 Task: For heading Use Montserrat with red colour.  font size for heading26,  'Change the font style of data to'Montserrat and font size to 18,  Change the alignment of both headline & data to Align left In the sheet   Impact Sales templetes   book
Action: Mouse moved to (365, 300)
Screenshot: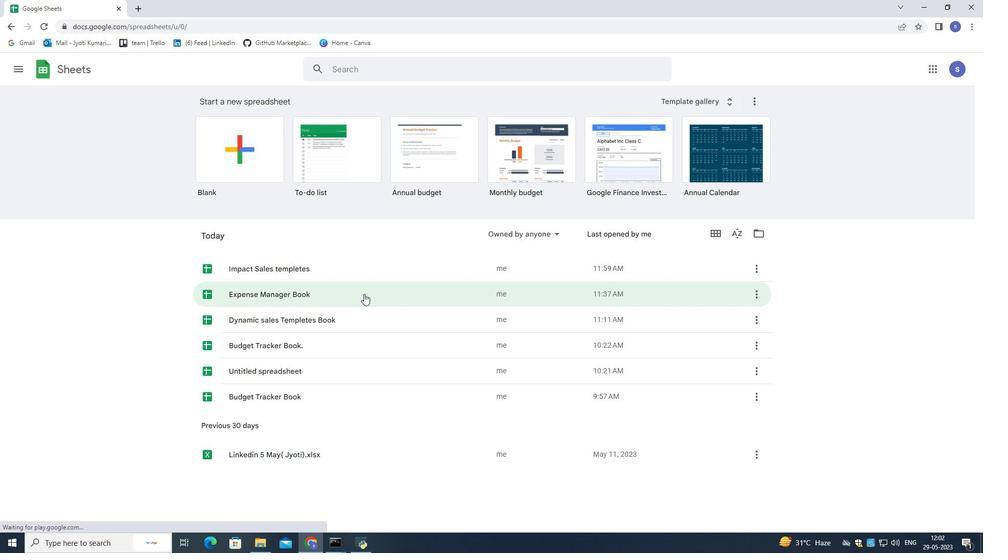 
Action: Mouse scrolled (365, 300) with delta (0, 0)
Screenshot: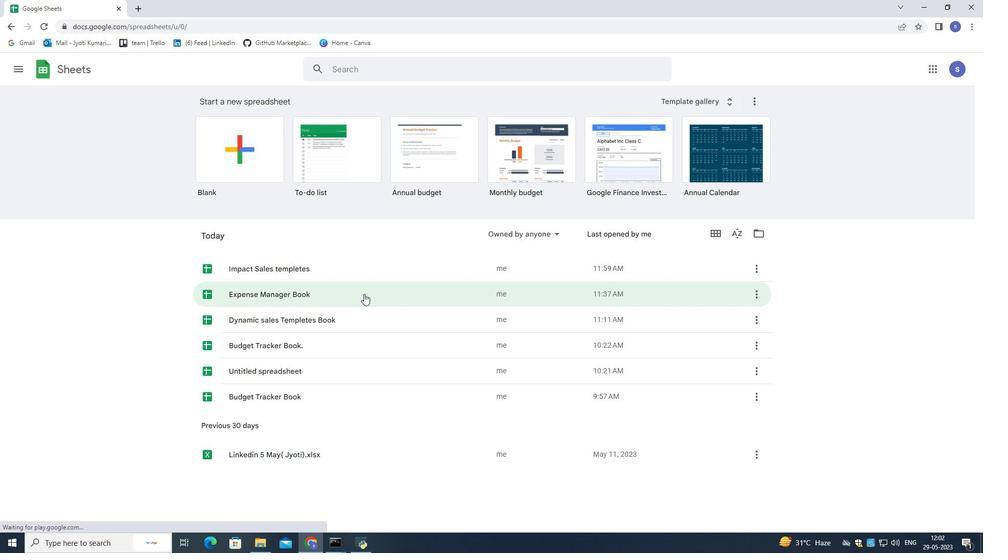 
Action: Mouse moved to (365, 301)
Screenshot: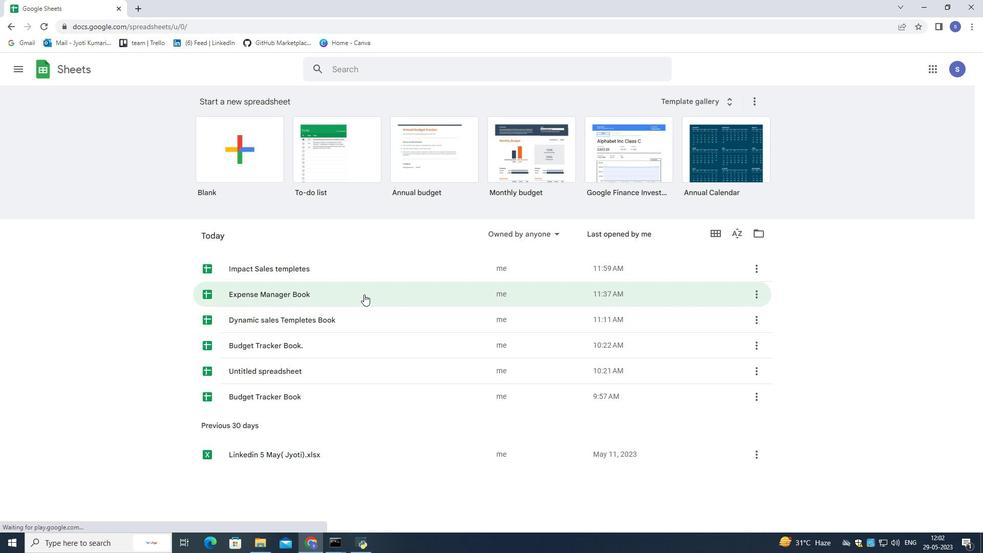 
Action: Mouse scrolled (365, 300) with delta (0, 0)
Screenshot: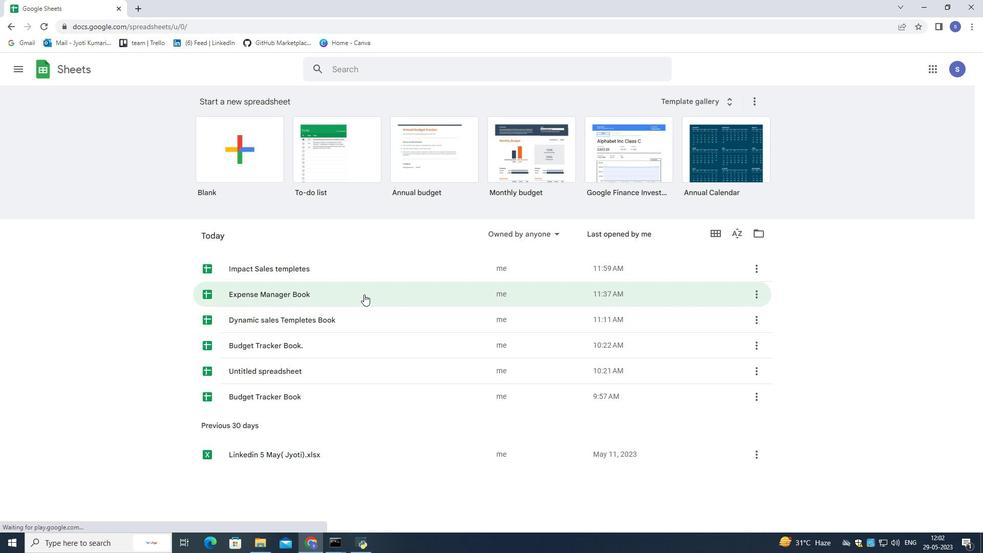 
Action: Mouse moved to (365, 302)
Screenshot: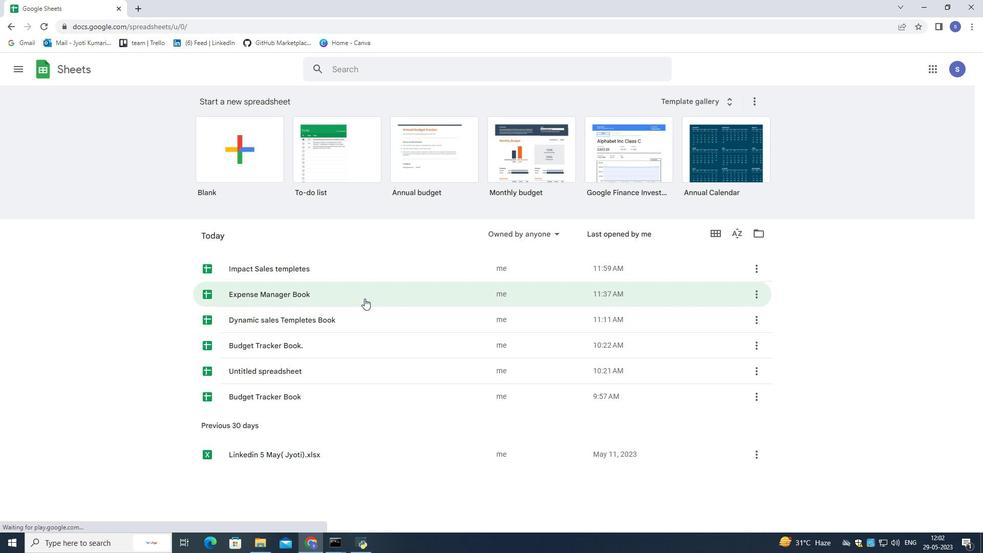 
Action: Mouse scrolled (365, 301) with delta (0, 0)
Screenshot: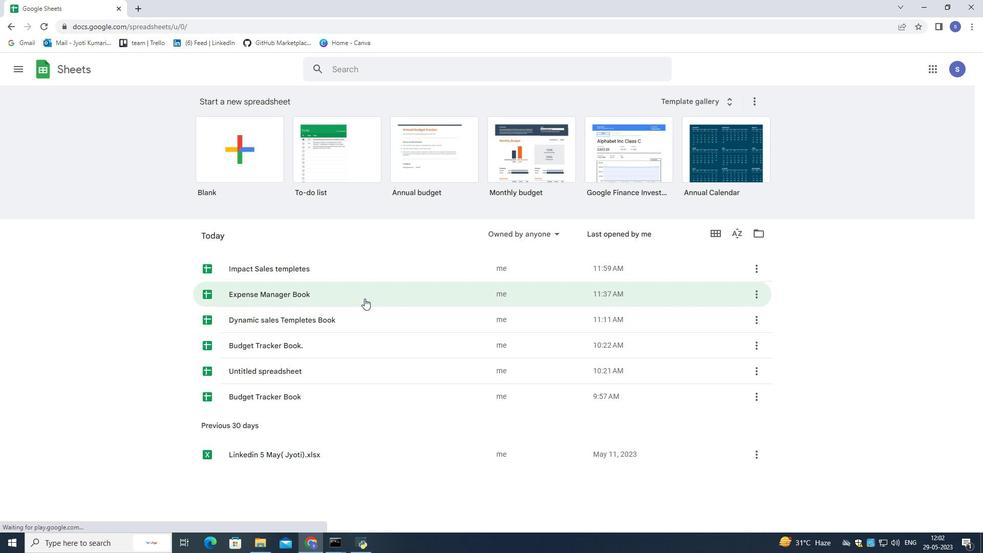 
Action: Mouse scrolled (365, 302) with delta (0, 0)
Screenshot: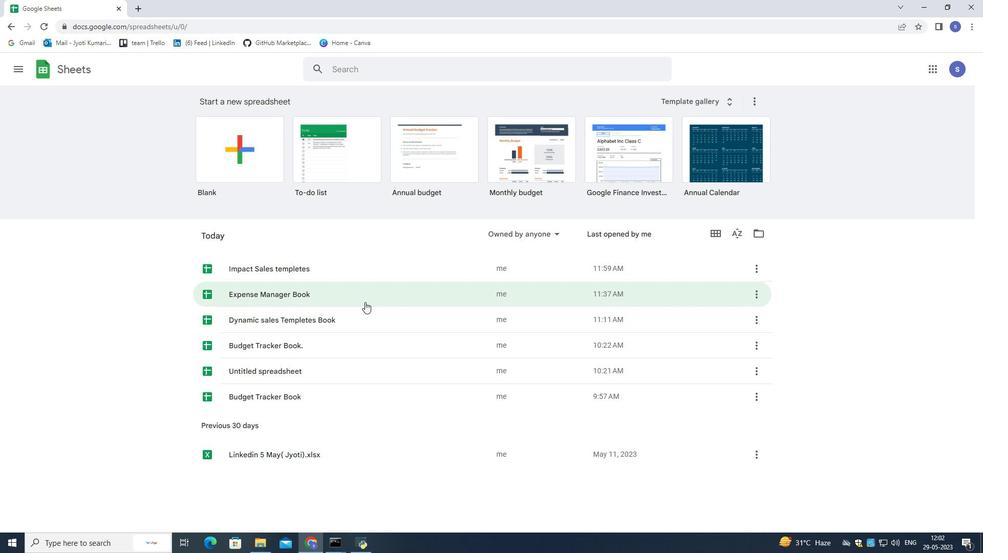 
Action: Mouse scrolled (365, 302) with delta (0, 0)
Screenshot: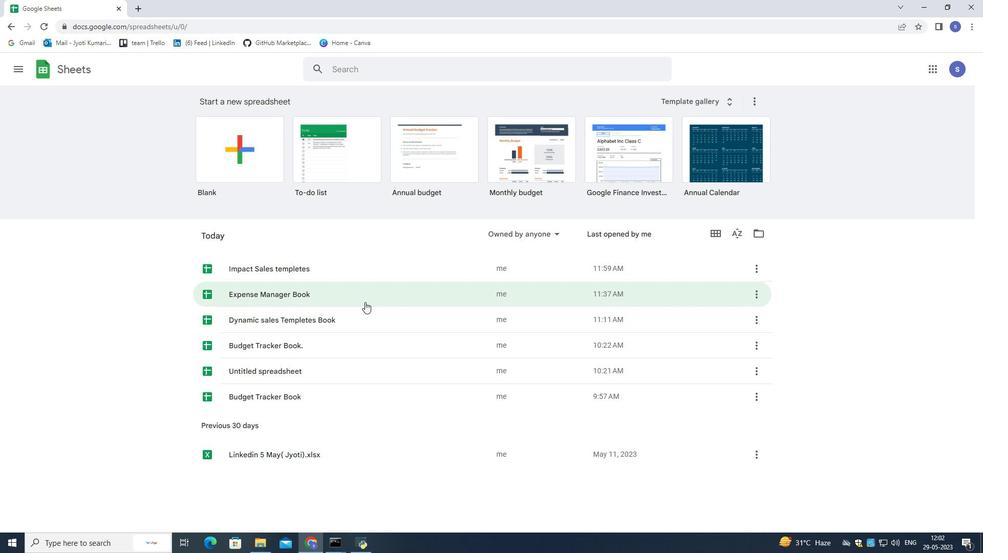 
Action: Mouse moved to (244, 140)
Screenshot: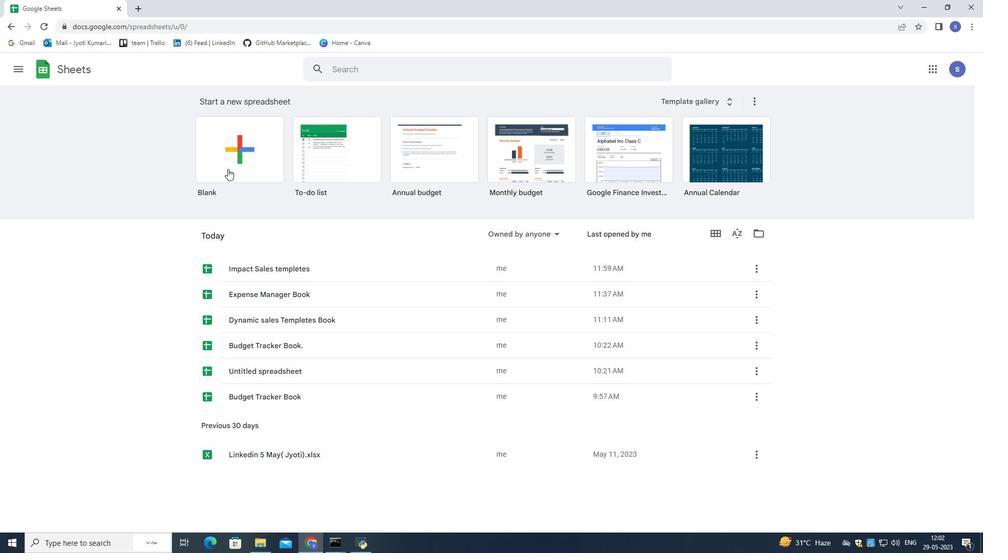 
Action: Mouse pressed left at (244, 140)
Screenshot: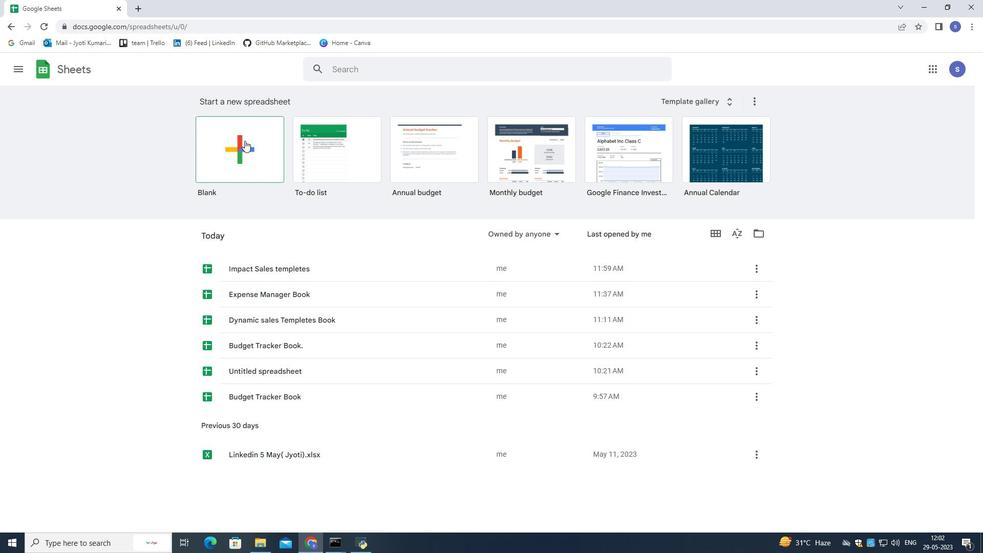 
Action: Mouse moved to (386, 226)
Screenshot: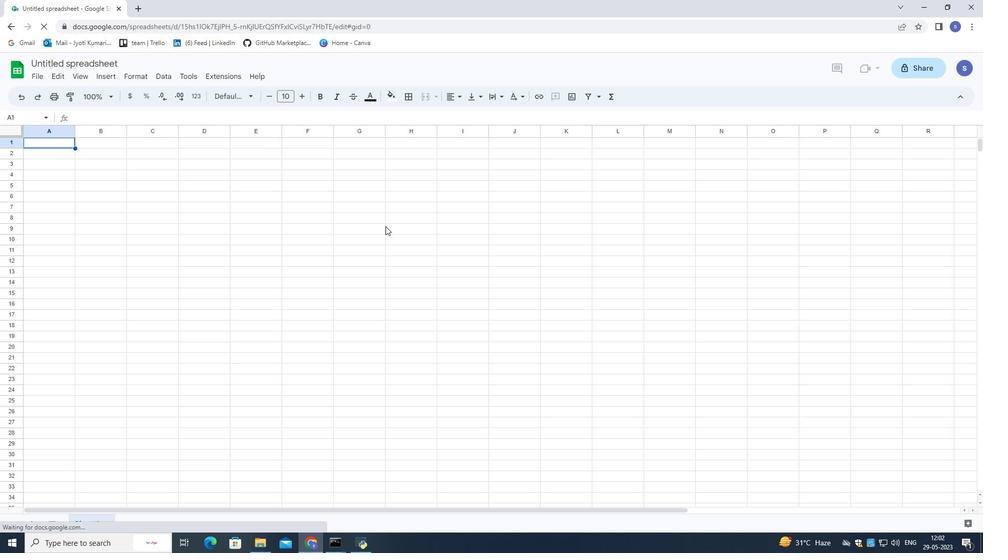 
Action: Mouse scrolled (386, 226) with delta (0, 0)
Screenshot: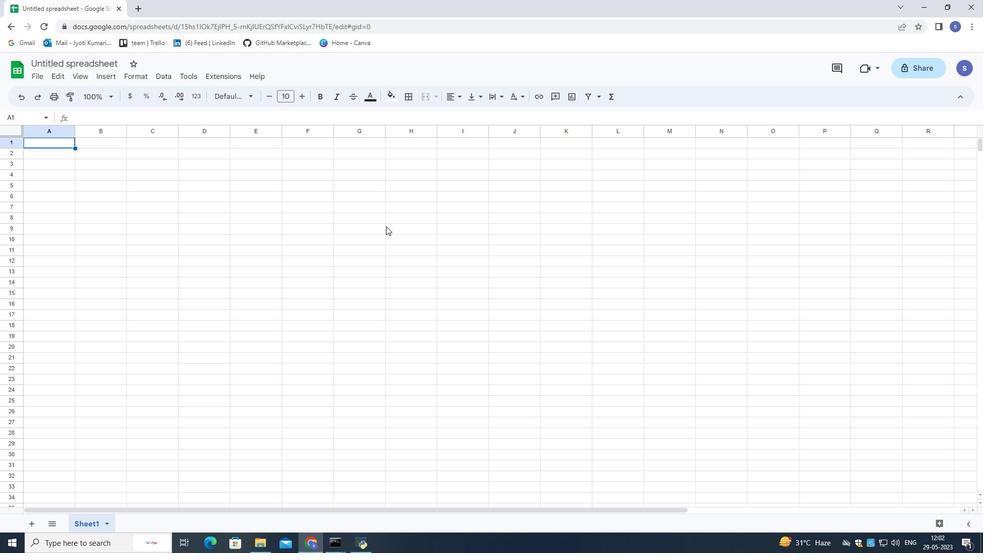 
Action: Mouse scrolled (386, 226) with delta (0, 0)
Screenshot: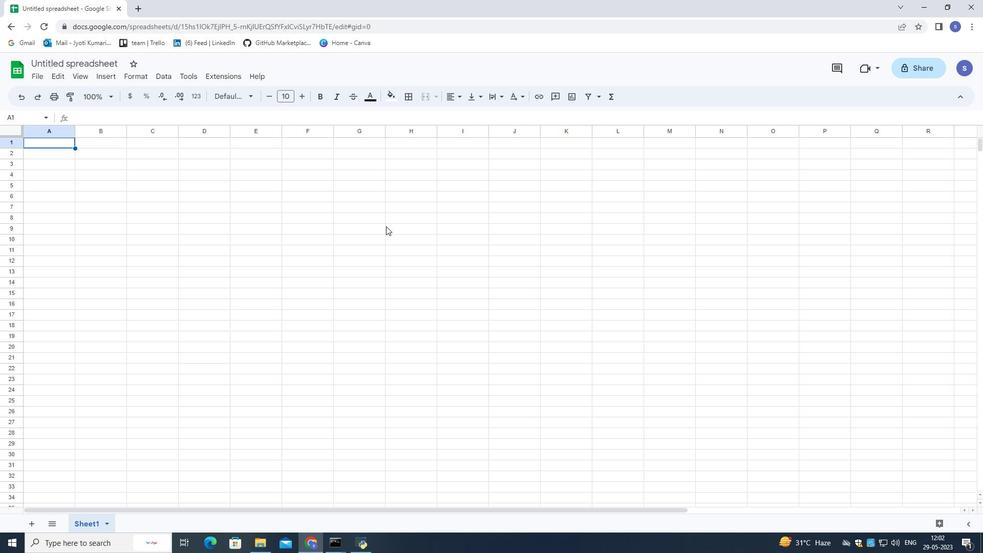 
Action: Mouse scrolled (386, 226) with delta (0, 0)
Screenshot: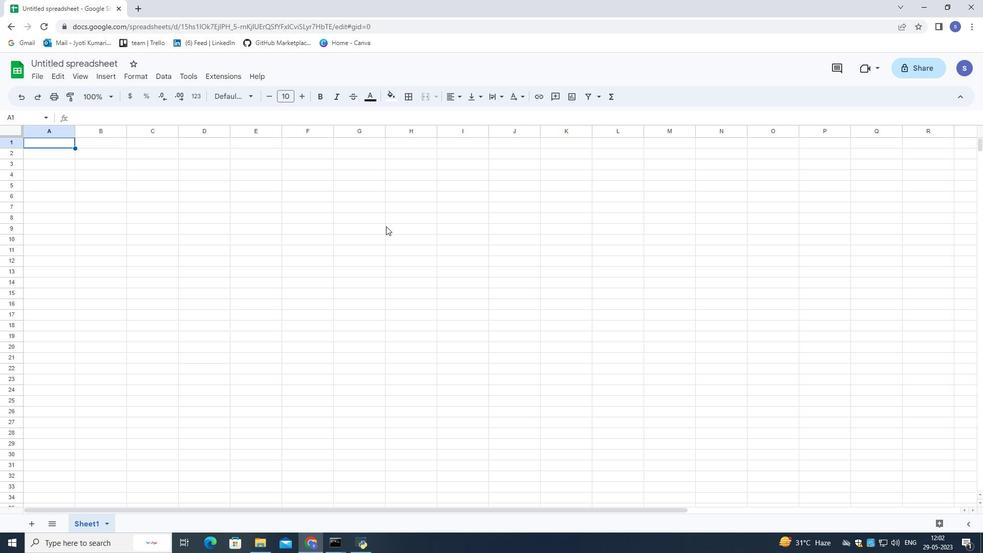 
Action: Mouse scrolled (386, 226) with delta (0, 0)
Screenshot: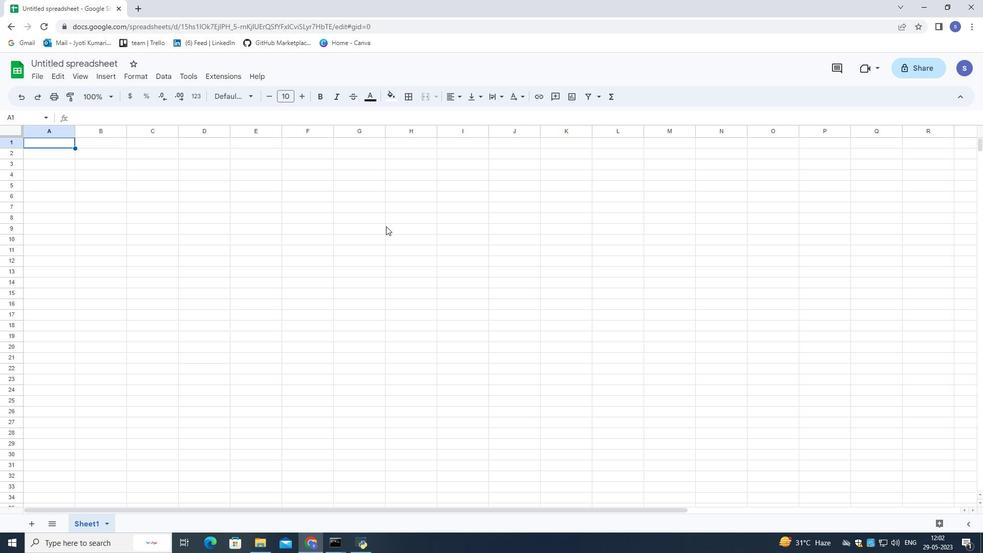 
Action: Mouse scrolled (386, 225) with delta (0, 0)
Screenshot: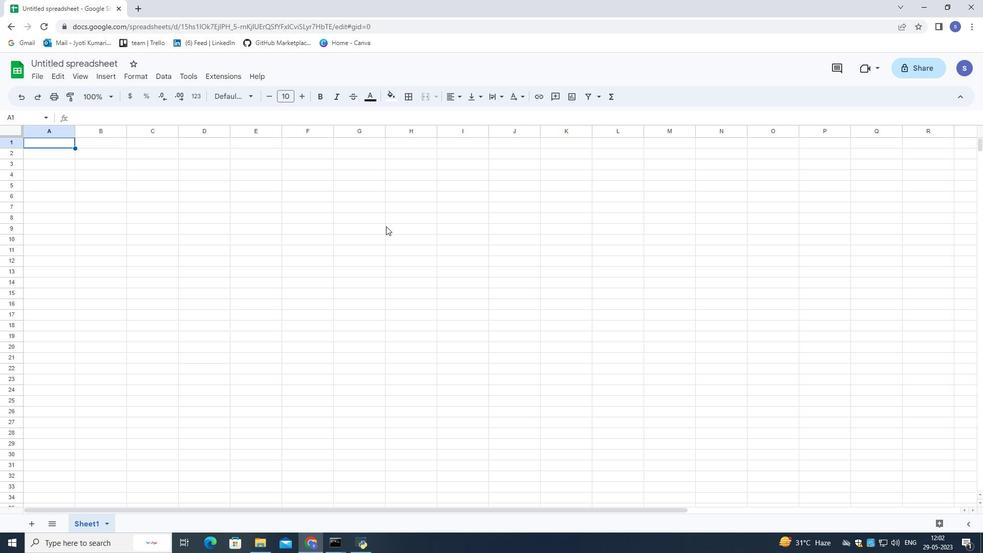 
Action: Mouse scrolled (386, 225) with delta (0, 0)
Screenshot: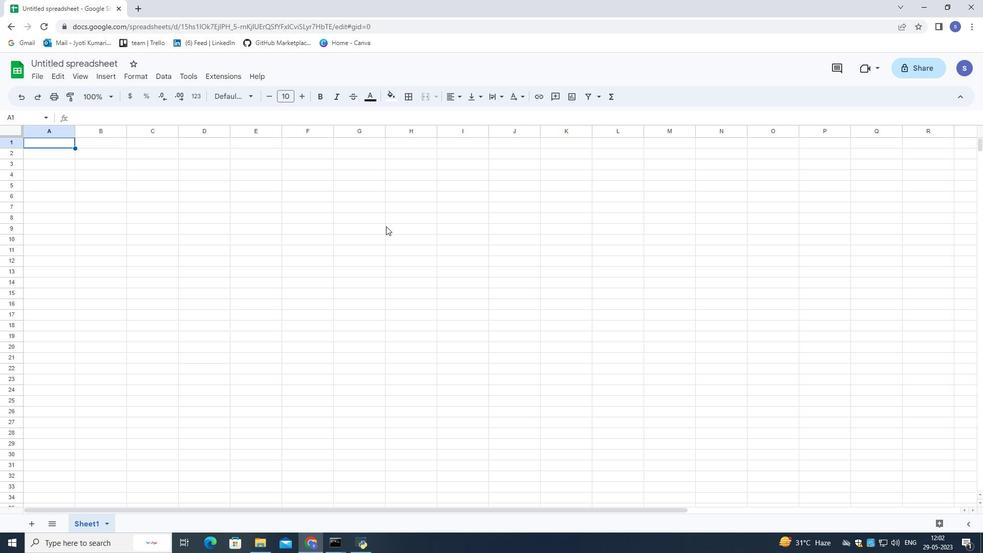 
Action: Mouse scrolled (386, 225) with delta (0, 0)
Screenshot: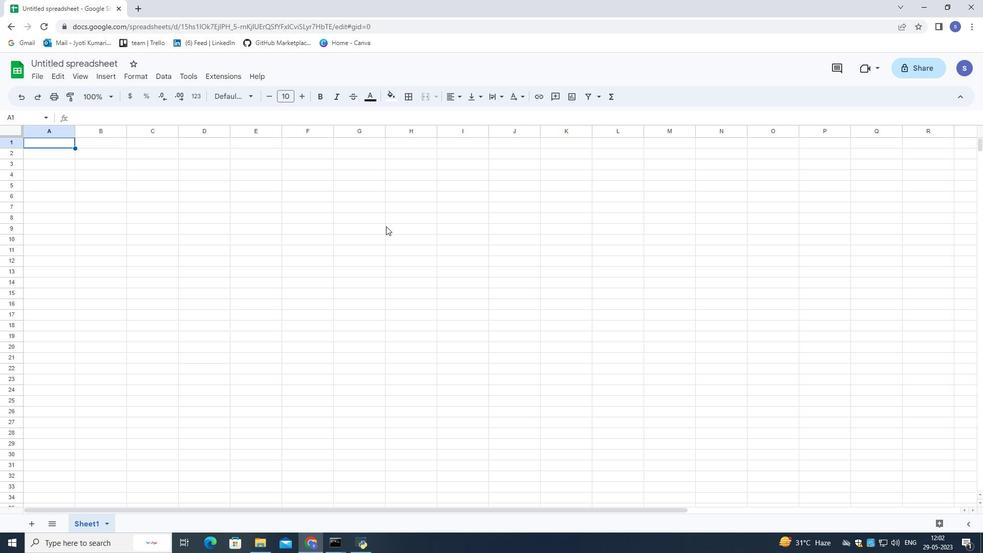 
Action: Mouse scrolled (386, 225) with delta (0, 0)
Screenshot: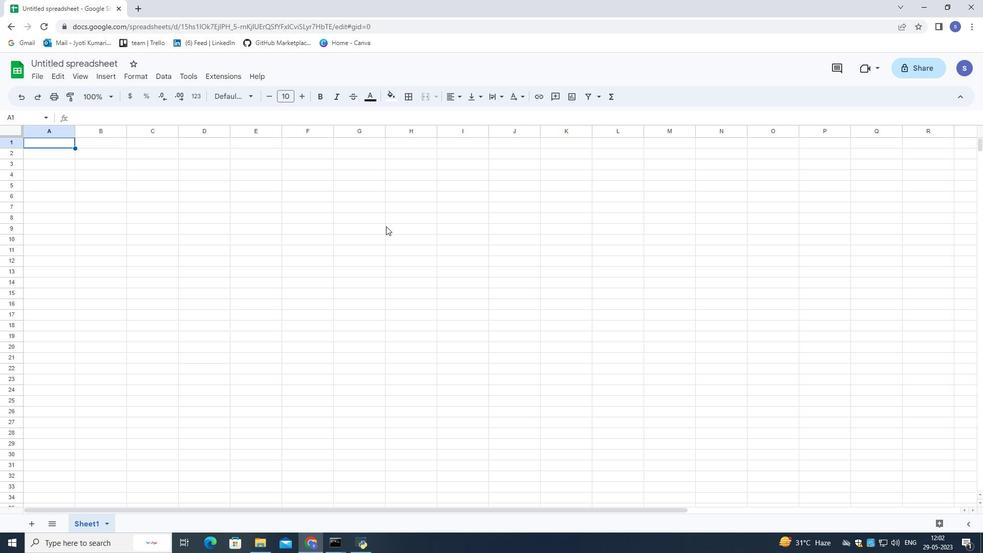 
Action: Mouse scrolled (386, 225) with delta (0, 0)
Screenshot: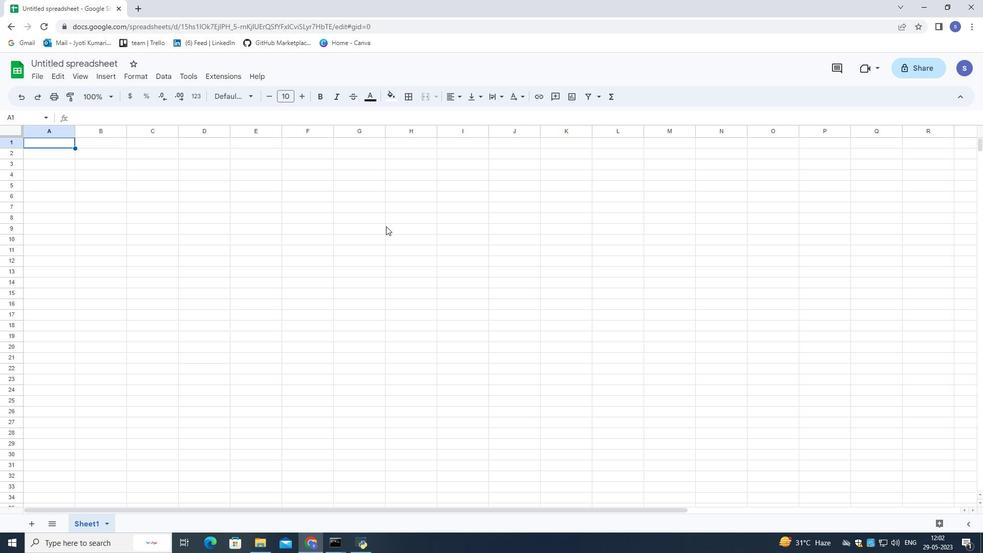 
Action: Mouse moved to (15, 60)
Screenshot: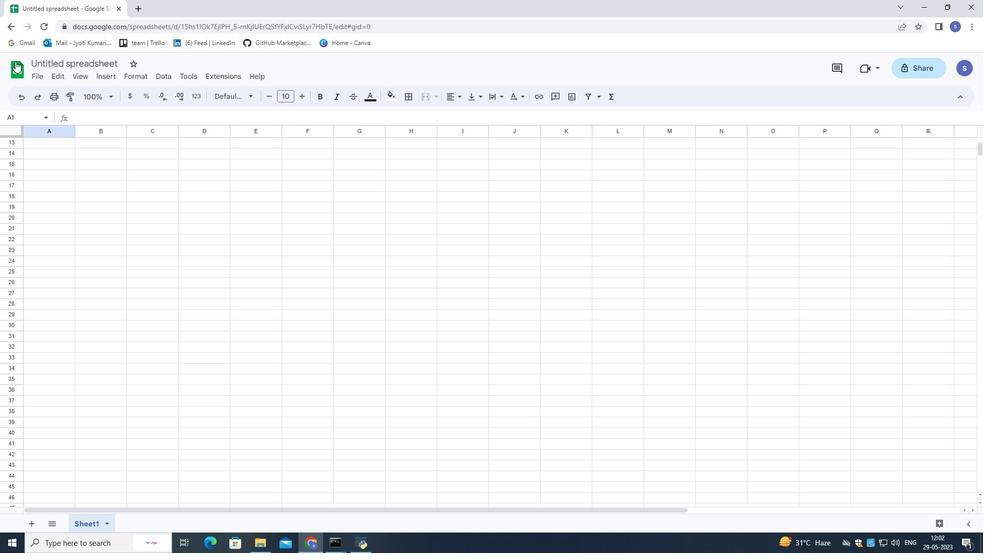 
Action: Mouse pressed left at (15, 60)
Screenshot: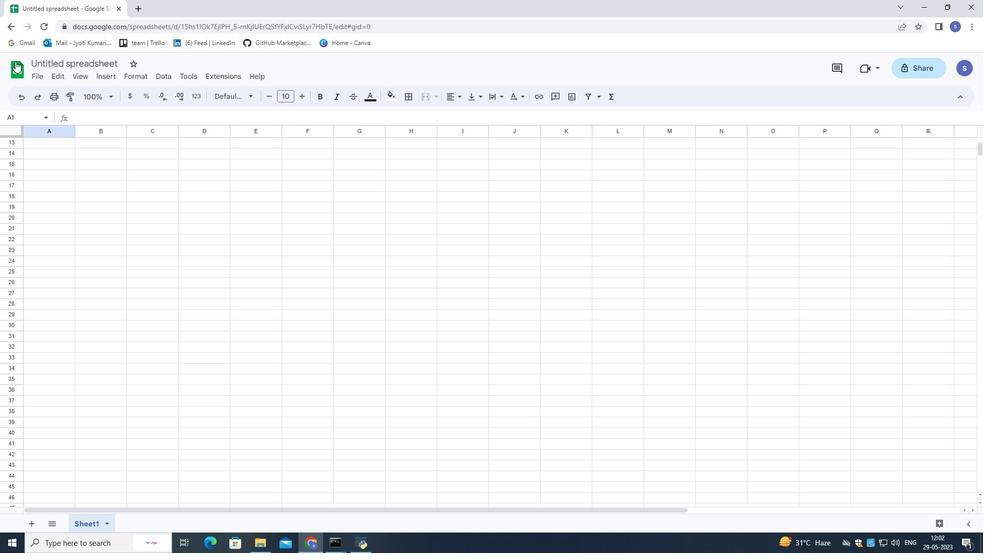 
Action: Mouse moved to (301, 264)
Screenshot: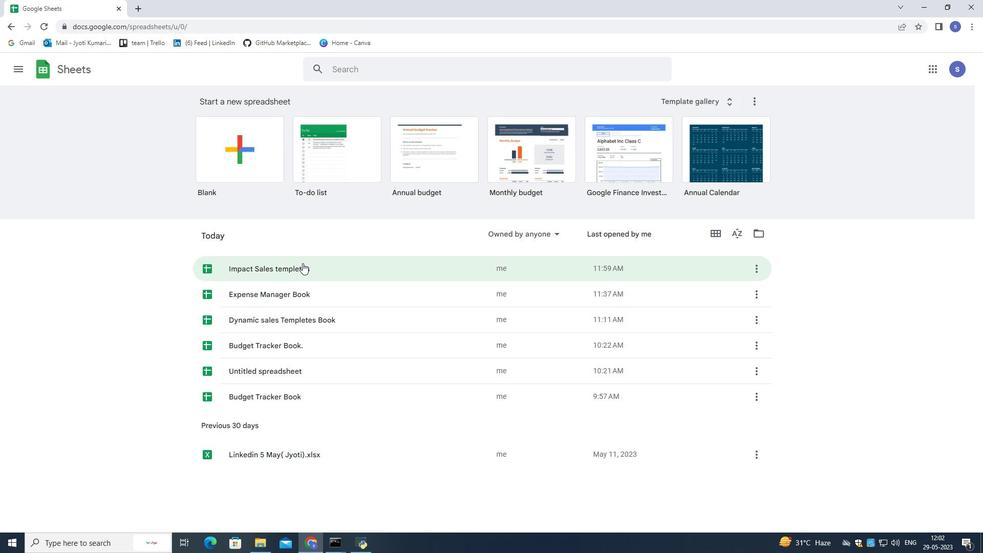 
Action: Mouse pressed left at (301, 264)
Screenshot: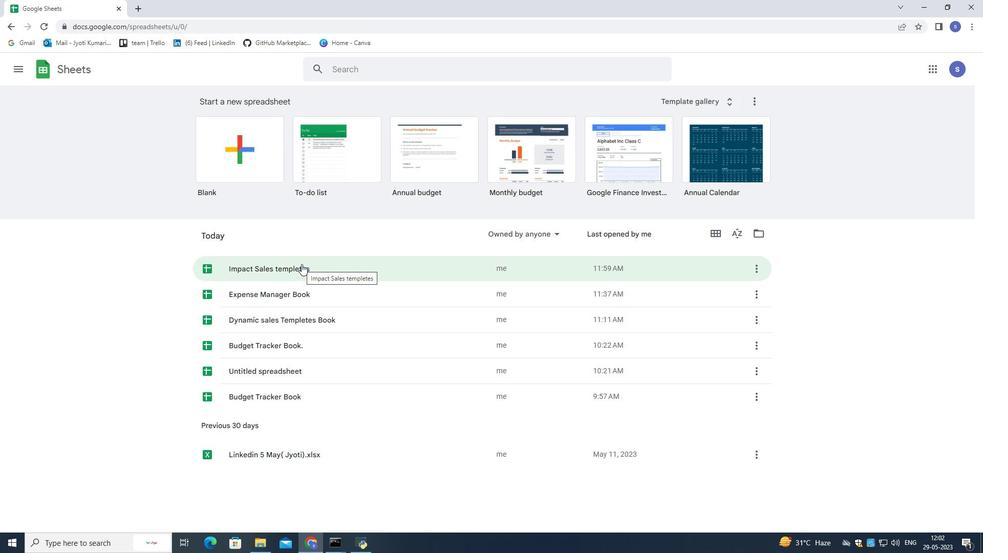 
Action: Mouse moved to (340, 173)
Screenshot: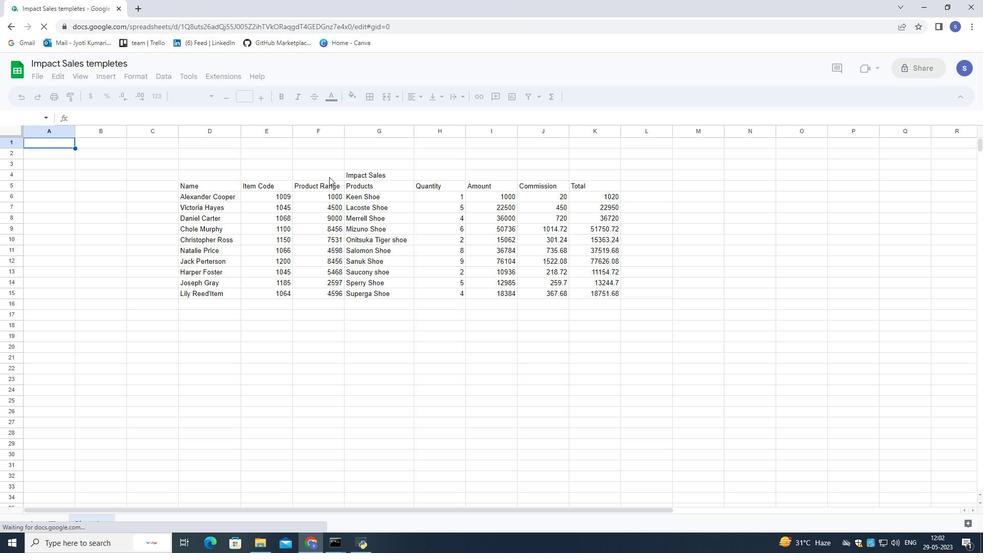 
Action: Mouse pressed left at (340, 173)
Screenshot: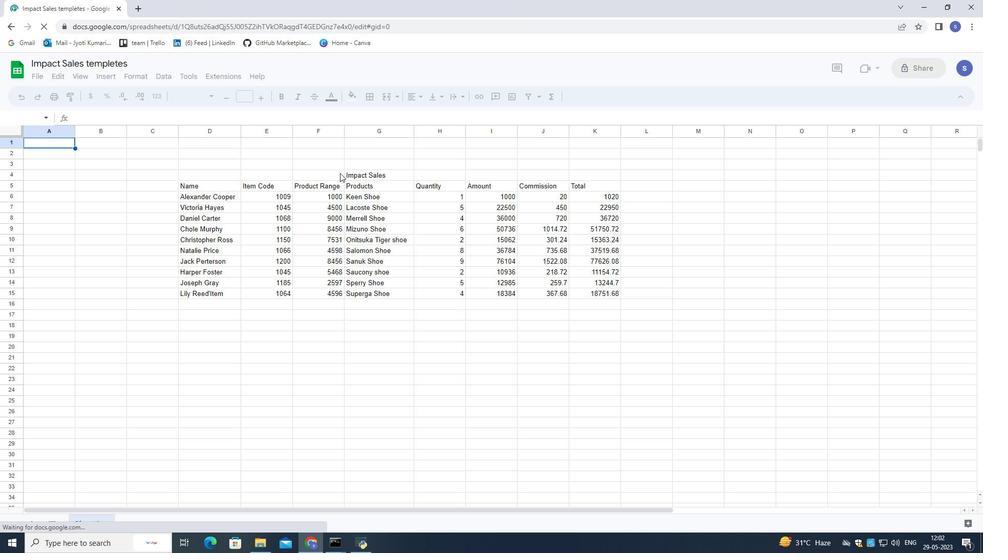 
Action: Mouse moved to (350, 174)
Screenshot: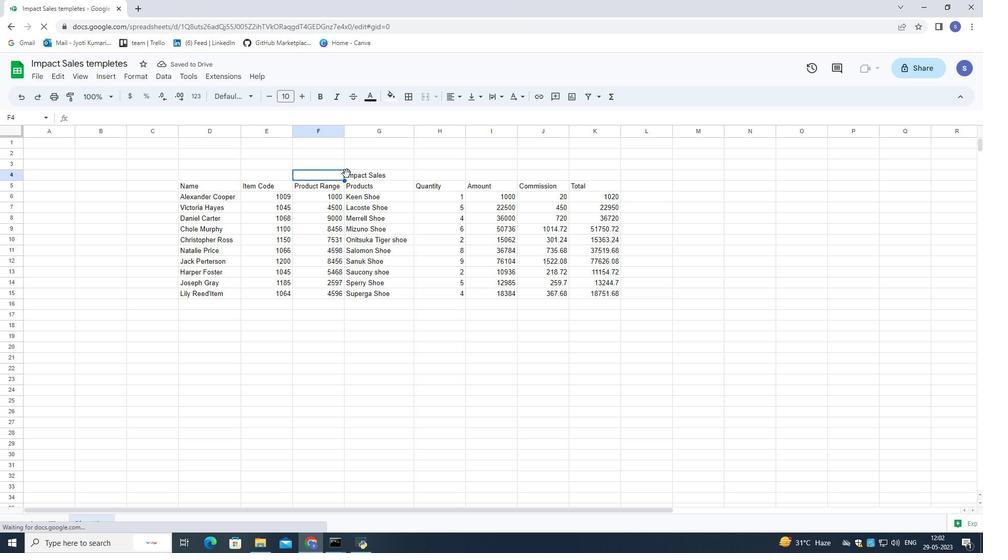 
Action: Mouse pressed left at (350, 174)
Screenshot: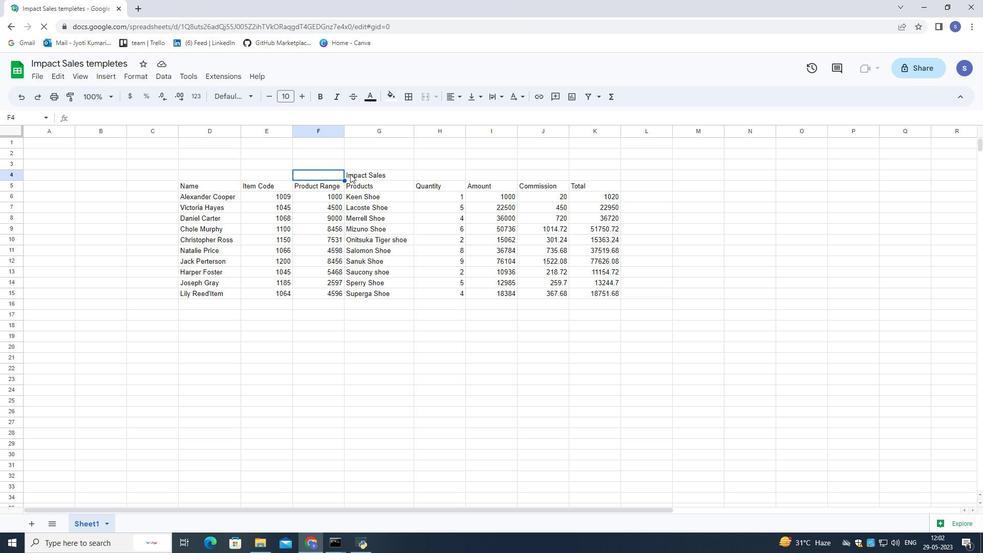
Action: Mouse moved to (345, 329)
Screenshot: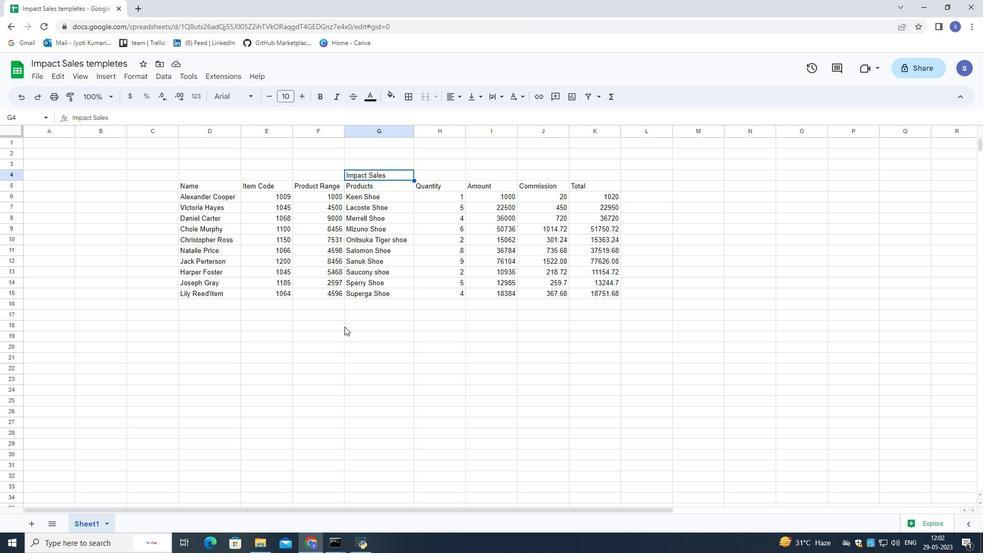 
Action: Mouse pressed left at (345, 329)
Screenshot: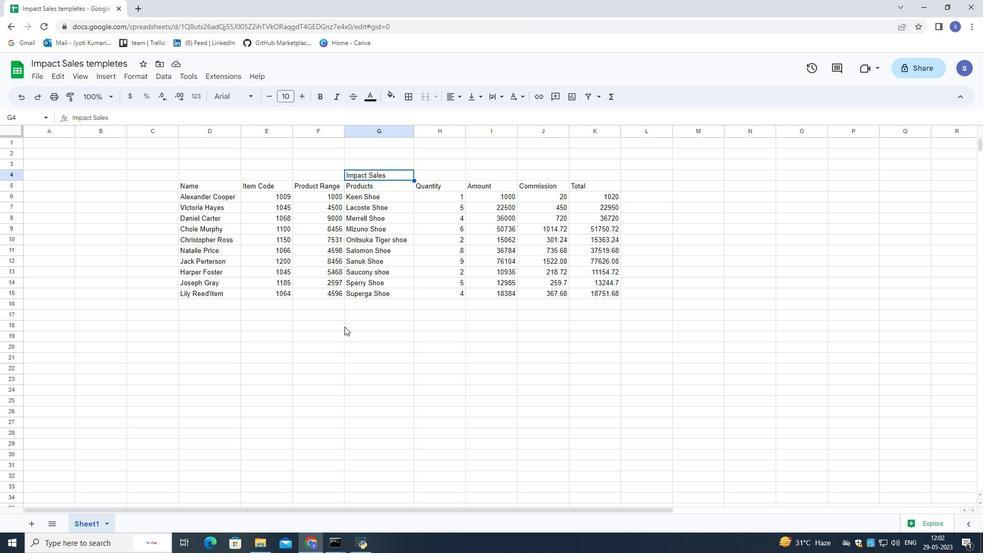 
Action: Mouse moved to (355, 173)
Screenshot: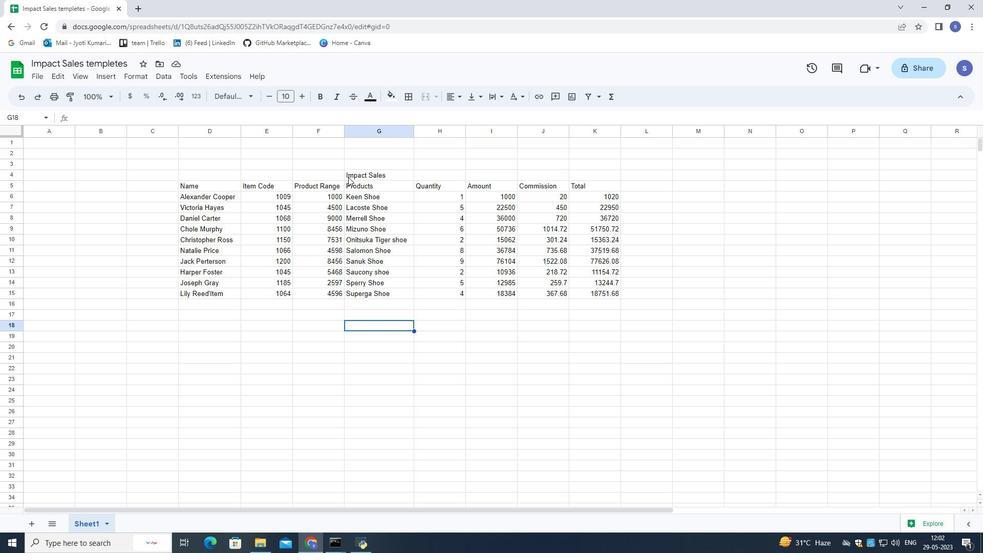
Action: Mouse pressed left at (355, 173)
Screenshot: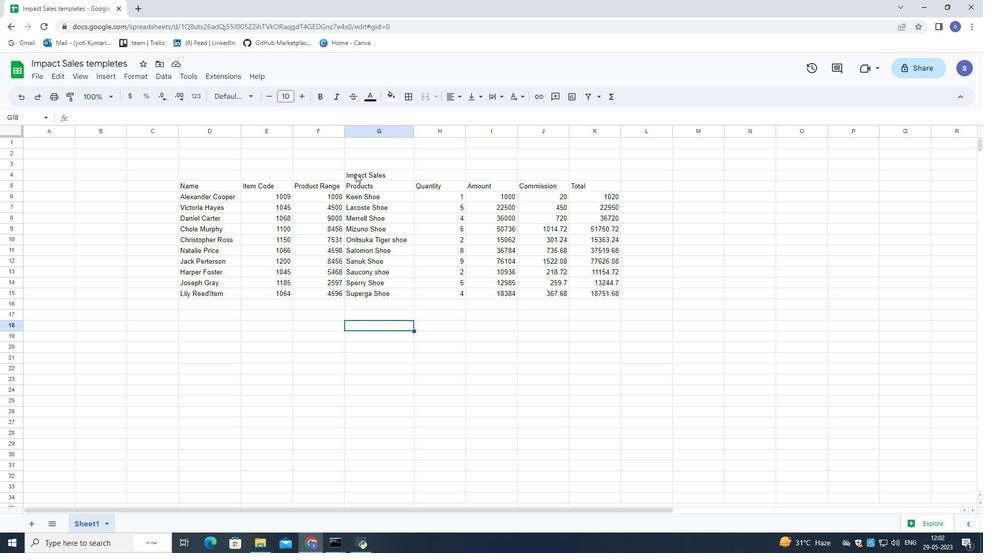 
Action: Mouse moved to (393, 173)
Screenshot: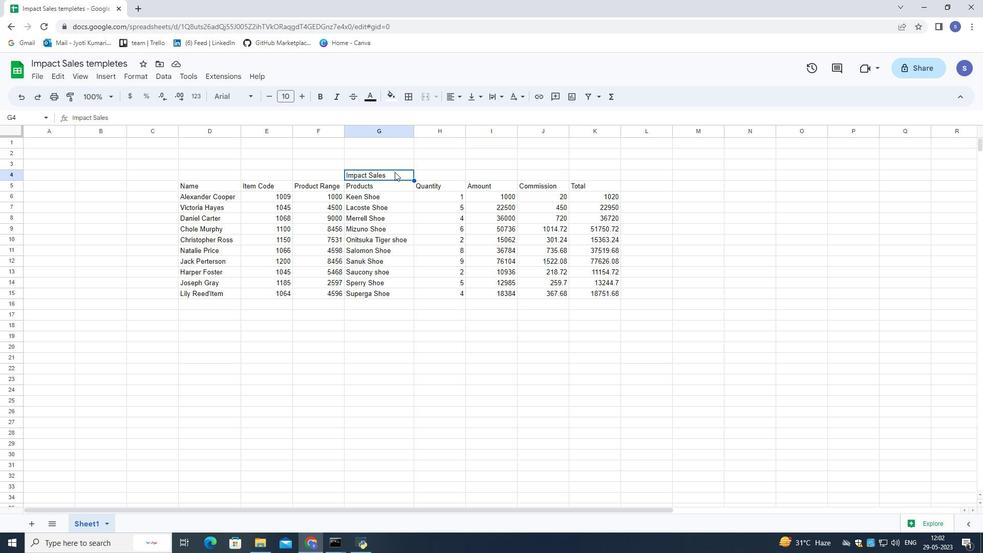 
Action: Mouse pressed left at (393, 173)
Screenshot: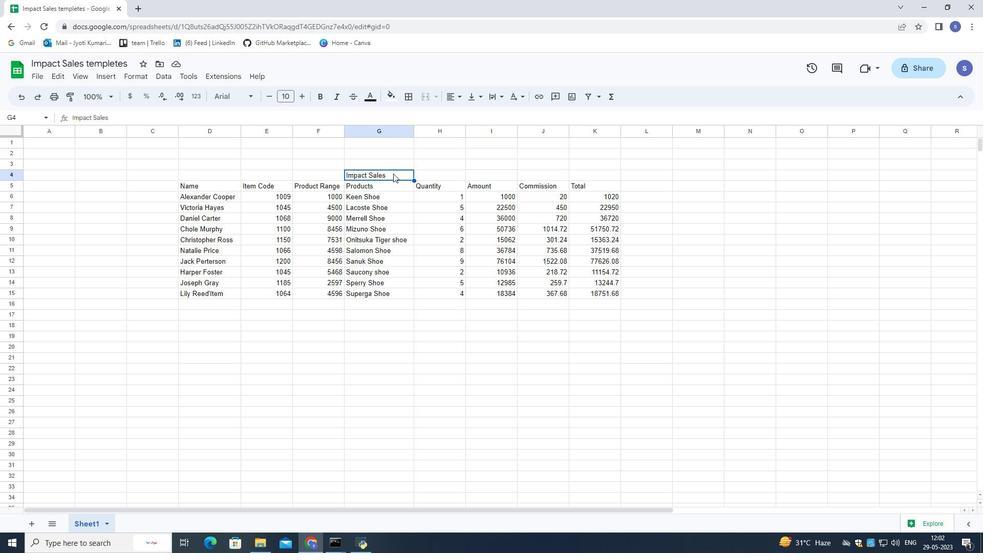
Action: Mouse pressed left at (393, 173)
Screenshot: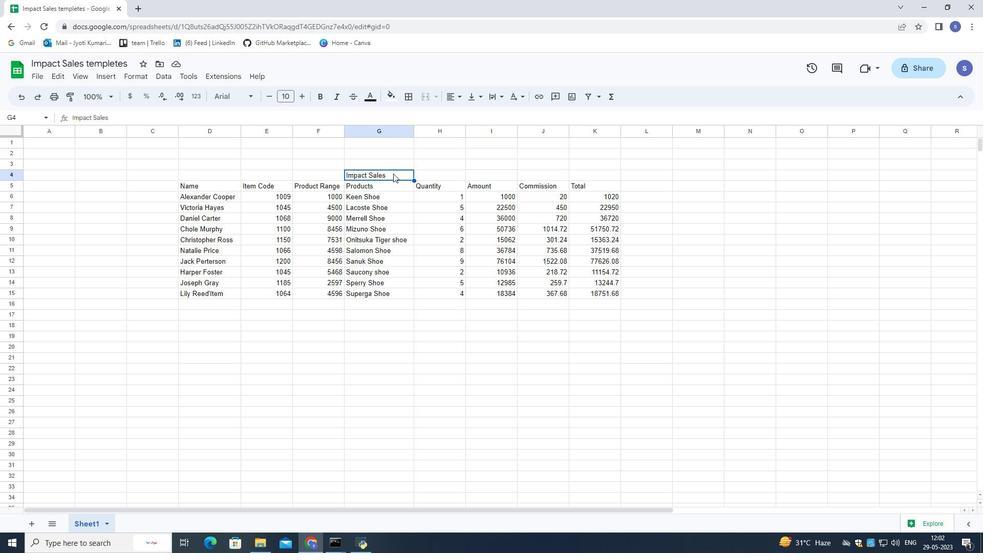 
Action: Mouse pressed left at (393, 173)
Screenshot: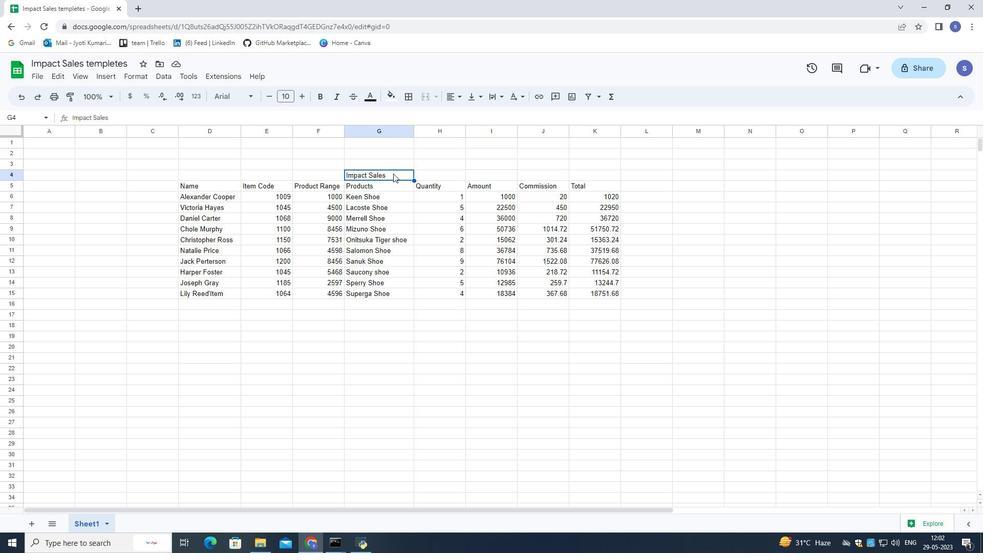 
Action: Mouse pressed left at (393, 173)
Screenshot: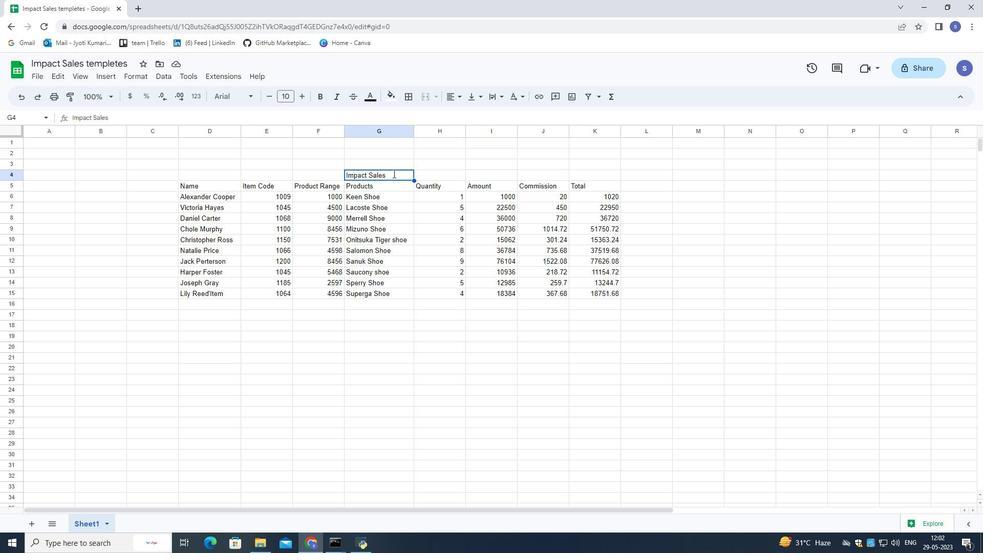 
Action: Mouse moved to (250, 97)
Screenshot: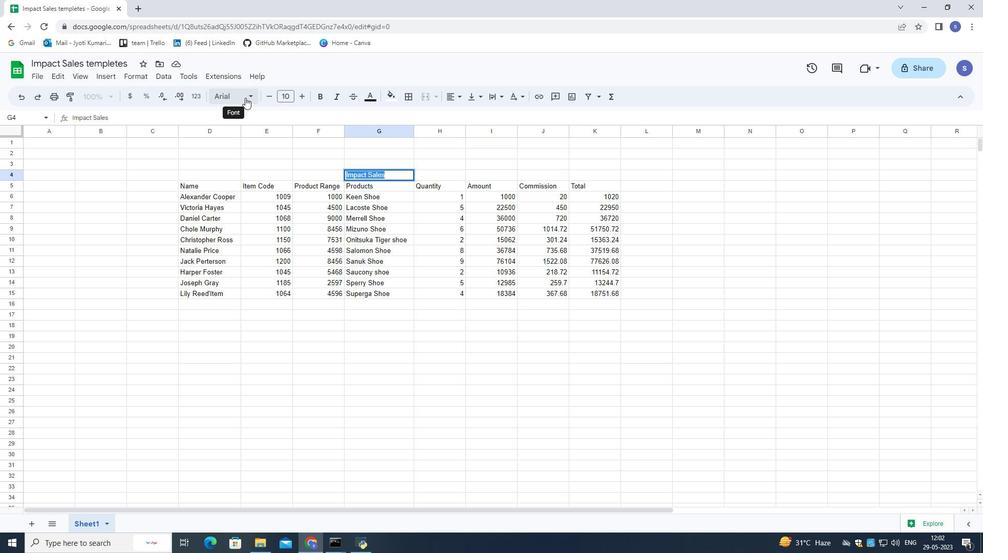 
Action: Mouse pressed left at (250, 97)
Screenshot: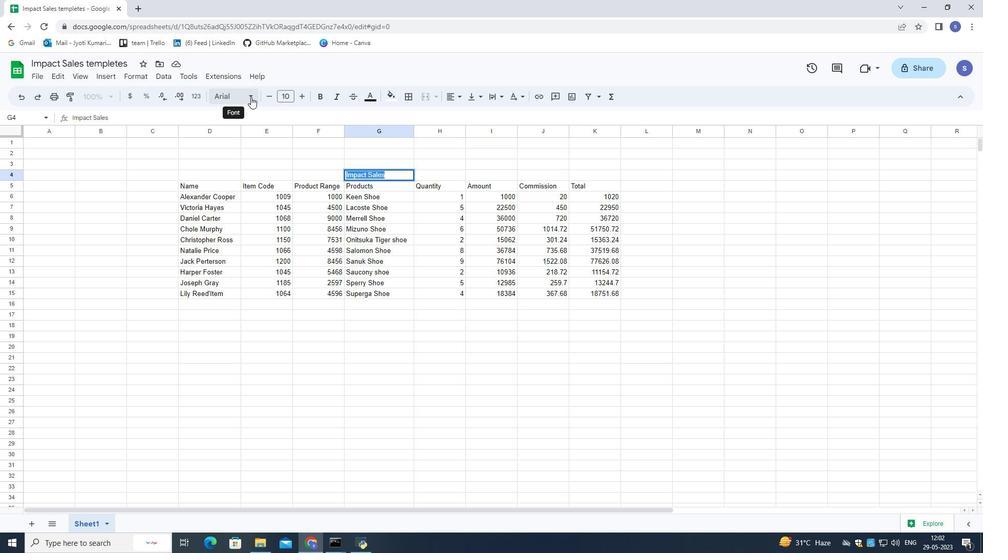 
Action: Mouse moved to (248, 112)
Screenshot: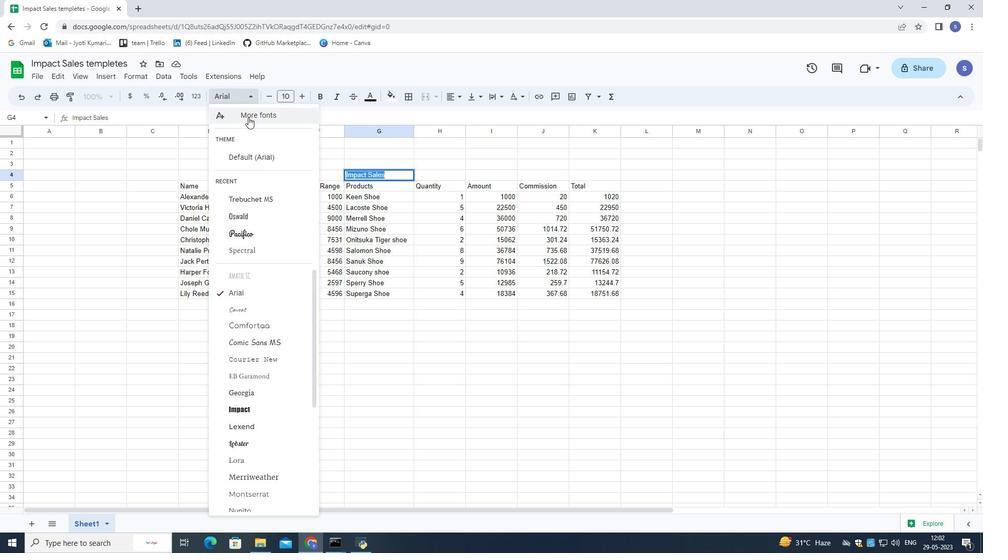 
Action: Mouse pressed left at (248, 112)
Screenshot: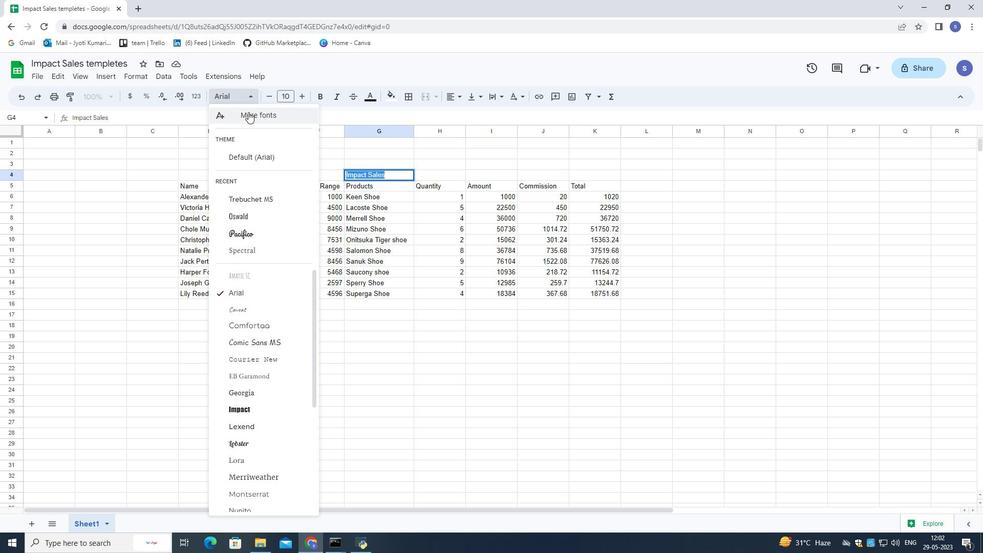 
Action: Mouse moved to (292, 169)
Screenshot: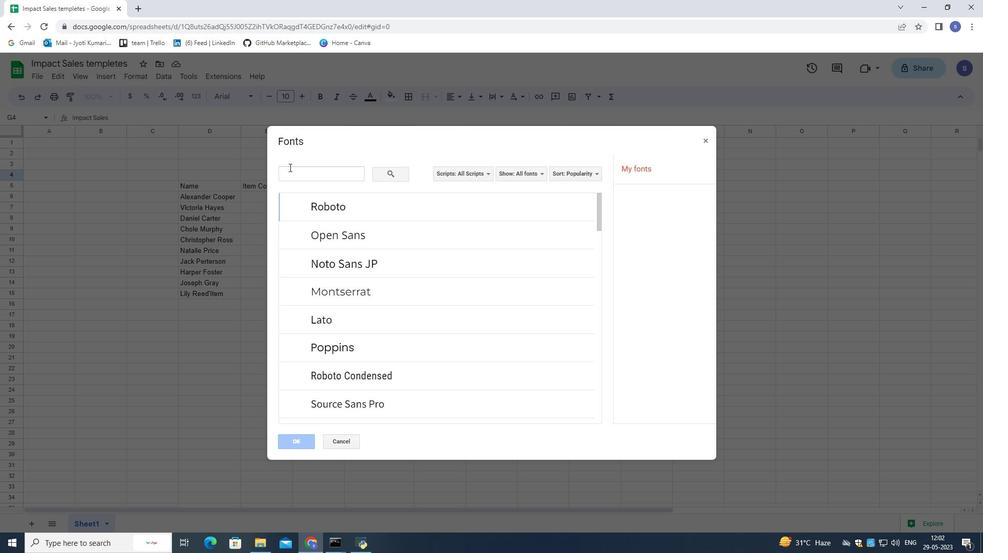 
Action: Mouse pressed left at (292, 169)
Screenshot: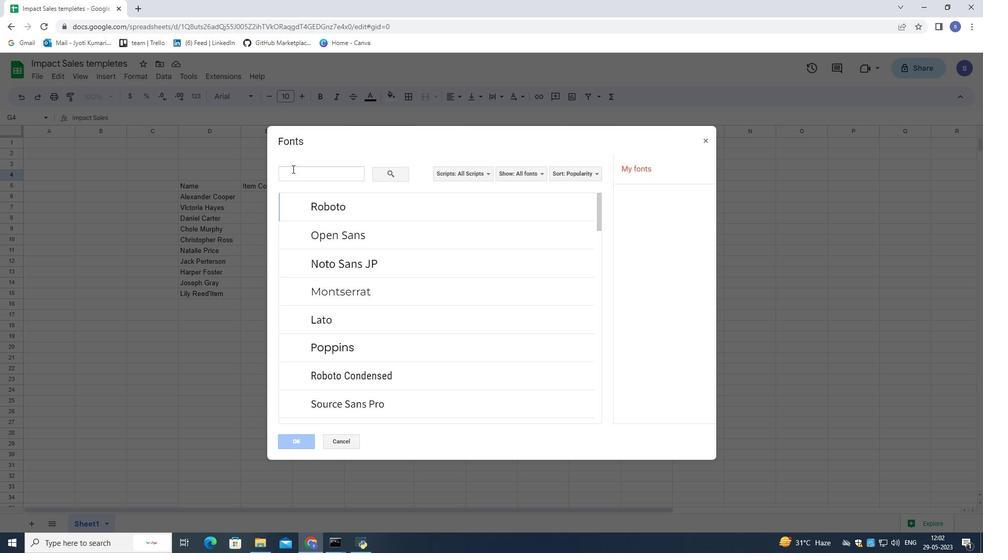 
Action: Key pressed <Key.shift>Montserrat
Screenshot: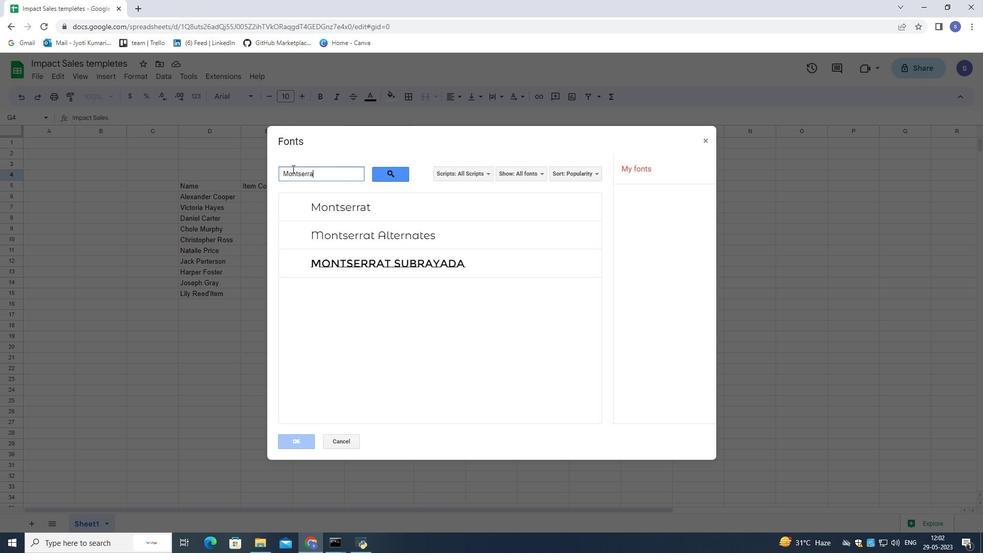 
Action: Mouse moved to (370, 207)
Screenshot: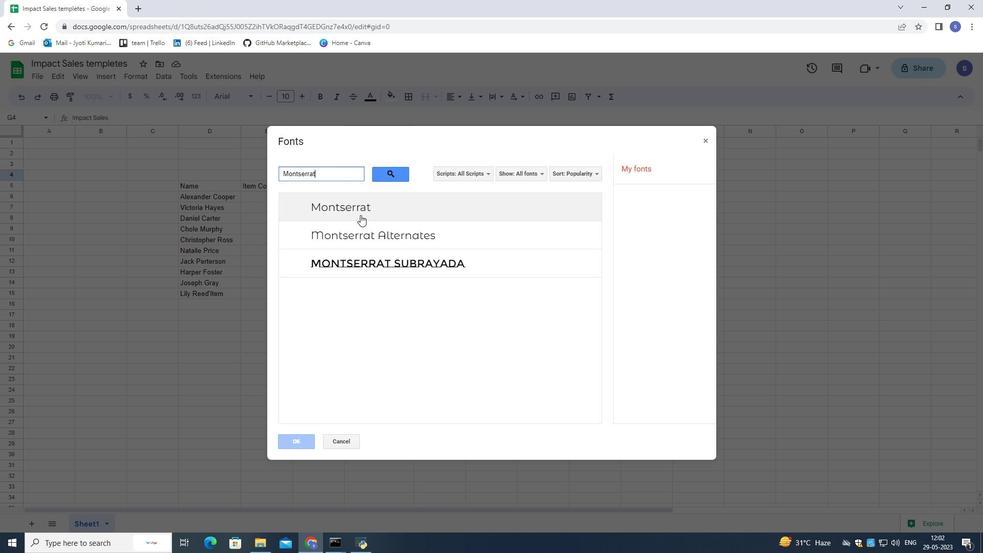 
Action: Mouse pressed left at (370, 207)
Screenshot: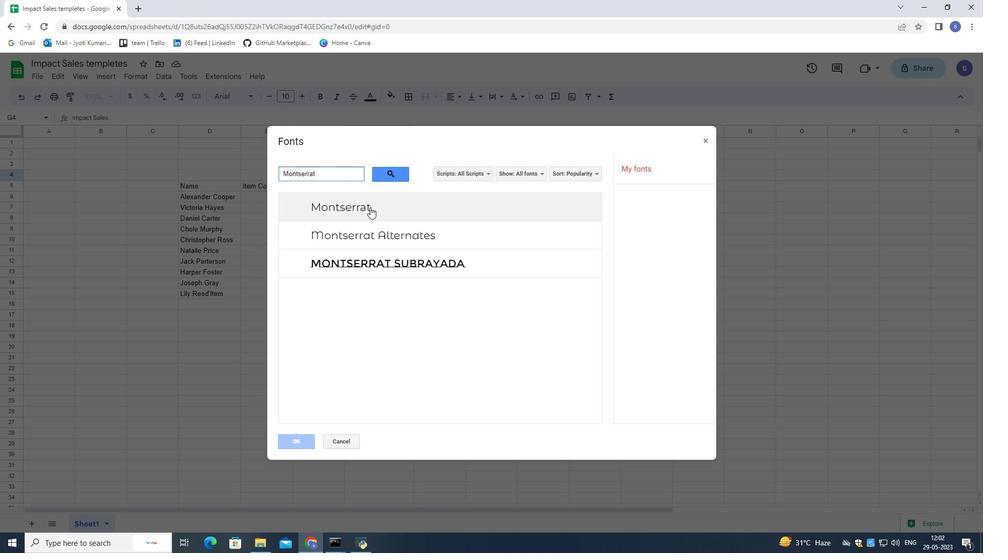 
Action: Mouse moved to (301, 442)
Screenshot: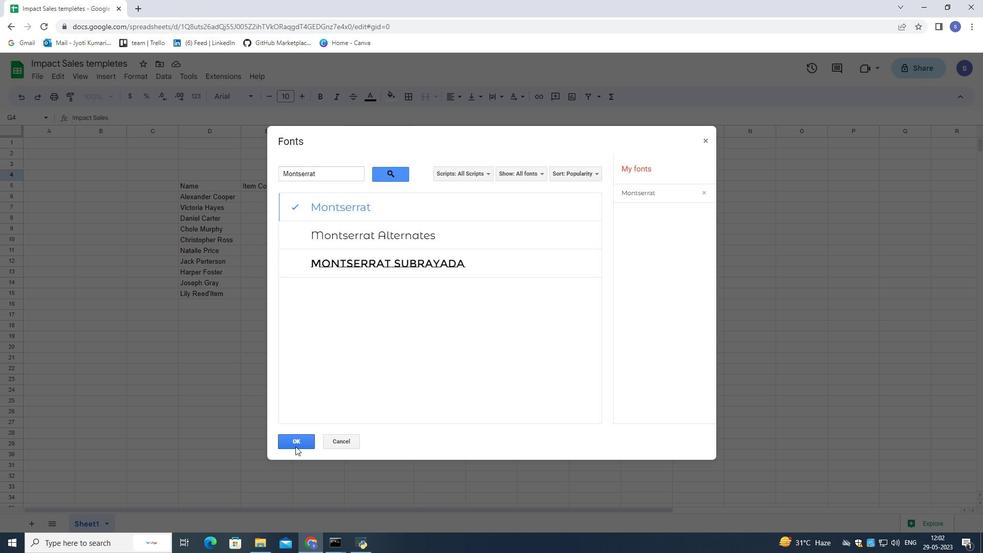 
Action: Mouse pressed left at (301, 442)
Screenshot: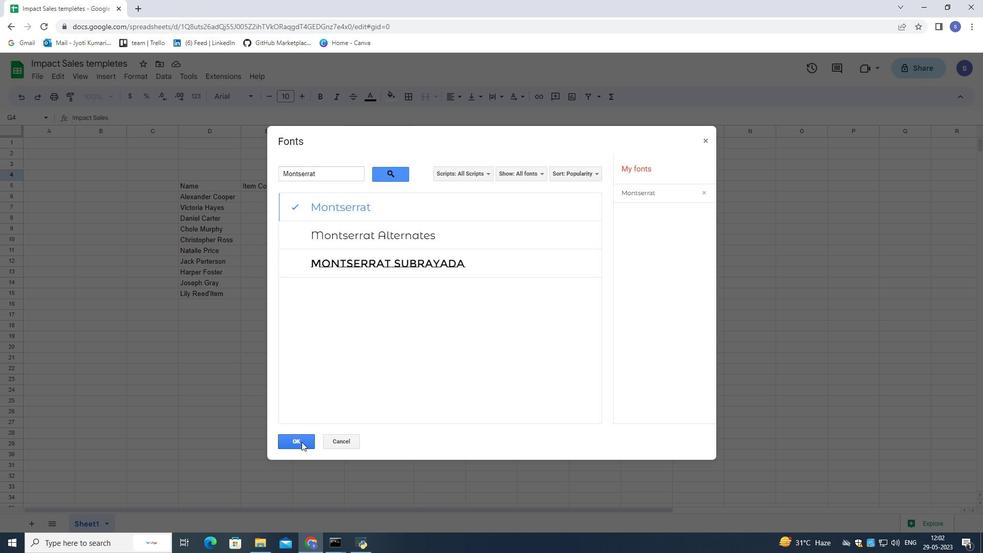 
Action: Mouse moved to (373, 96)
Screenshot: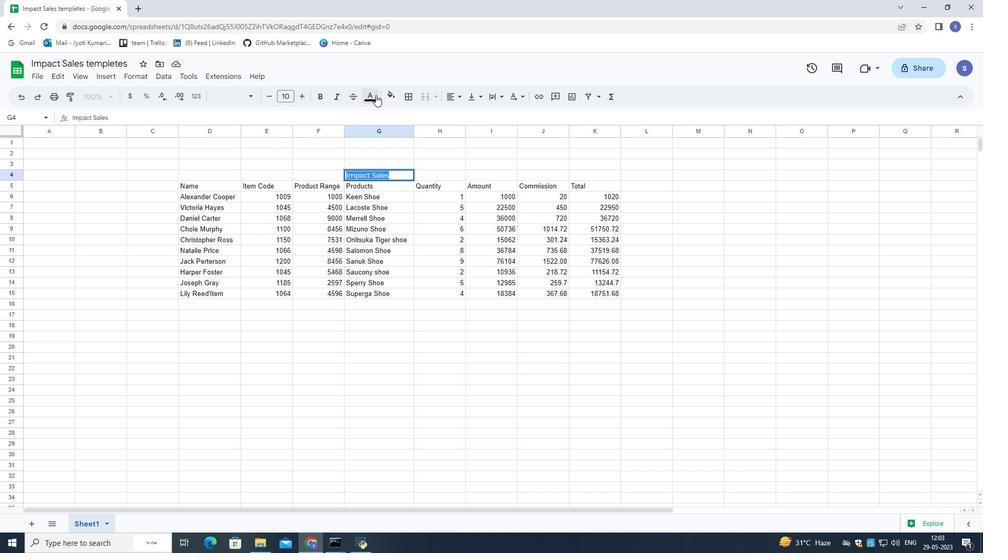 
Action: Mouse pressed left at (373, 96)
Screenshot: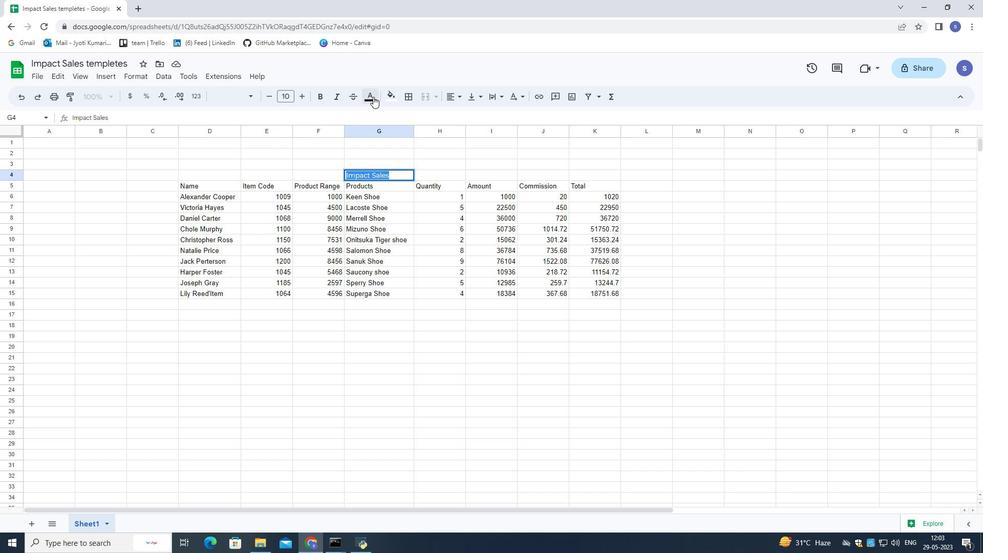 
Action: Mouse moved to (383, 140)
Screenshot: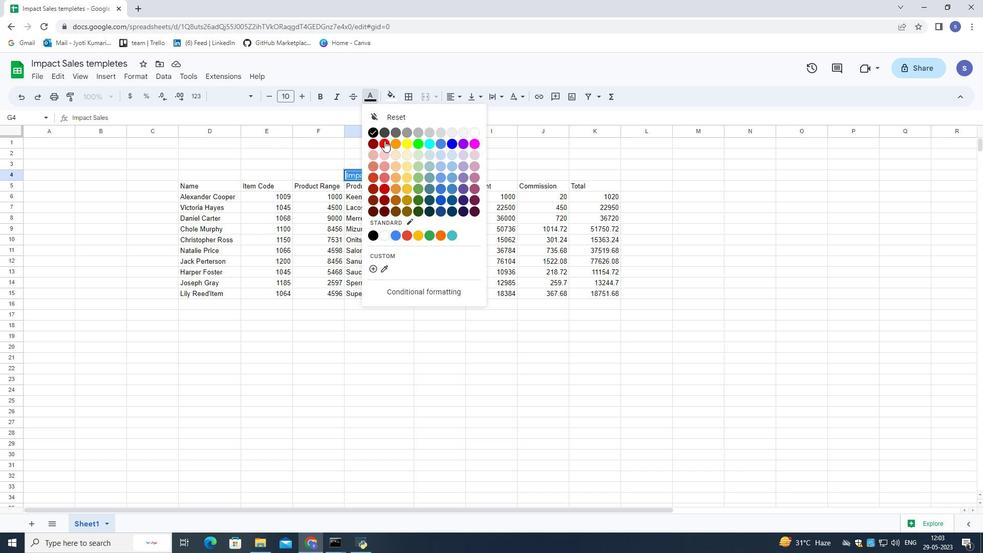 
Action: Mouse pressed left at (383, 140)
Screenshot: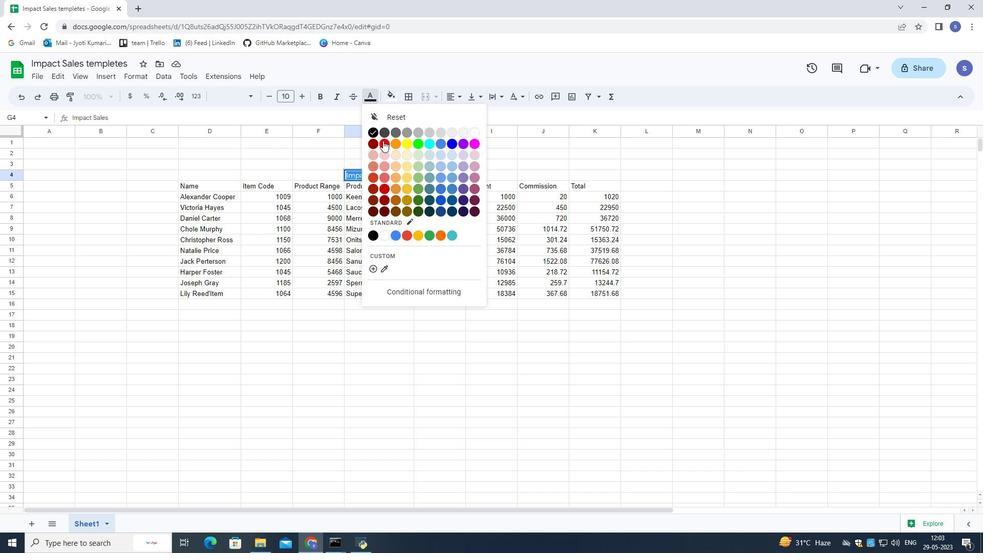 
Action: Mouse moved to (397, 173)
Screenshot: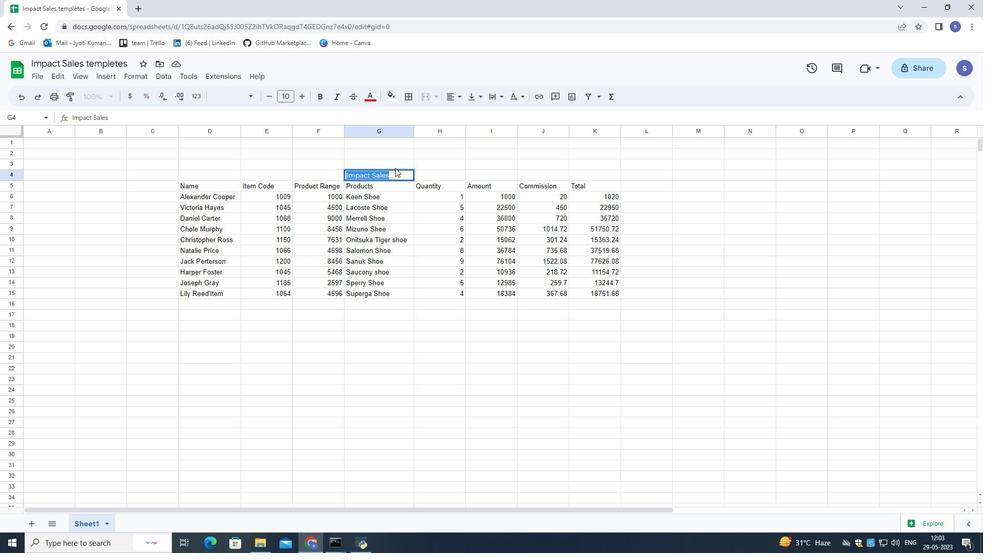 
Action: Mouse pressed left at (397, 173)
Screenshot: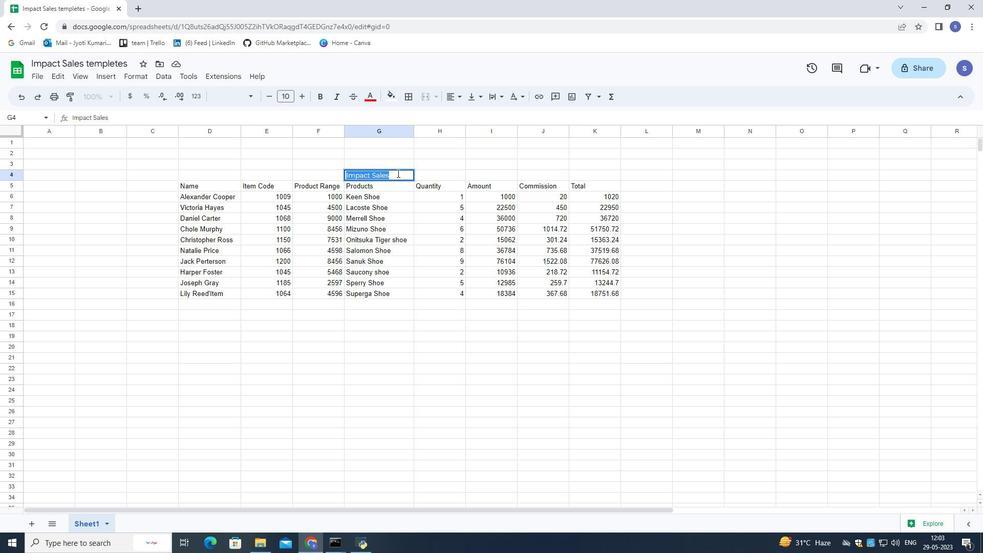 
Action: Mouse moved to (445, 175)
Screenshot: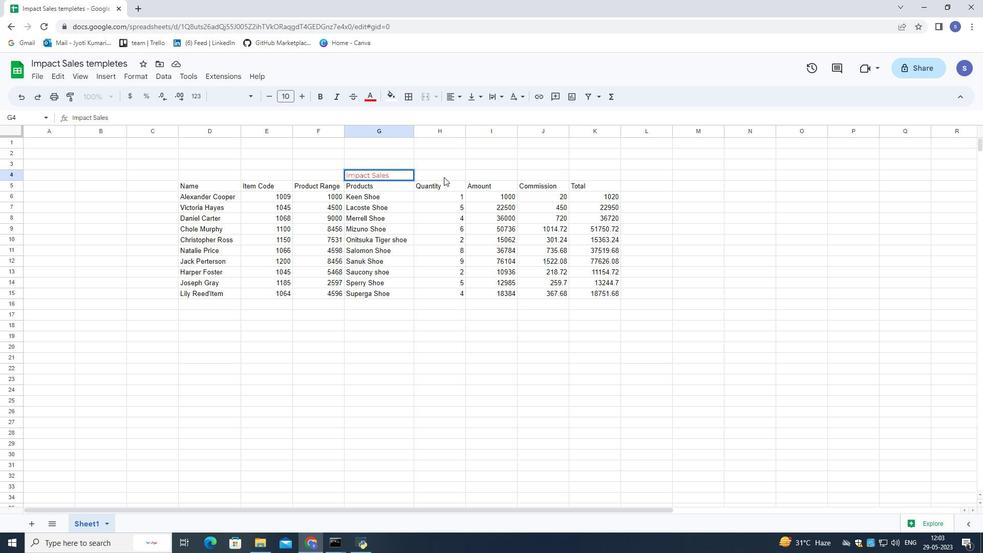 
Action: Mouse pressed left at (445, 175)
Screenshot: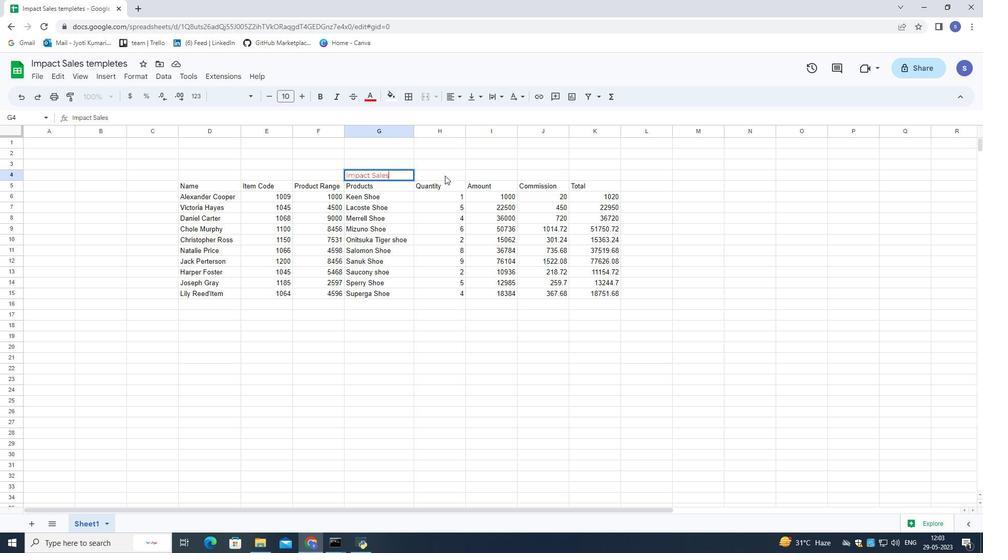 
Action: Mouse moved to (396, 173)
Screenshot: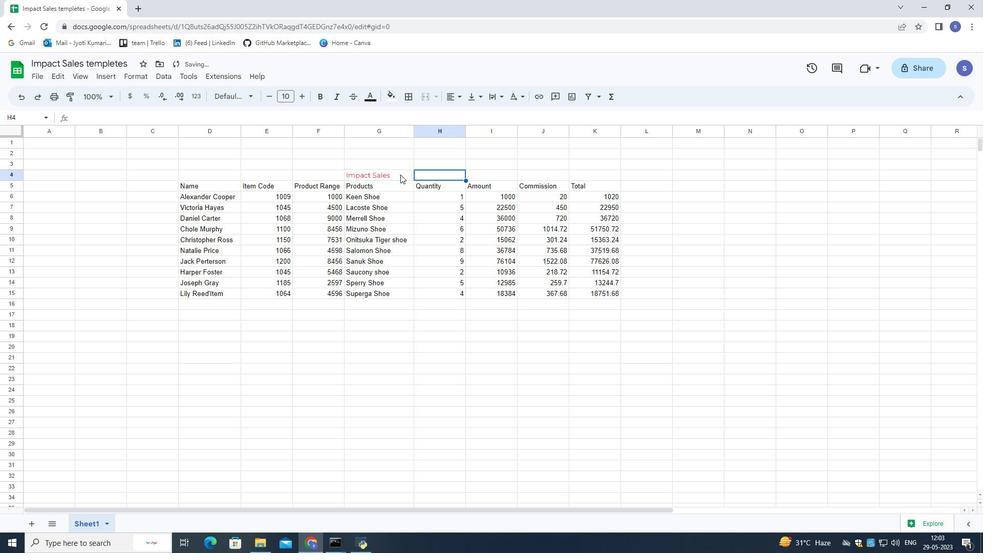 
Action: Mouse pressed left at (396, 173)
Screenshot: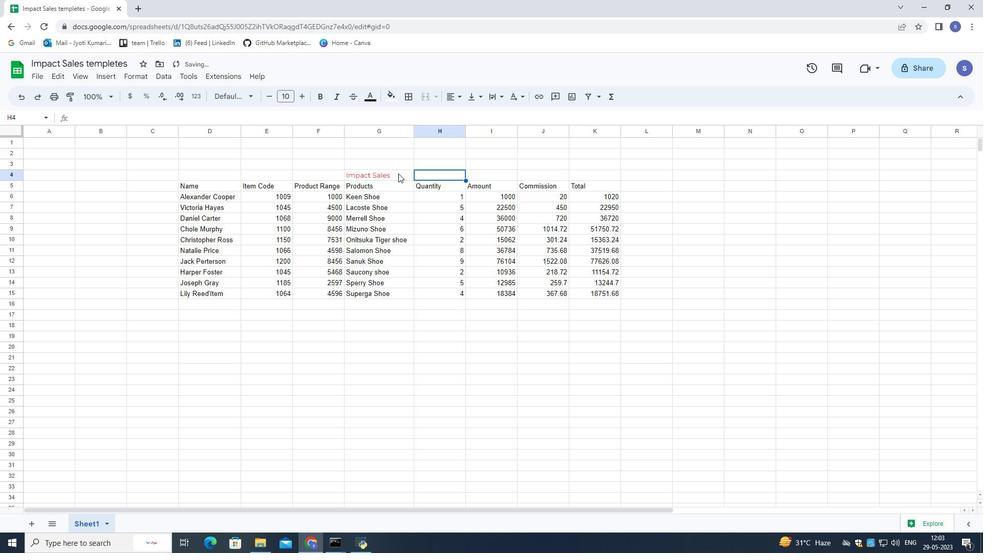 
Action: Mouse moved to (401, 174)
Screenshot: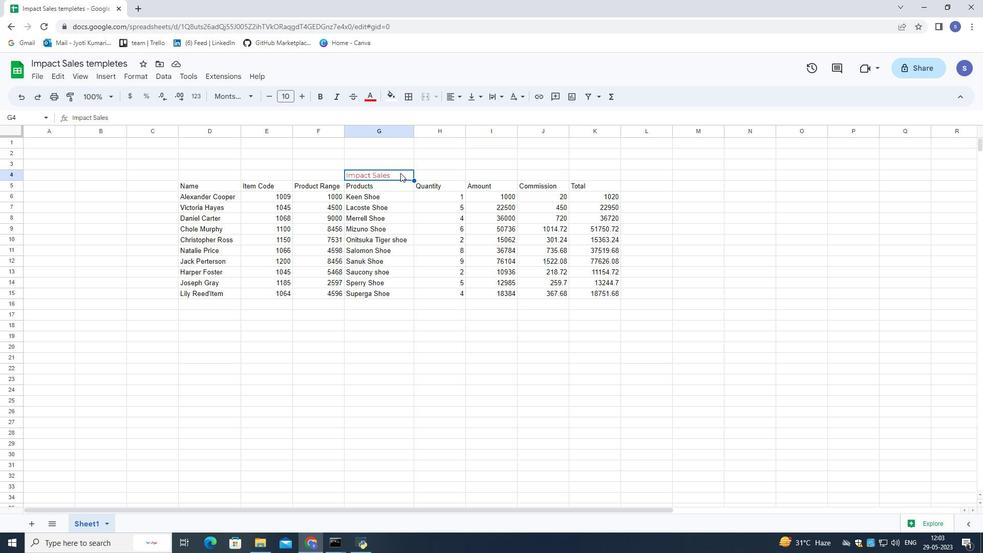 
Action: Mouse pressed left at (401, 174)
Screenshot: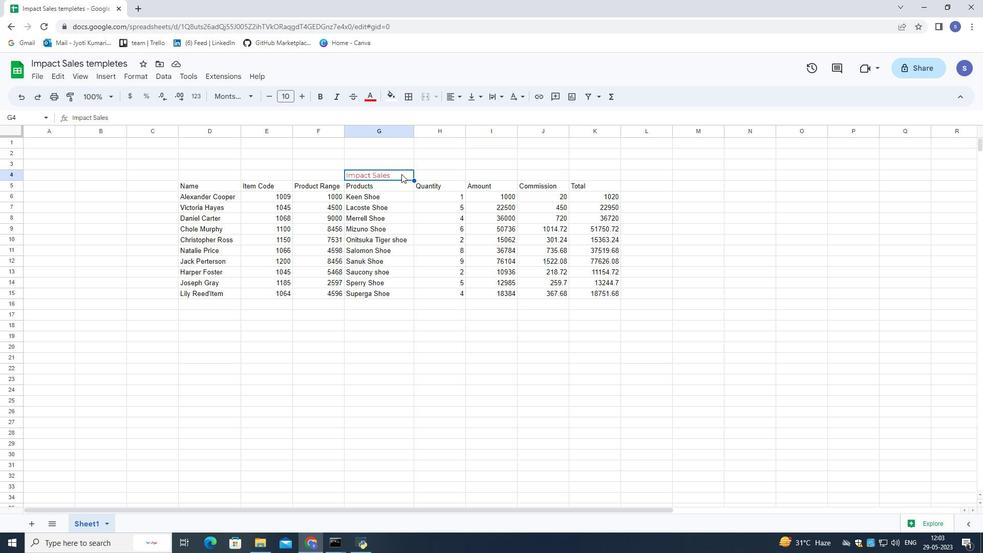
Action: Mouse moved to (391, 163)
Screenshot: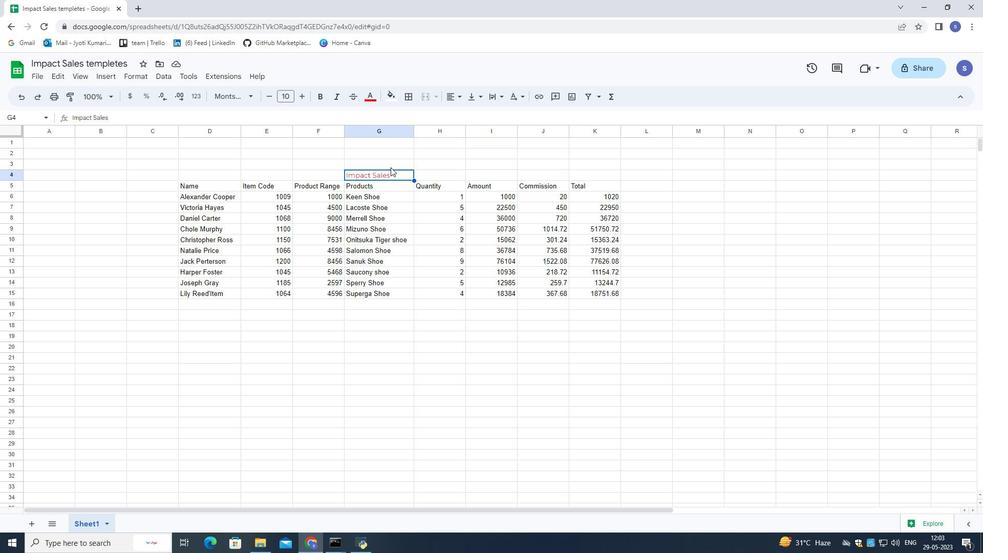 
Action: Mouse pressed left at (391, 163)
Screenshot: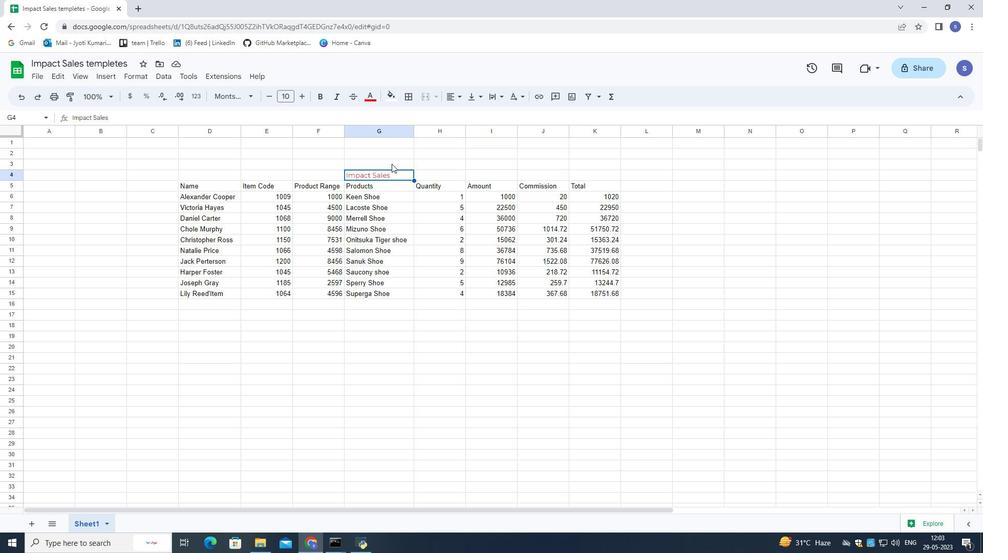 
Action: Mouse moved to (427, 173)
Screenshot: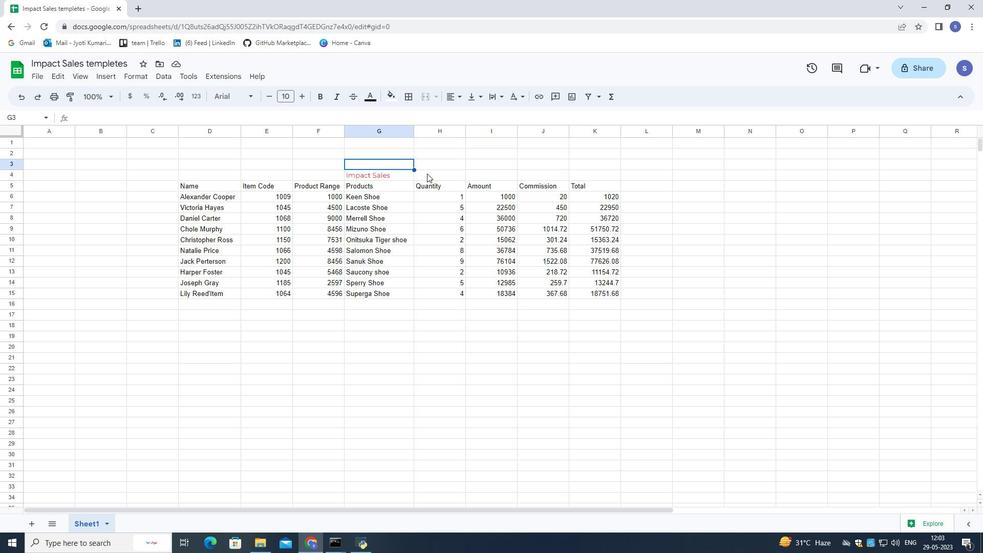 
Action: Mouse pressed left at (427, 173)
Screenshot: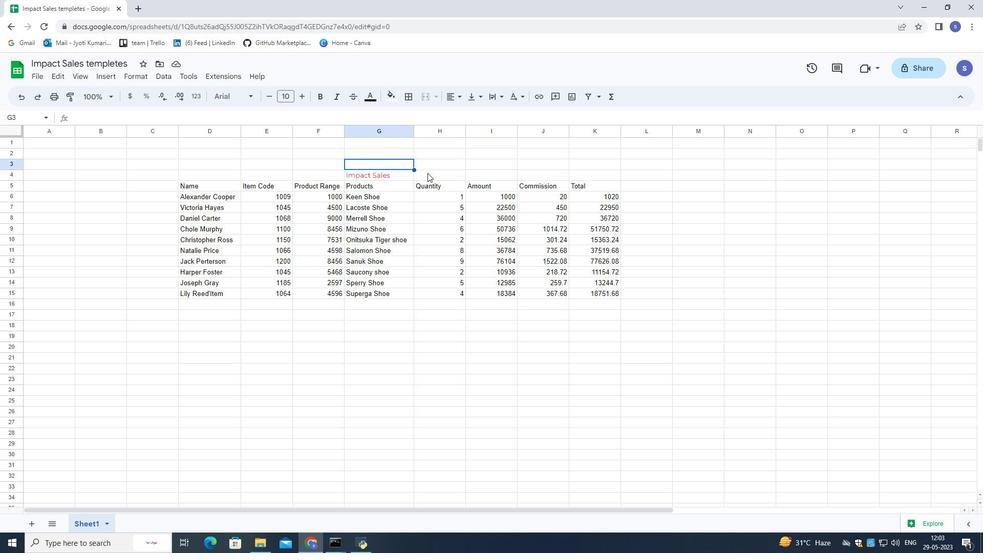 
Action: Mouse moved to (379, 172)
Screenshot: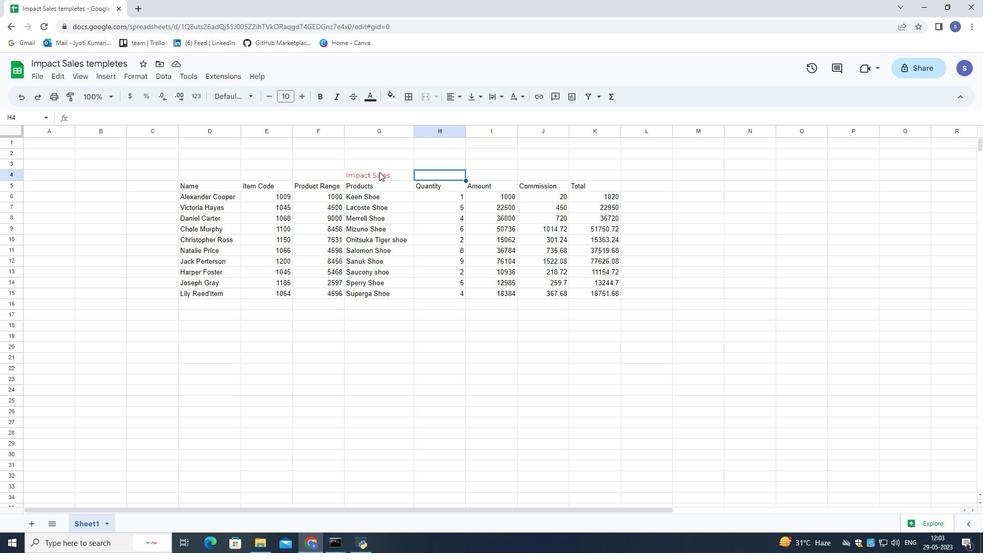 
Action: Mouse pressed left at (379, 172)
Screenshot: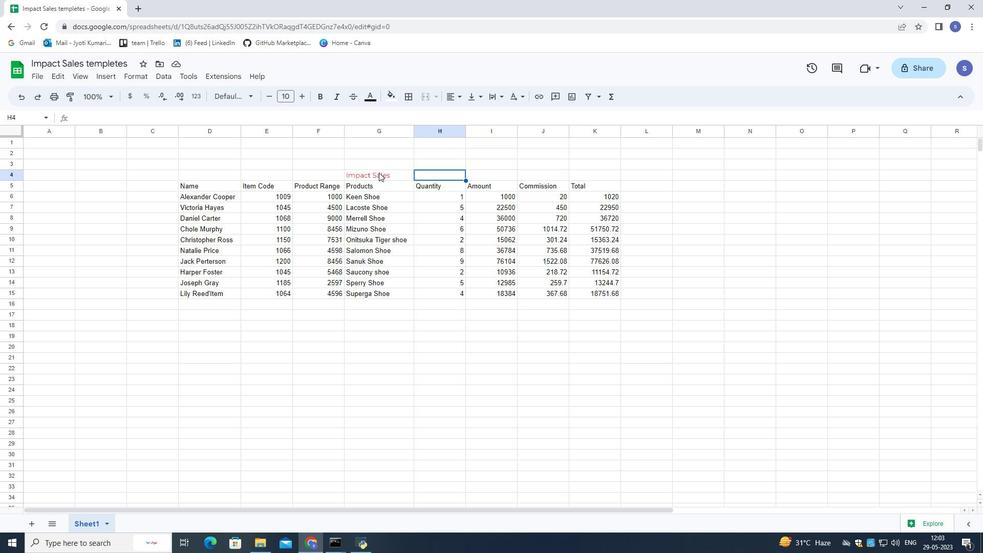 
Action: Mouse moved to (395, 176)
Screenshot: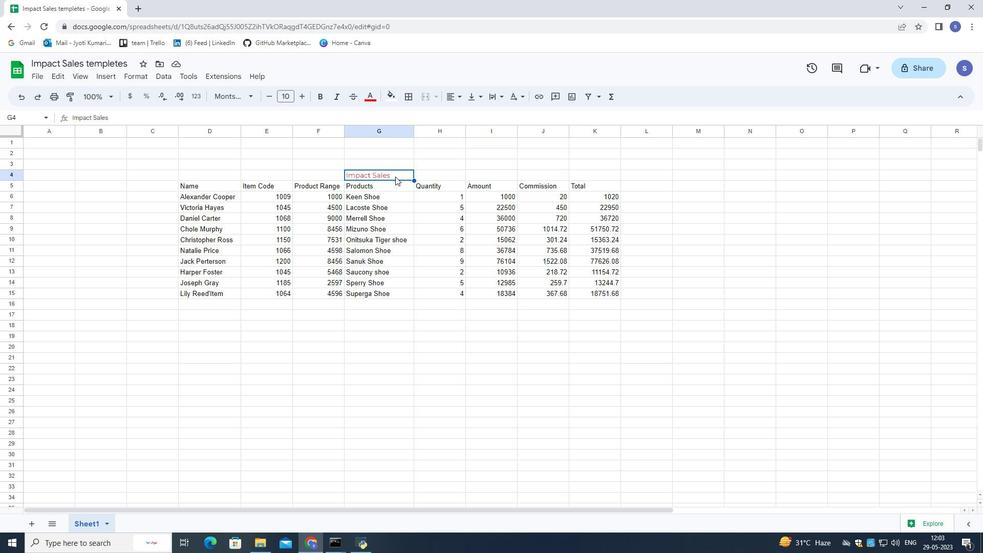 
Action: Mouse pressed left at (395, 176)
Screenshot: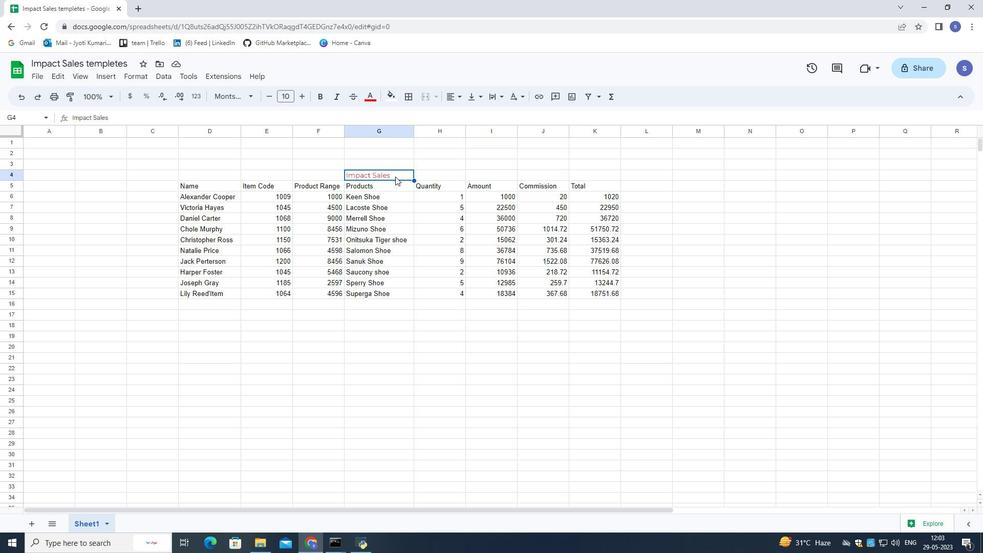 
Action: Mouse pressed left at (395, 176)
Screenshot: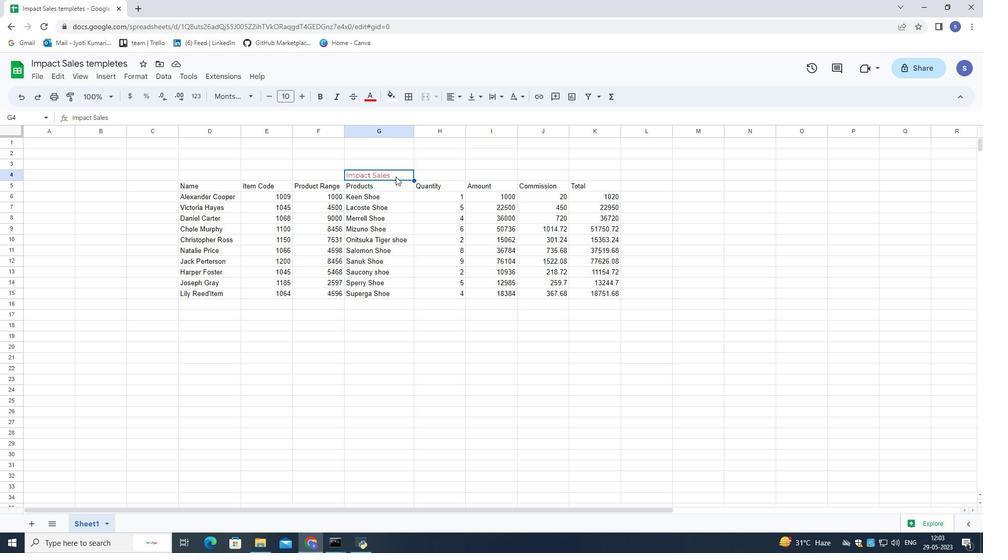 
Action: Mouse pressed left at (395, 176)
Screenshot: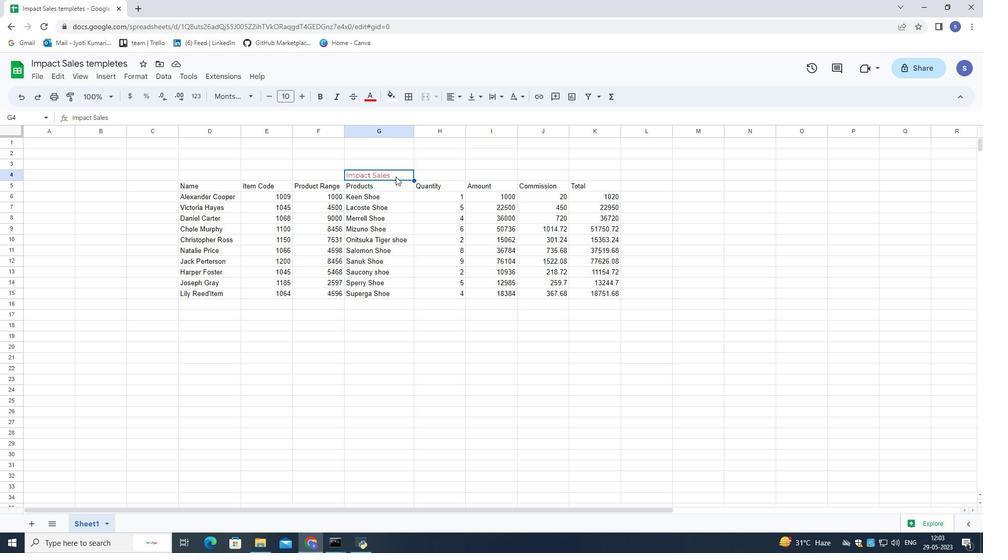 
Action: Mouse pressed left at (395, 176)
Screenshot: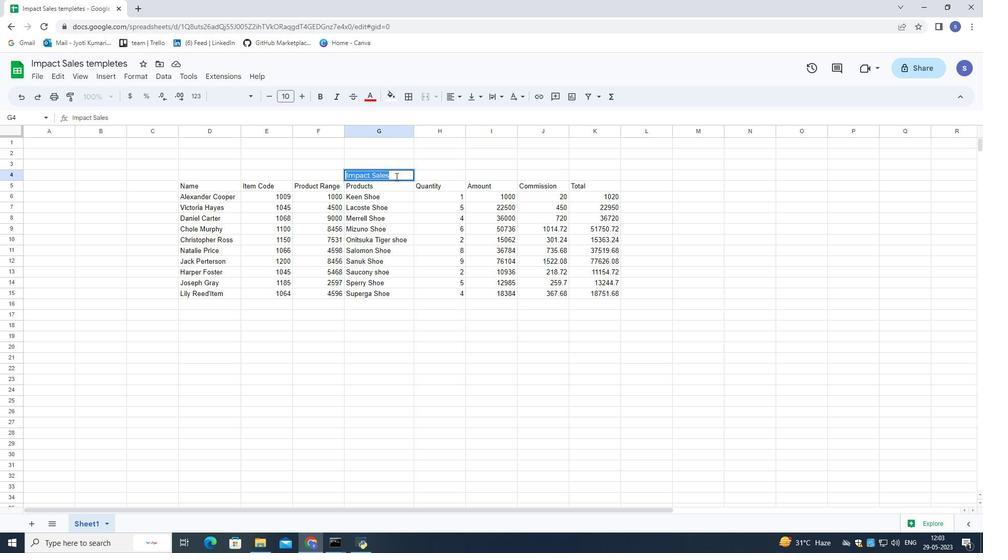 
Action: Mouse moved to (303, 95)
Screenshot: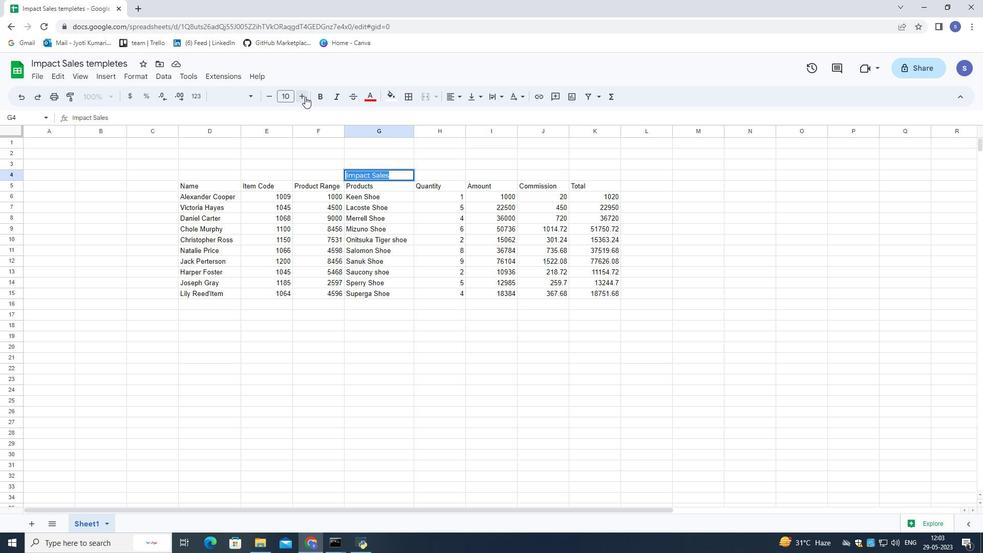 
Action: Mouse pressed left at (303, 95)
Screenshot: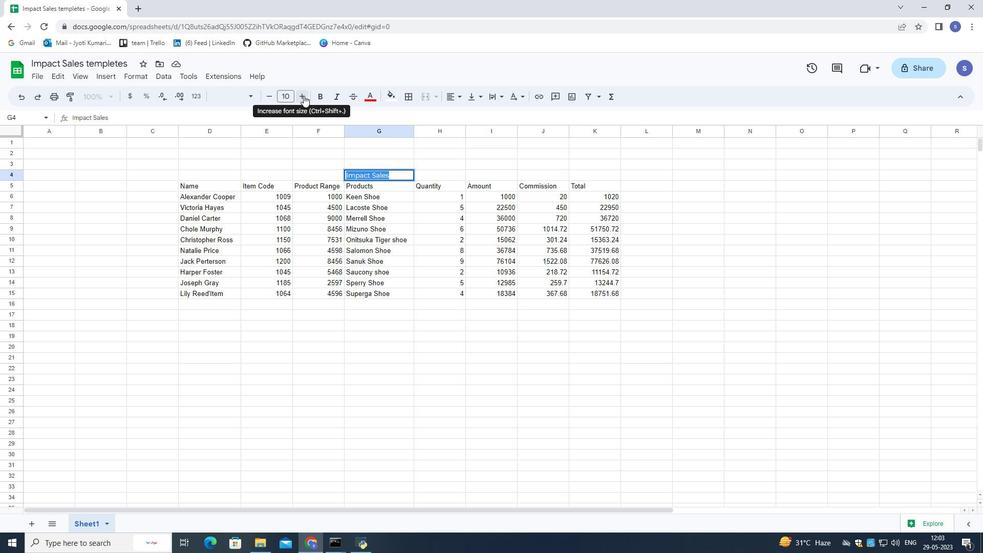 
Action: Mouse pressed left at (303, 95)
Screenshot: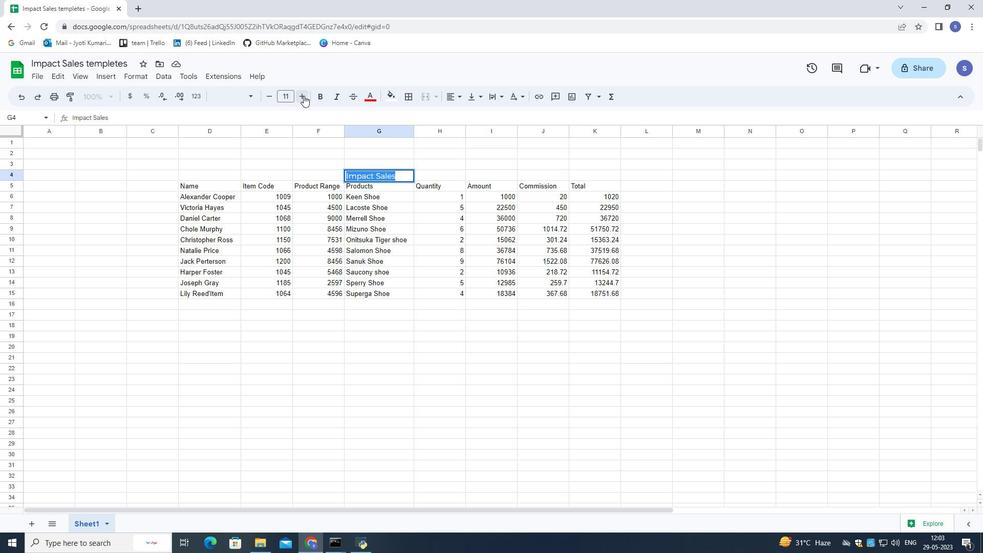 
Action: Mouse pressed left at (303, 95)
Screenshot: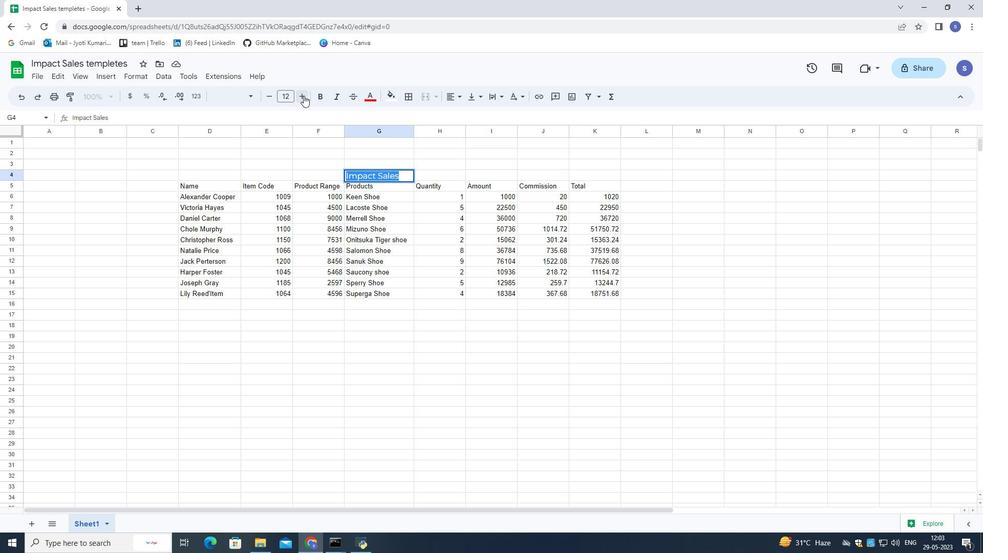 
Action: Mouse pressed left at (303, 95)
Screenshot: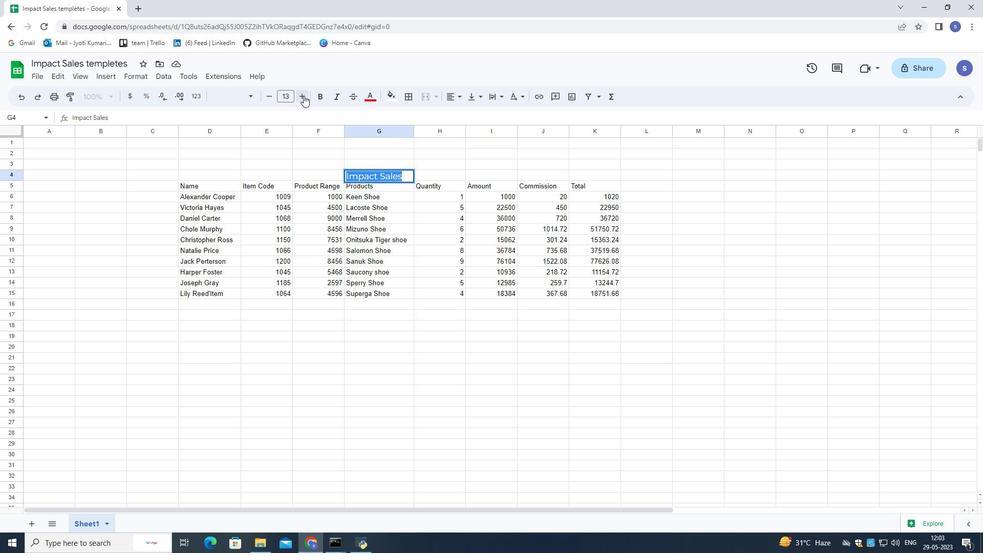 
Action: Mouse pressed left at (303, 95)
Screenshot: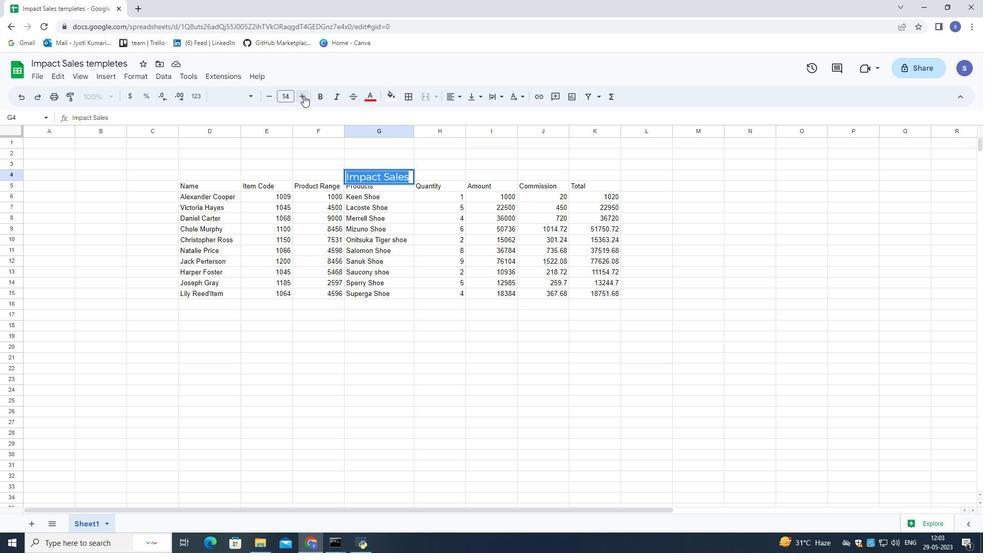 
Action: Mouse pressed left at (303, 95)
Screenshot: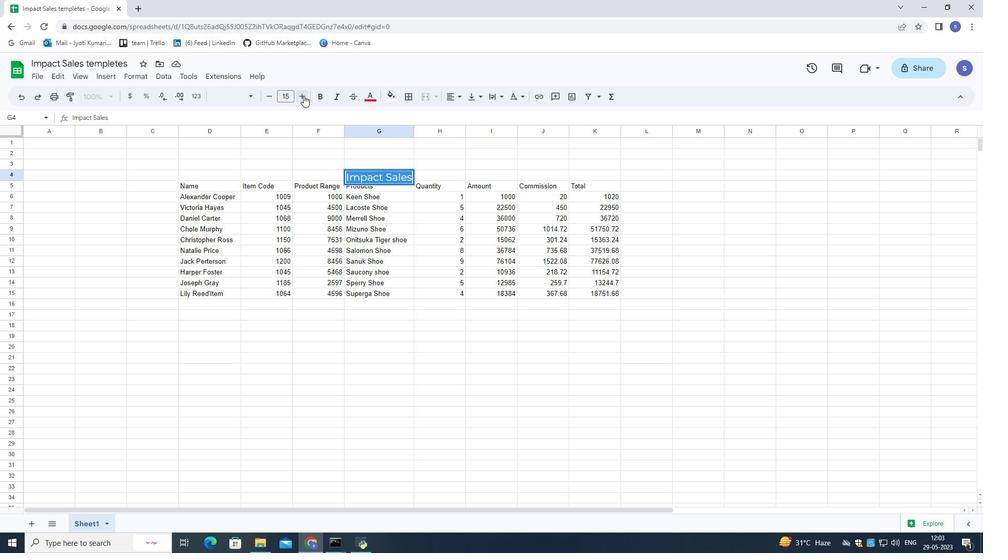 
Action: Mouse pressed left at (303, 95)
Screenshot: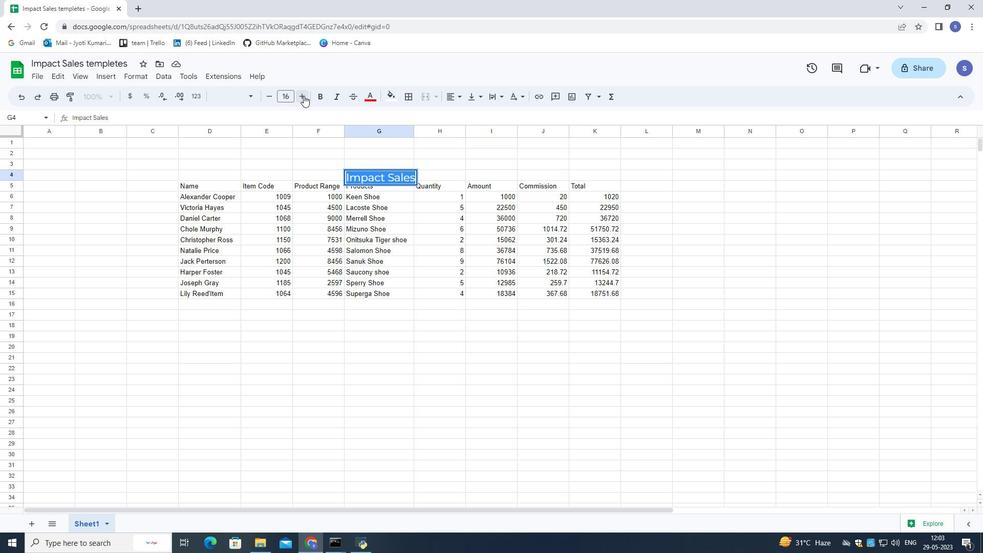 
Action: Mouse pressed left at (303, 95)
Screenshot: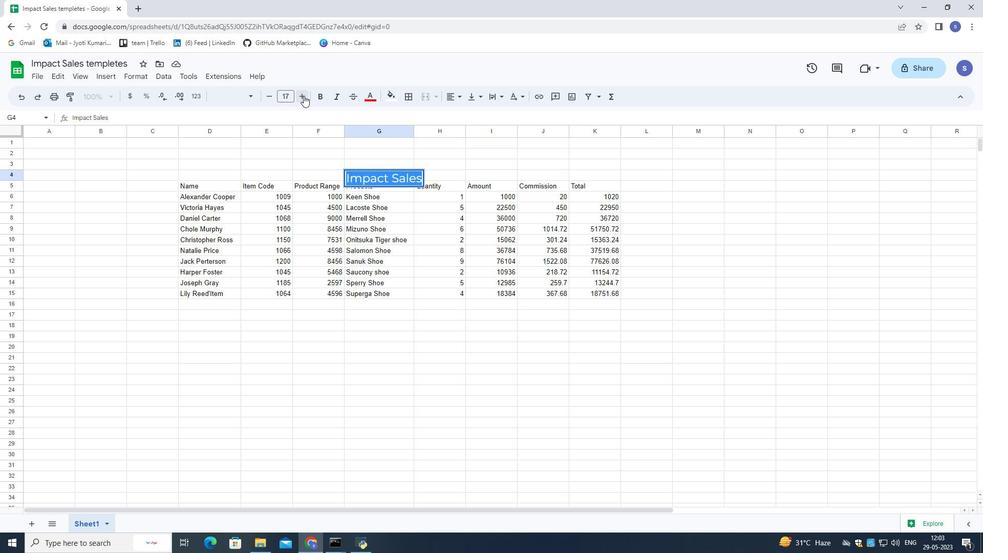
Action: Mouse pressed left at (303, 95)
Screenshot: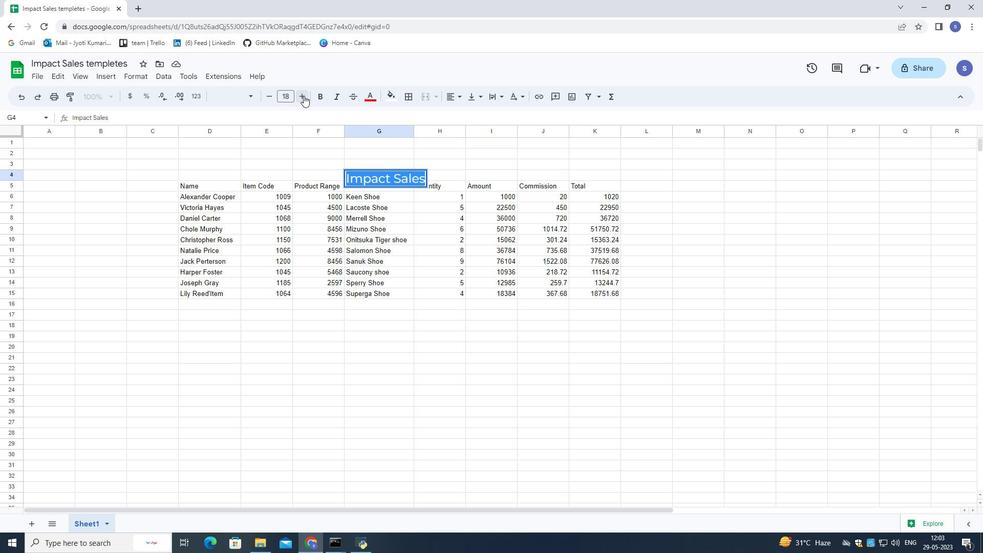 
Action: Mouse pressed left at (303, 95)
Screenshot: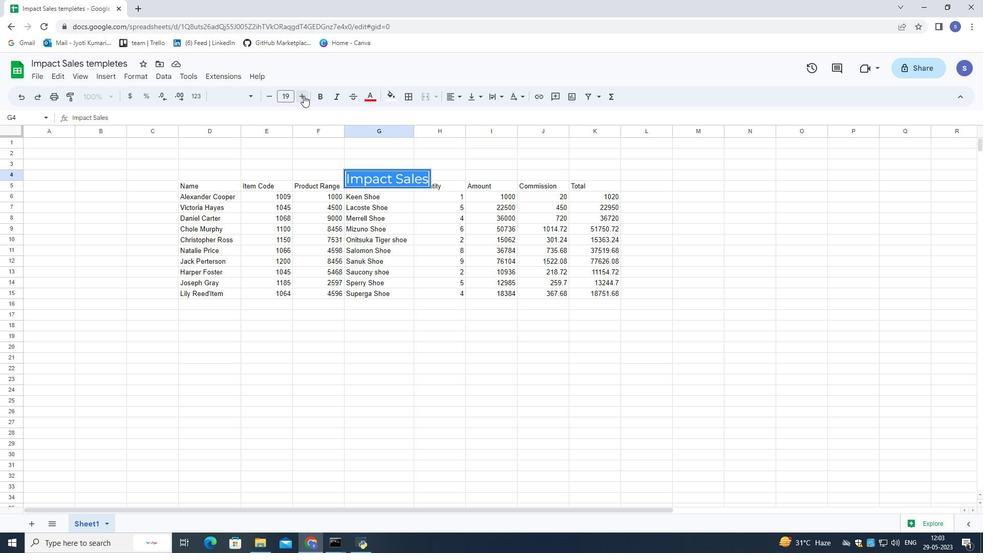 
Action: Mouse pressed left at (303, 95)
Screenshot: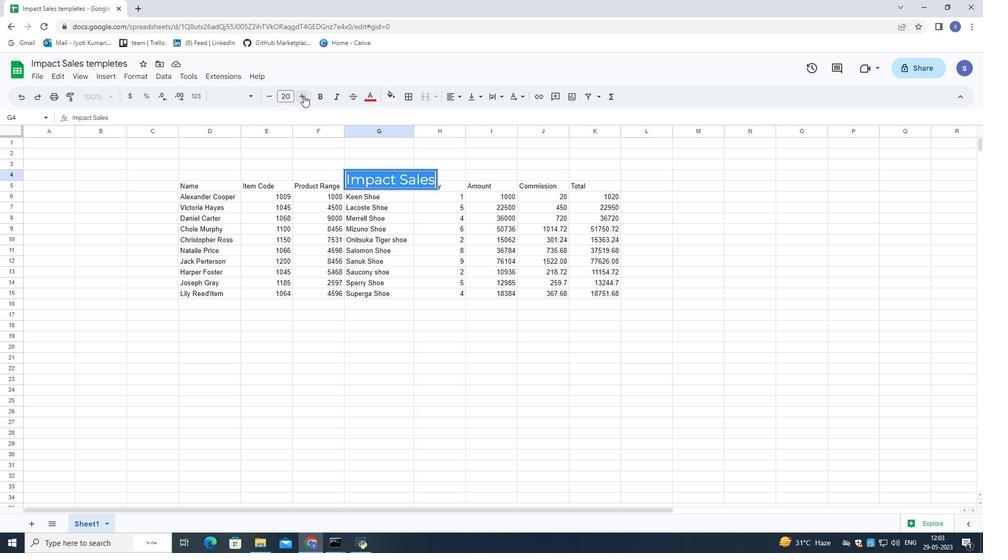 
Action: Mouse pressed left at (303, 95)
Screenshot: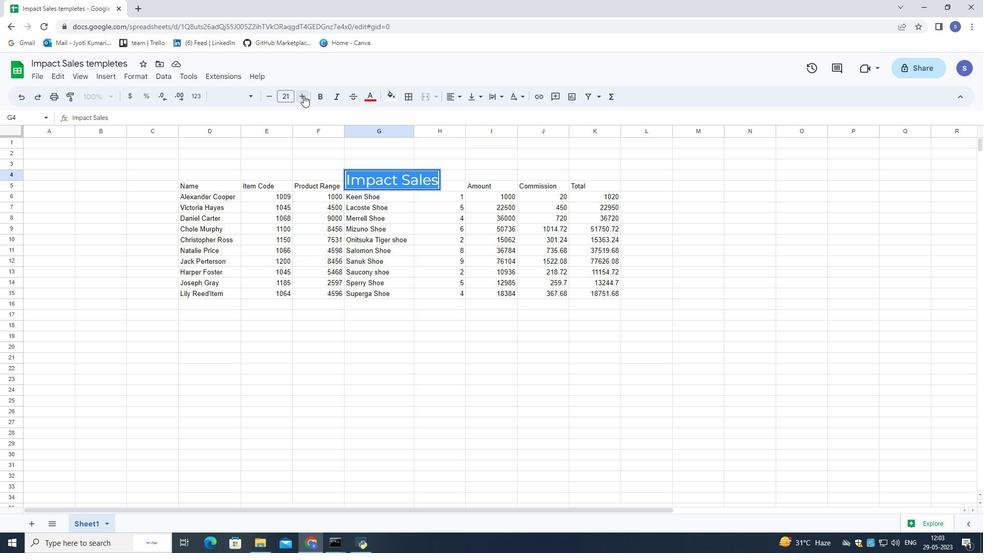 
Action: Mouse pressed left at (303, 95)
Screenshot: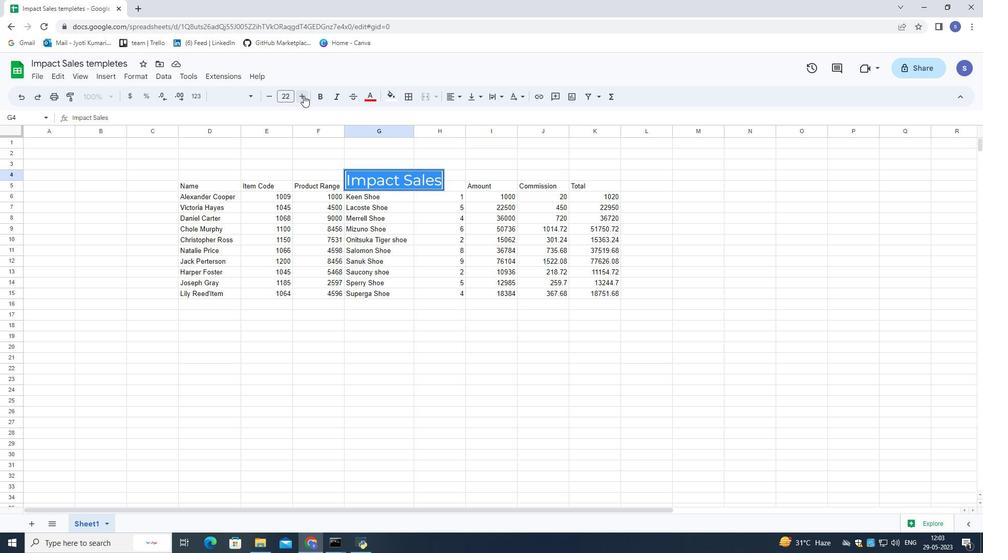 
Action: Mouse pressed left at (303, 95)
Screenshot: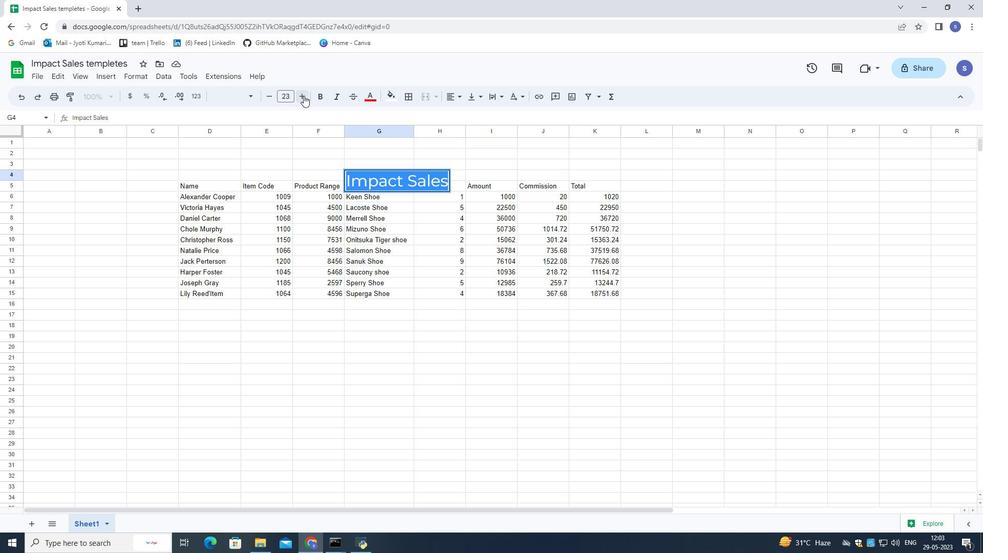 
Action: Mouse pressed left at (303, 95)
Screenshot: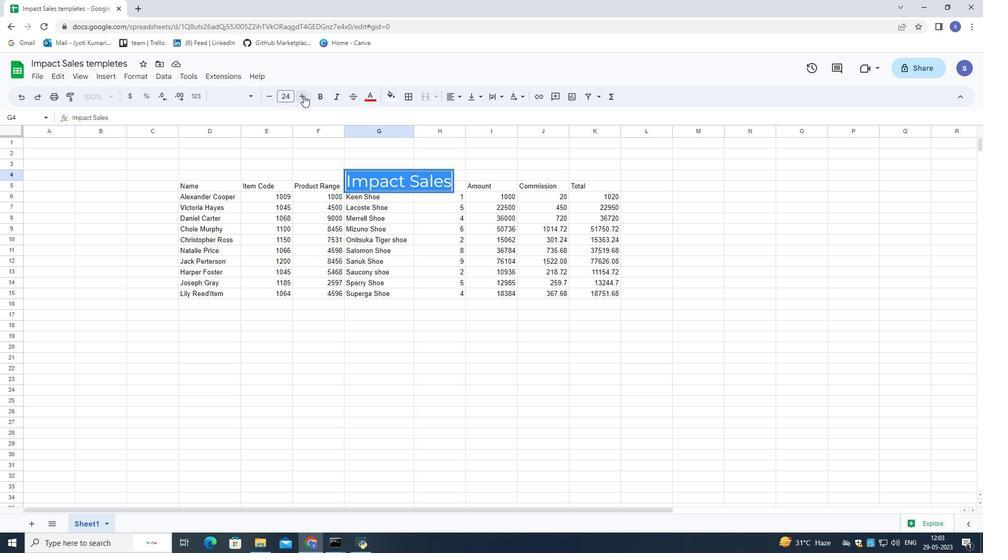 
Action: Mouse pressed left at (303, 95)
Screenshot: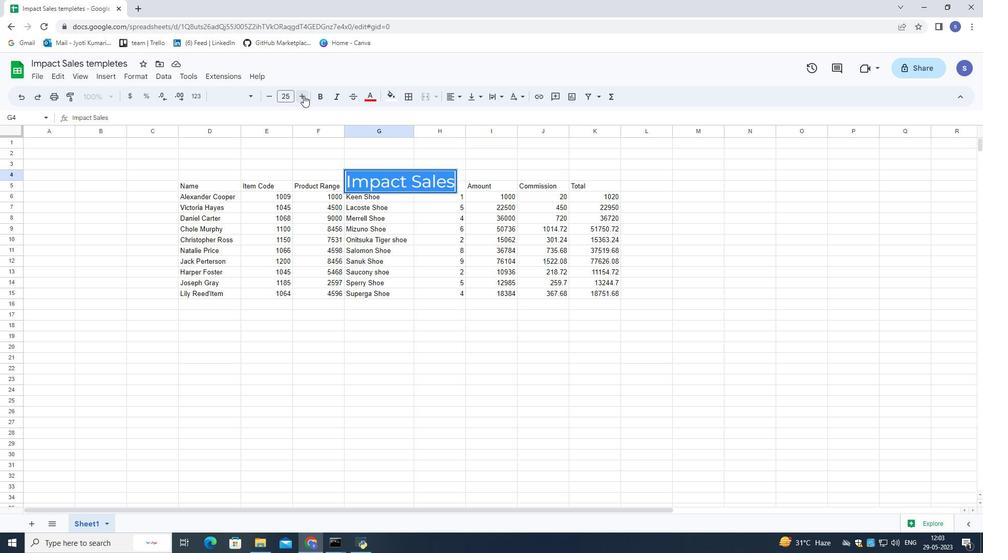
Action: Mouse moved to (490, 145)
Screenshot: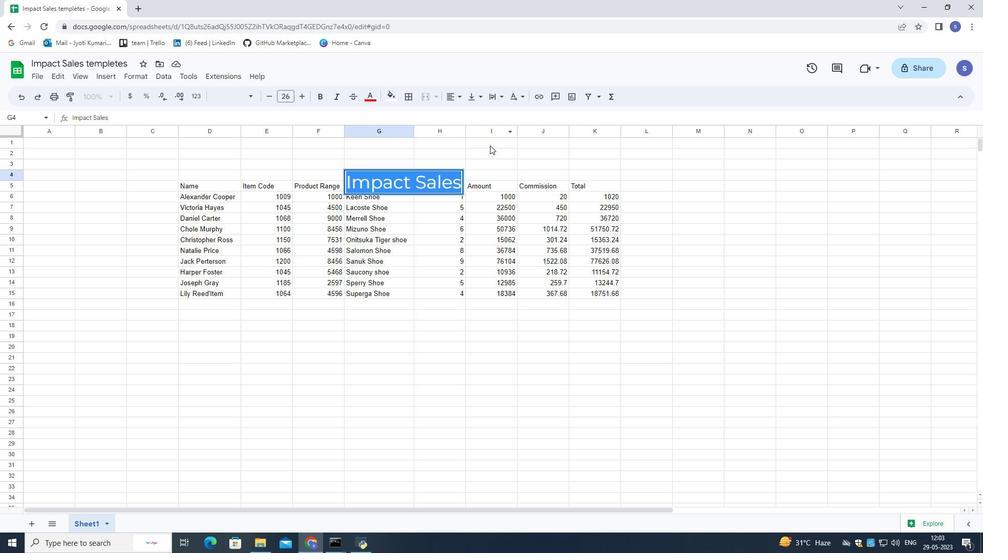 
Action: Mouse pressed left at (490, 145)
Screenshot: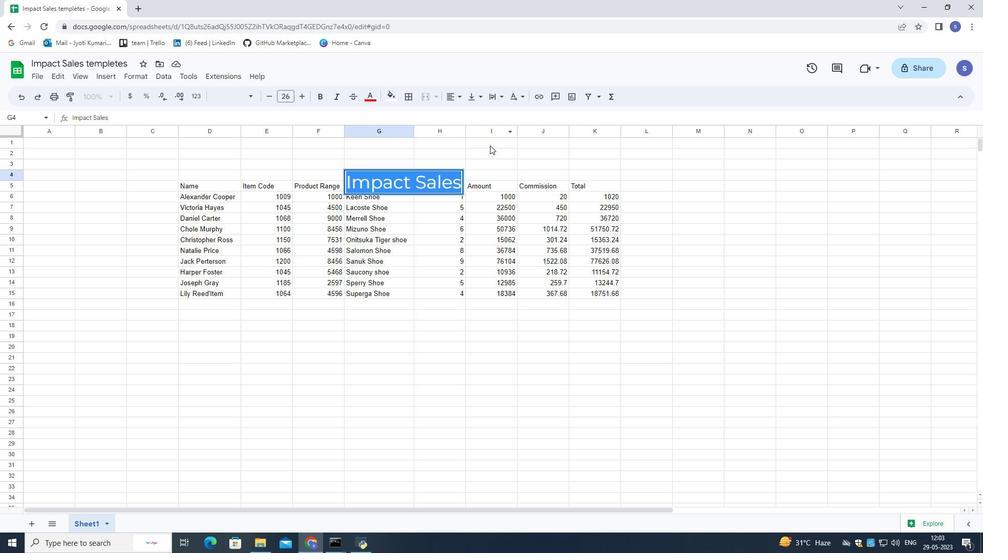 
Action: Mouse moved to (478, 159)
Screenshot: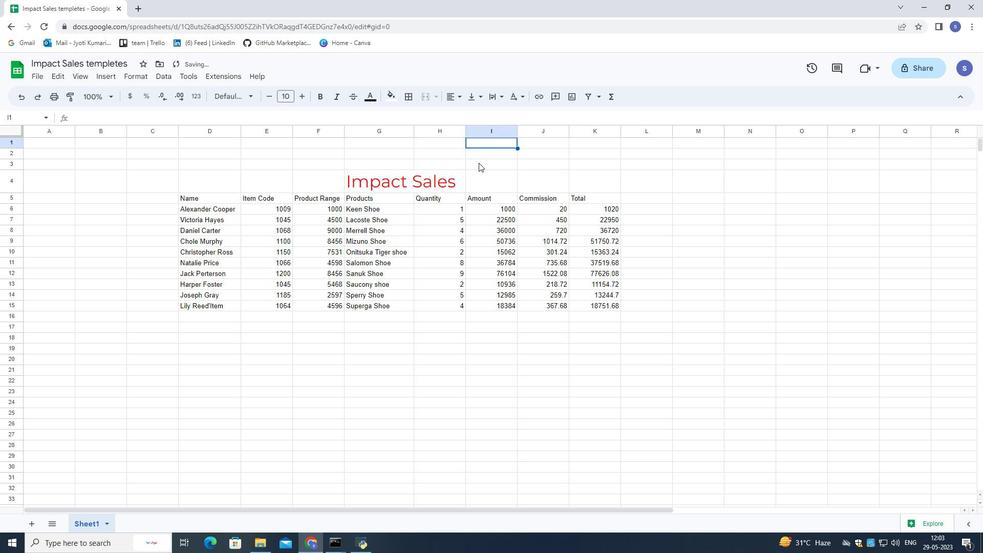 
Action: Mouse pressed left at (478, 159)
Screenshot: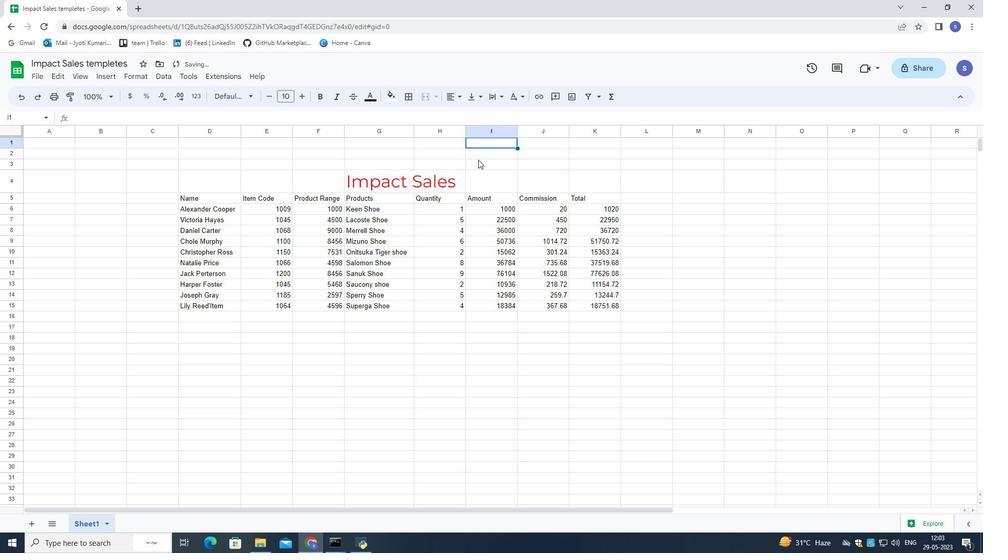 
Action: Mouse moved to (172, 195)
Screenshot: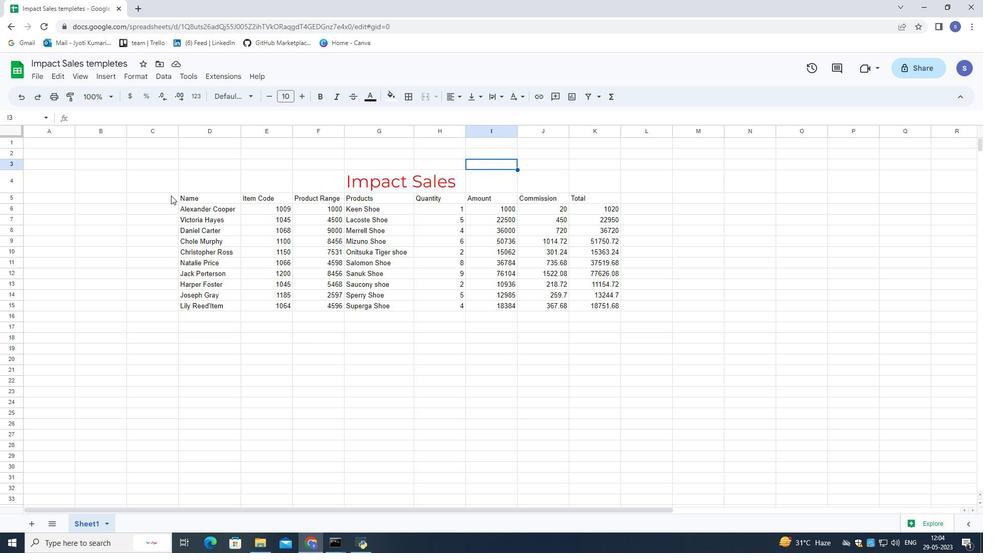 
Action: Mouse pressed left at (172, 195)
Screenshot: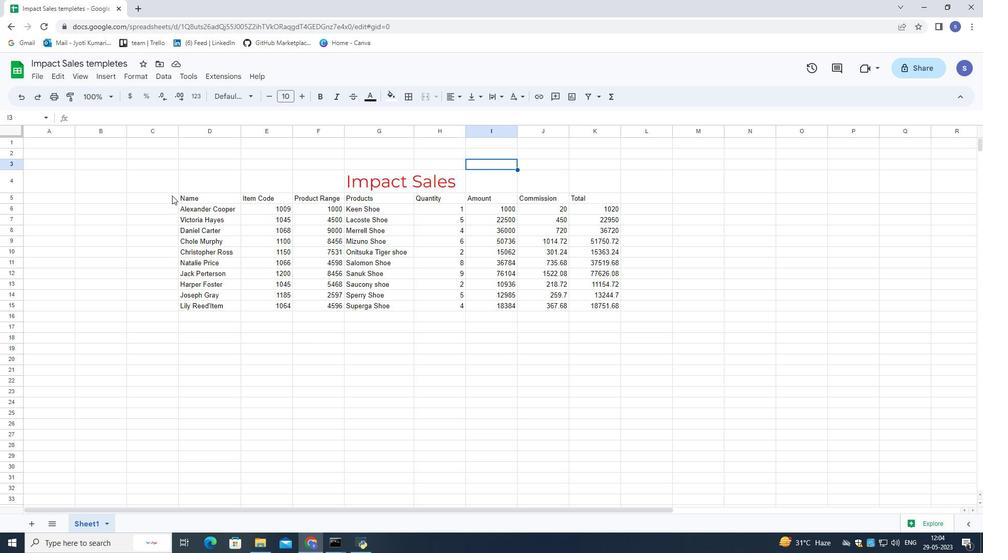
Action: Mouse moved to (251, 95)
Screenshot: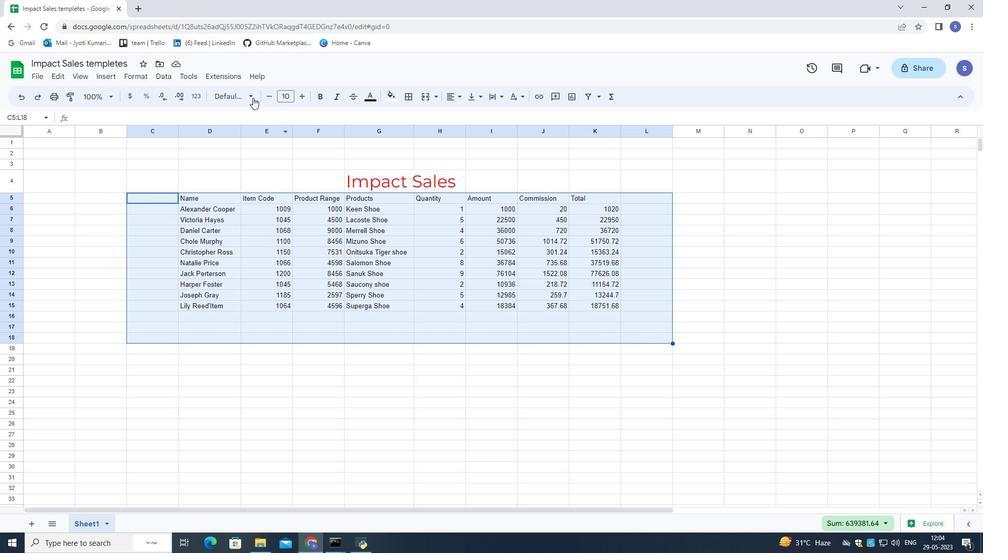 
Action: Mouse pressed left at (251, 95)
Screenshot: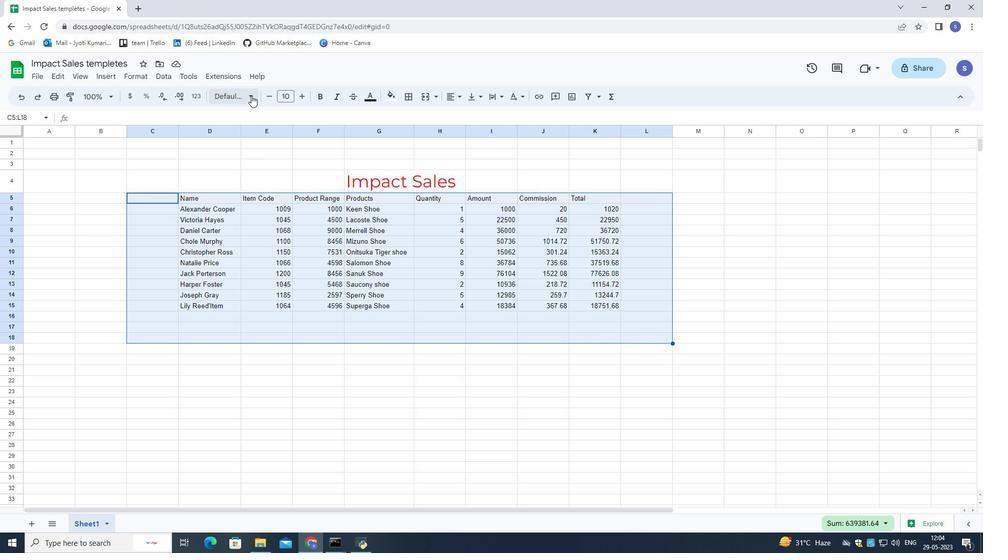 
Action: Mouse moved to (248, 116)
Screenshot: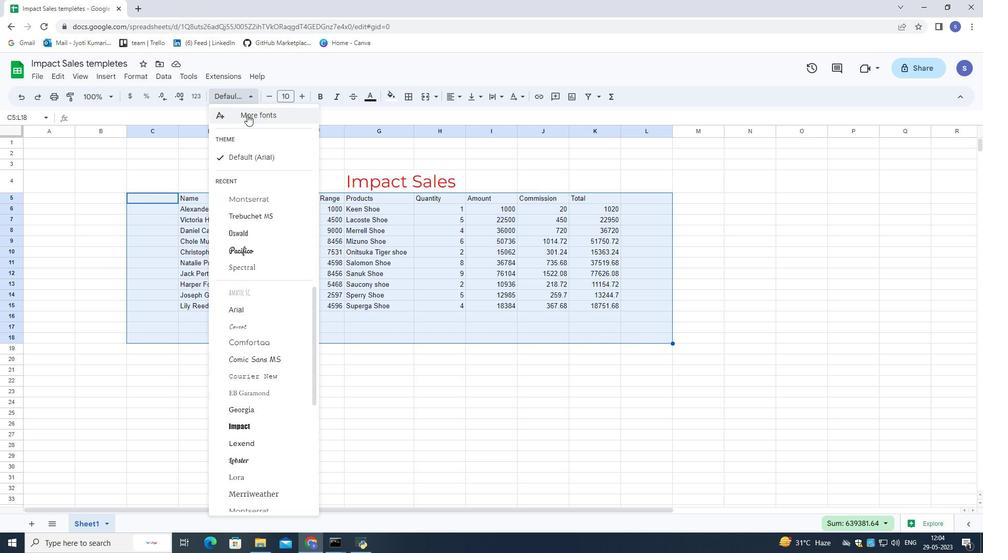 
Action: Mouse pressed left at (248, 116)
Screenshot: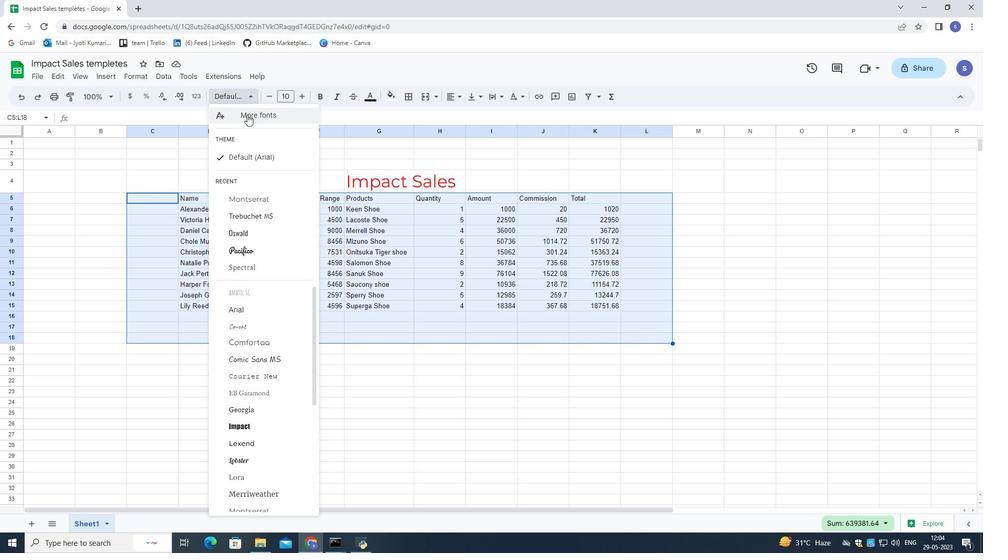 
Action: Mouse moved to (363, 206)
Screenshot: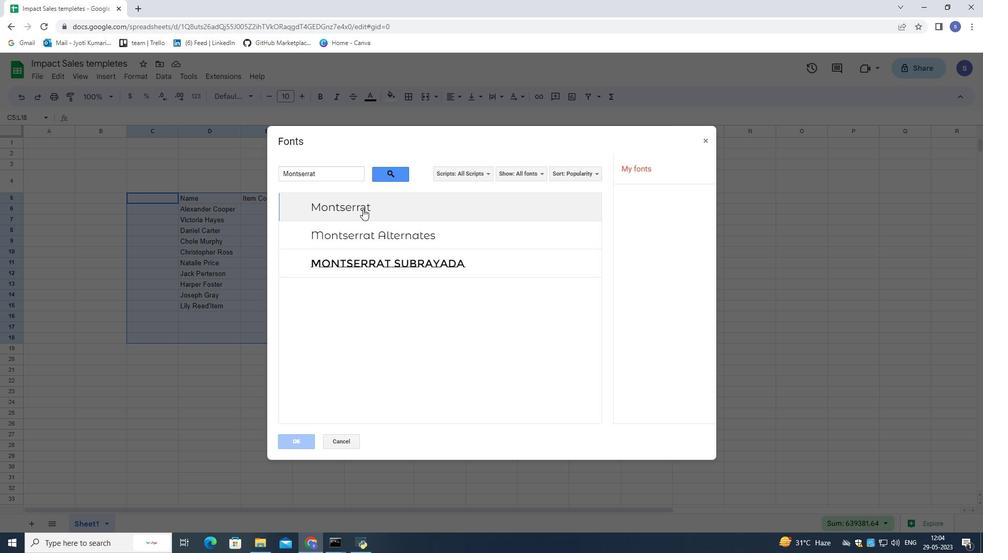 
Action: Mouse pressed left at (363, 206)
Screenshot: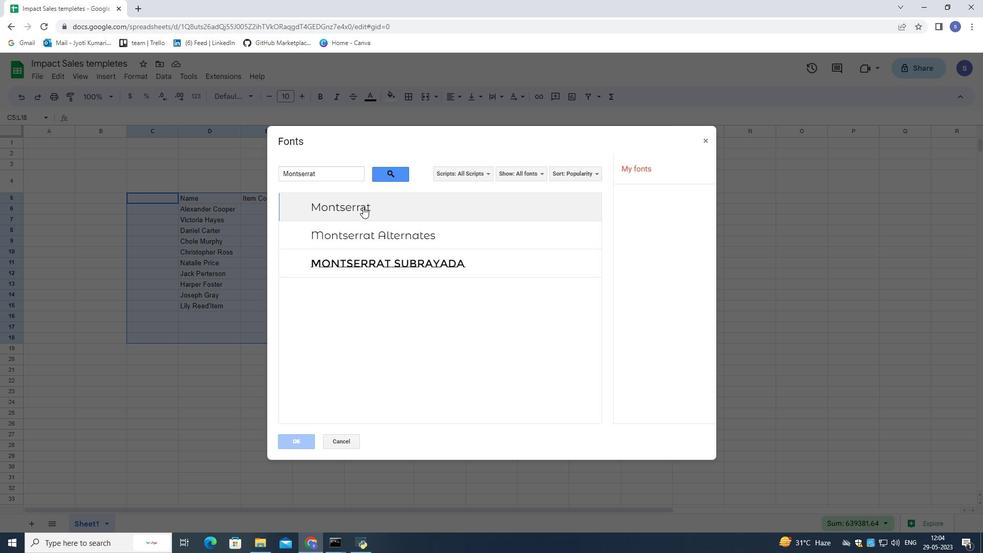 
Action: Mouse moved to (306, 443)
Screenshot: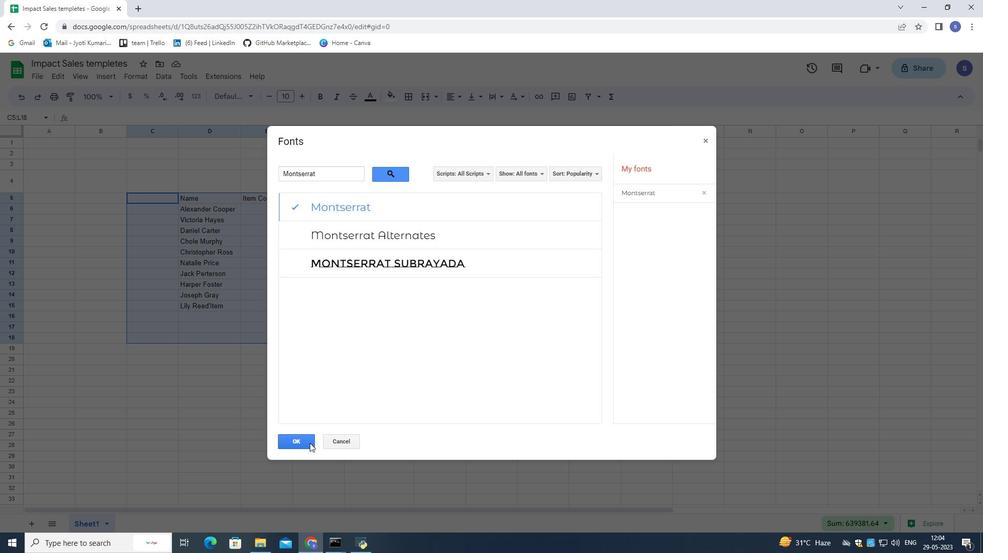 
Action: Mouse pressed left at (306, 443)
Screenshot: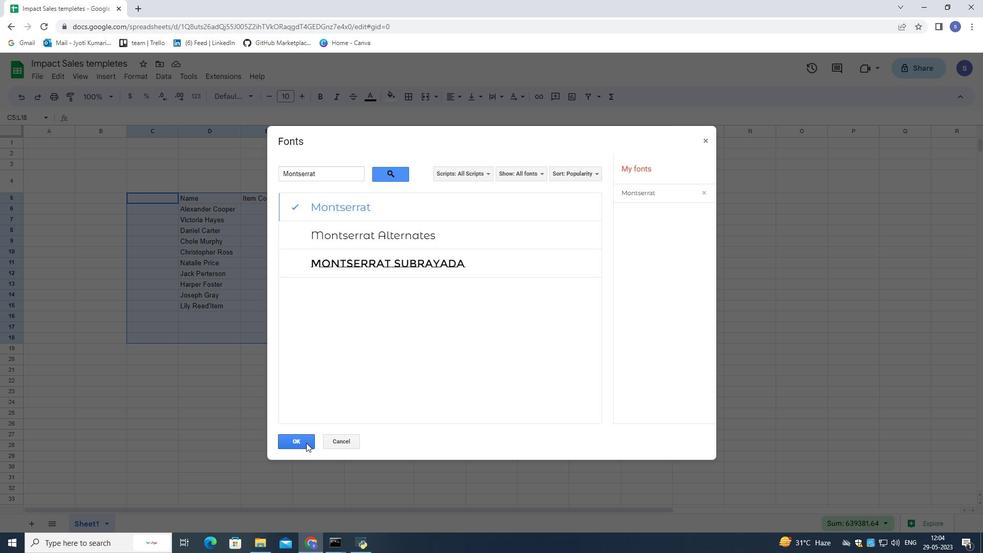 
Action: Mouse moved to (298, 98)
Screenshot: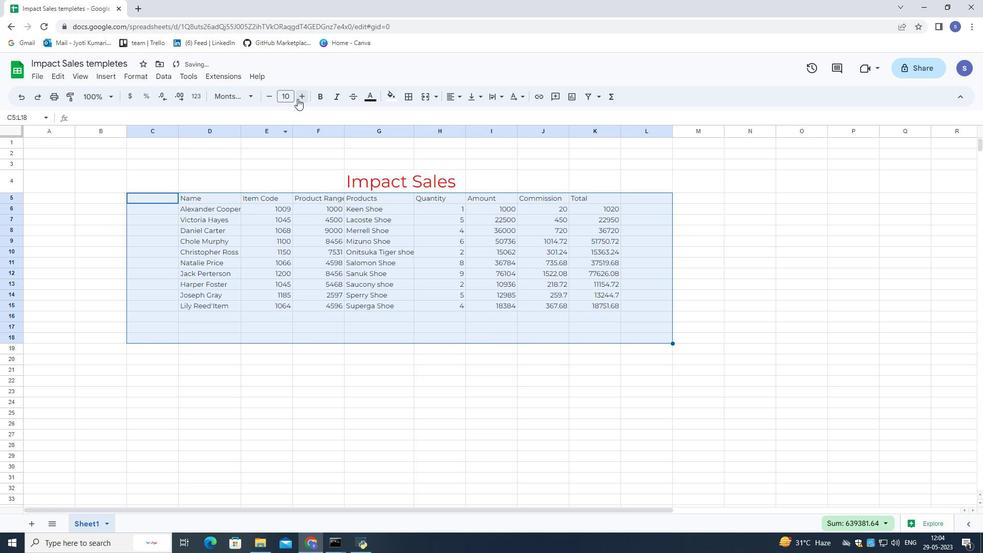 
Action: Mouse pressed left at (298, 98)
Screenshot: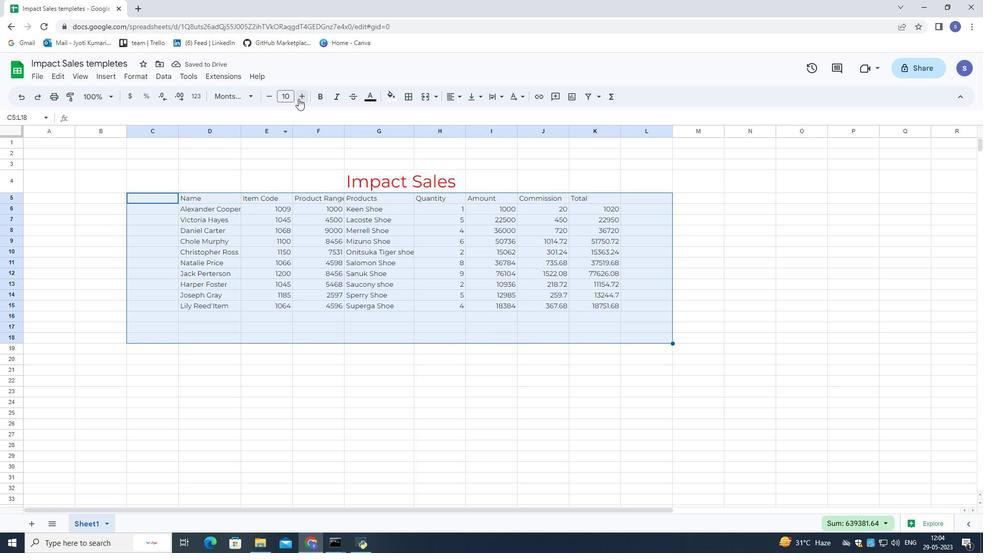 
Action: Mouse pressed left at (298, 98)
Screenshot: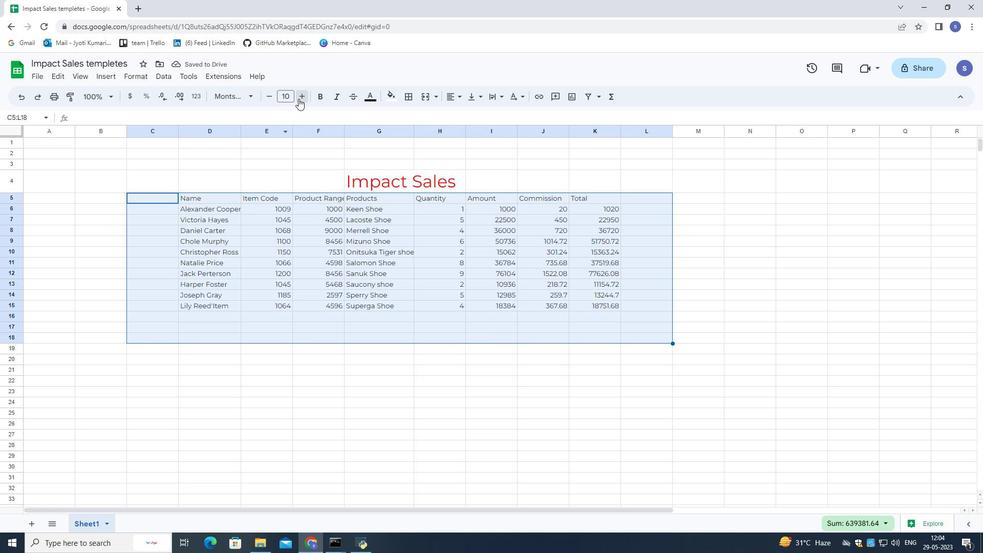 
Action: Mouse pressed left at (298, 98)
Screenshot: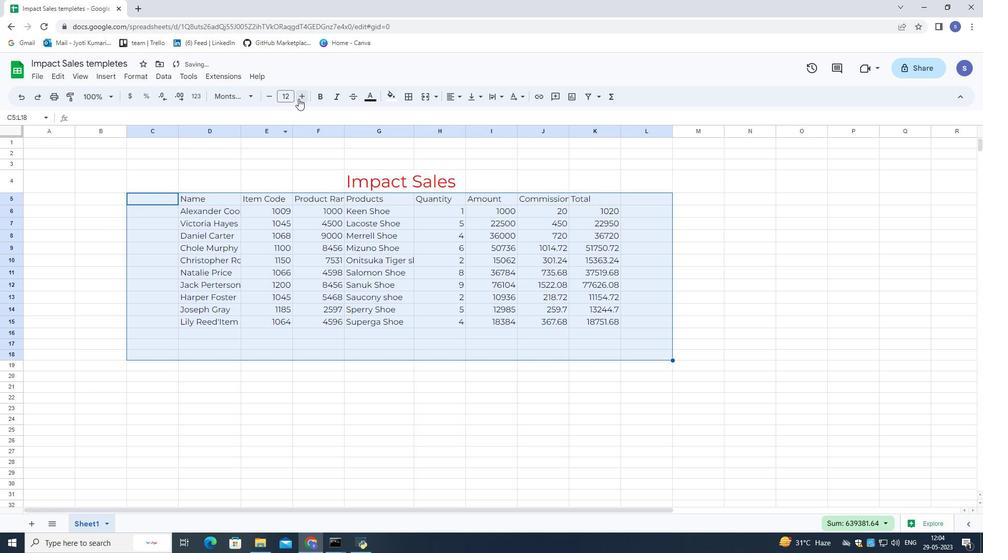 
Action: Mouse pressed left at (298, 98)
Screenshot: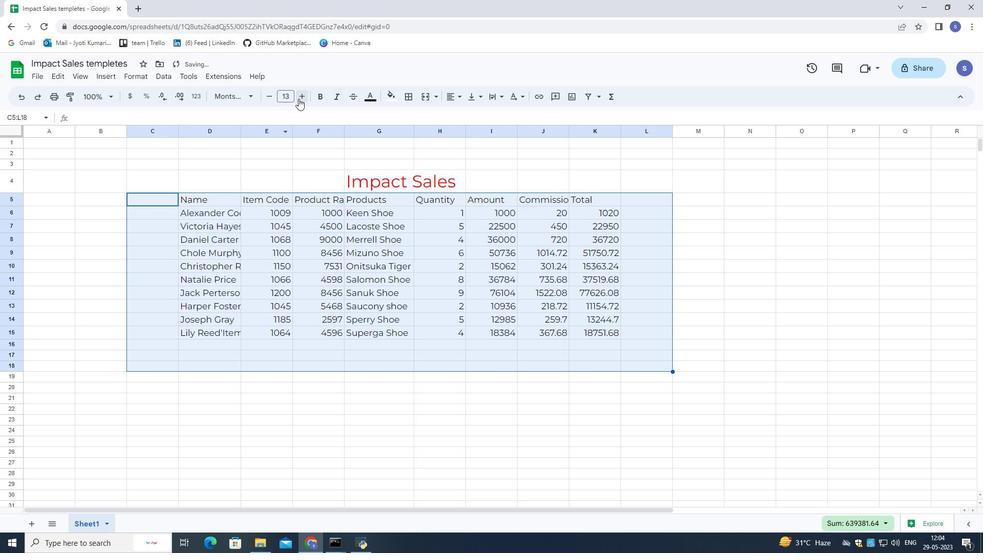
Action: Mouse pressed left at (298, 98)
Screenshot: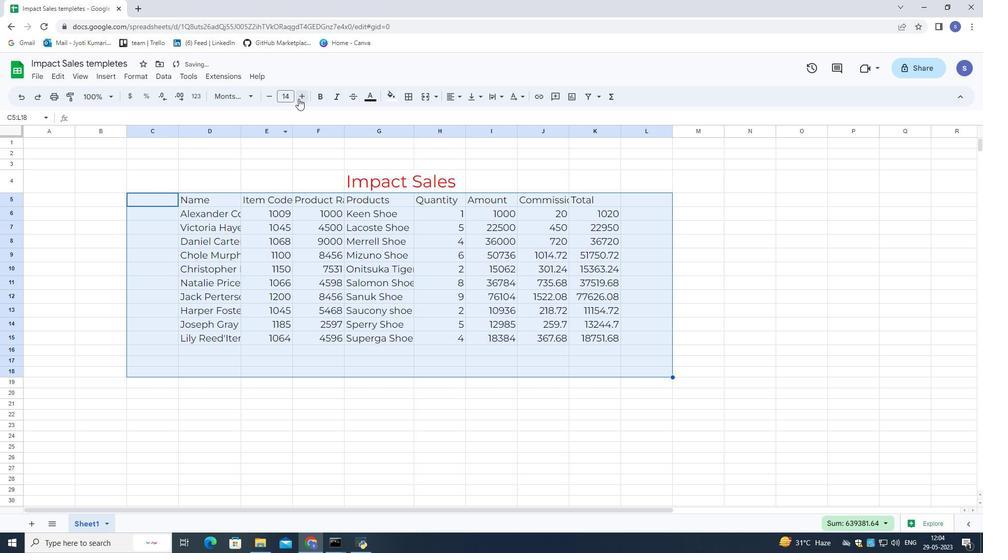 
Action: Mouse pressed left at (298, 98)
Screenshot: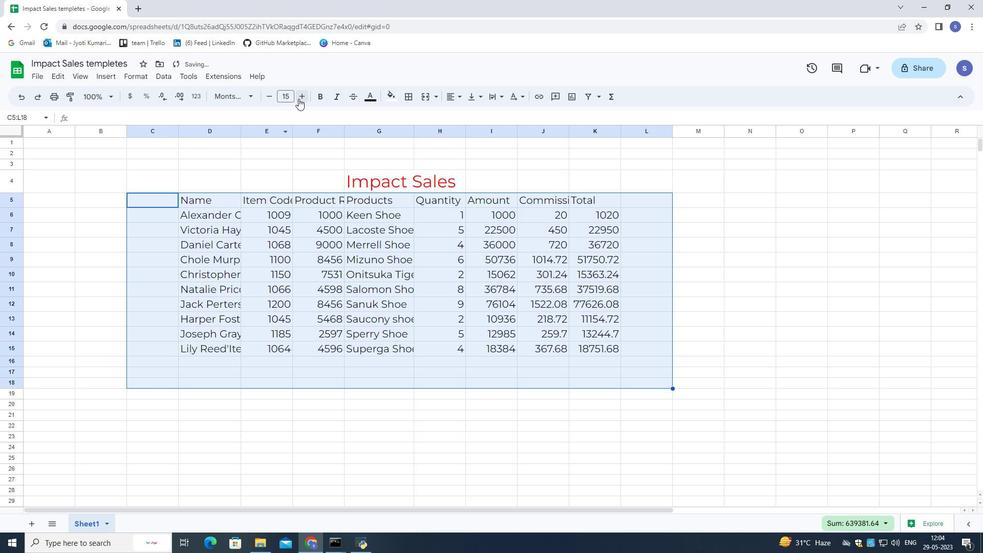 
Action: Mouse pressed left at (298, 98)
Screenshot: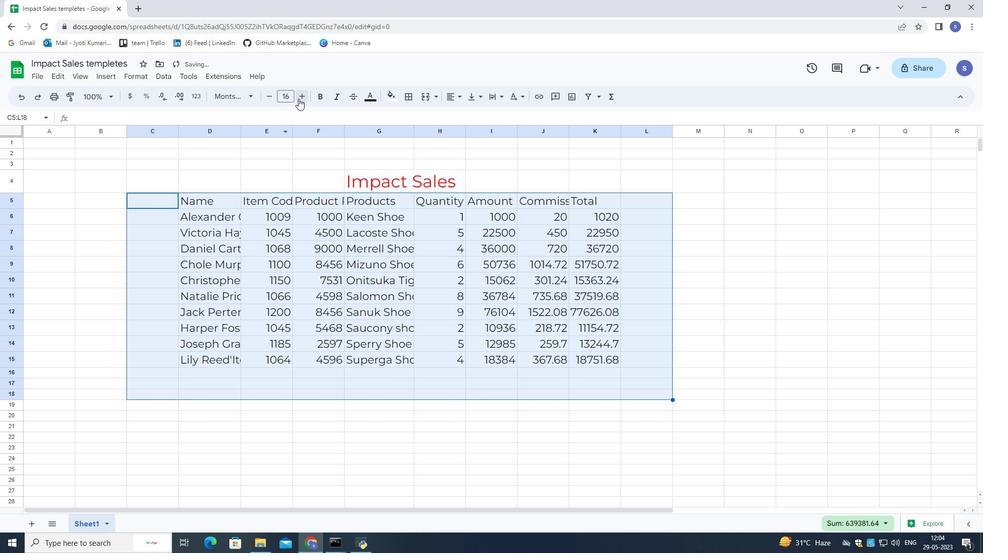 
Action: Mouse pressed left at (298, 98)
Screenshot: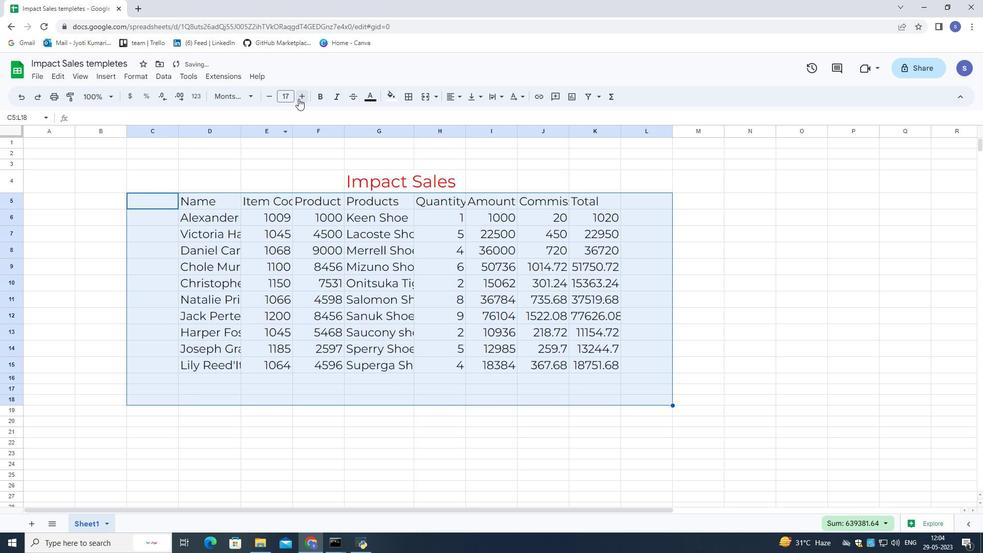 
Action: Mouse moved to (82, 218)
Screenshot: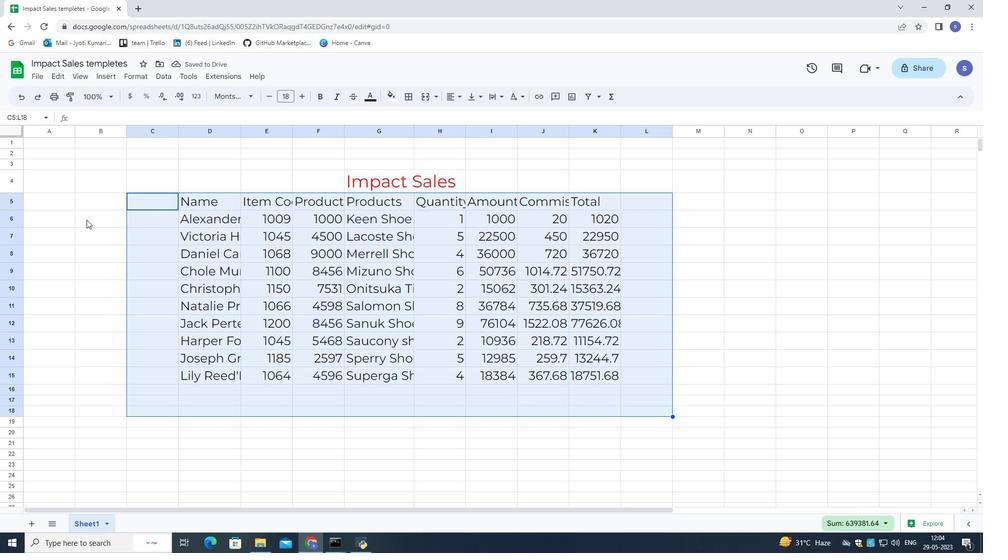 
Action: Mouse pressed left at (82, 218)
Screenshot: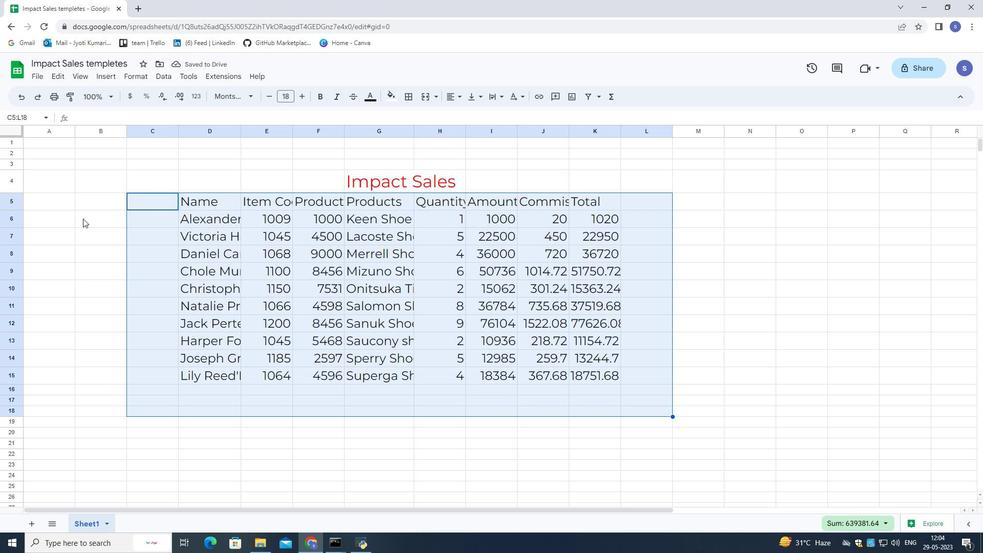 
Action: Mouse moved to (190, 179)
Screenshot: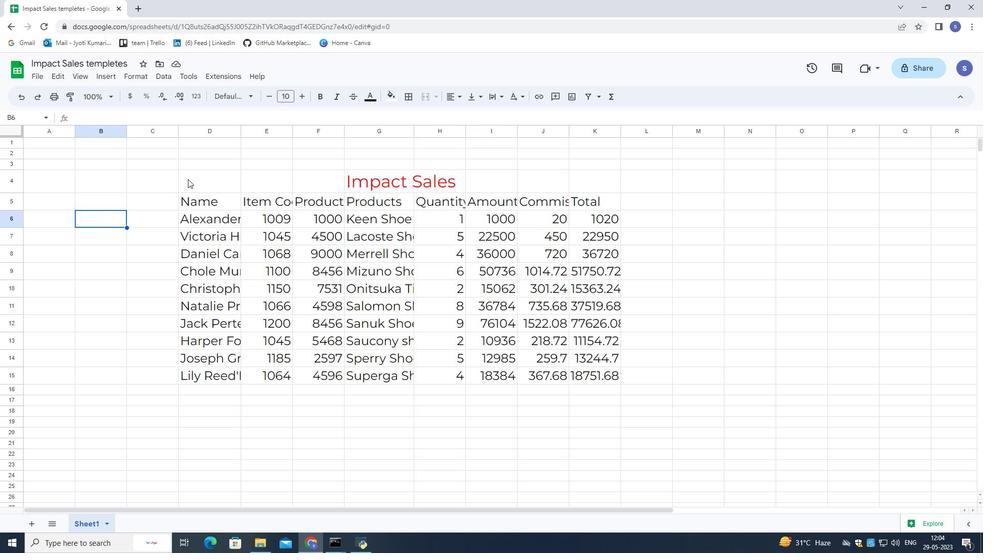 
Action: Mouse pressed left at (190, 179)
Screenshot: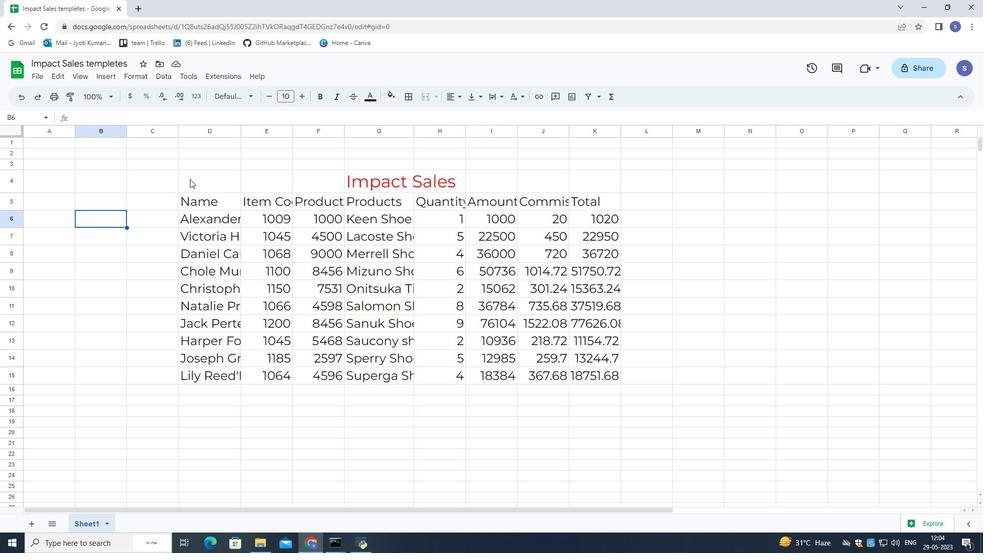 
Action: Mouse moved to (461, 101)
Screenshot: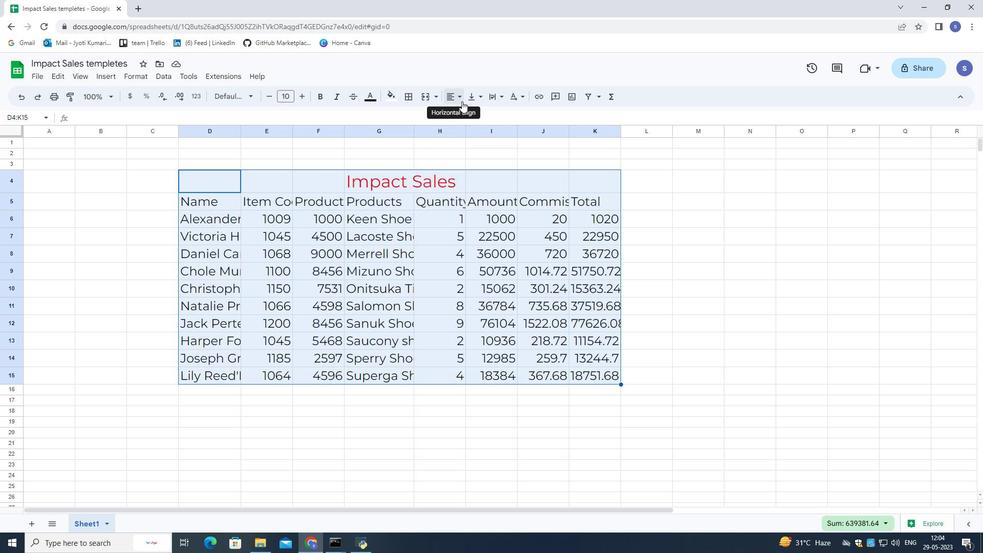 
Action: Mouse pressed left at (461, 101)
Screenshot: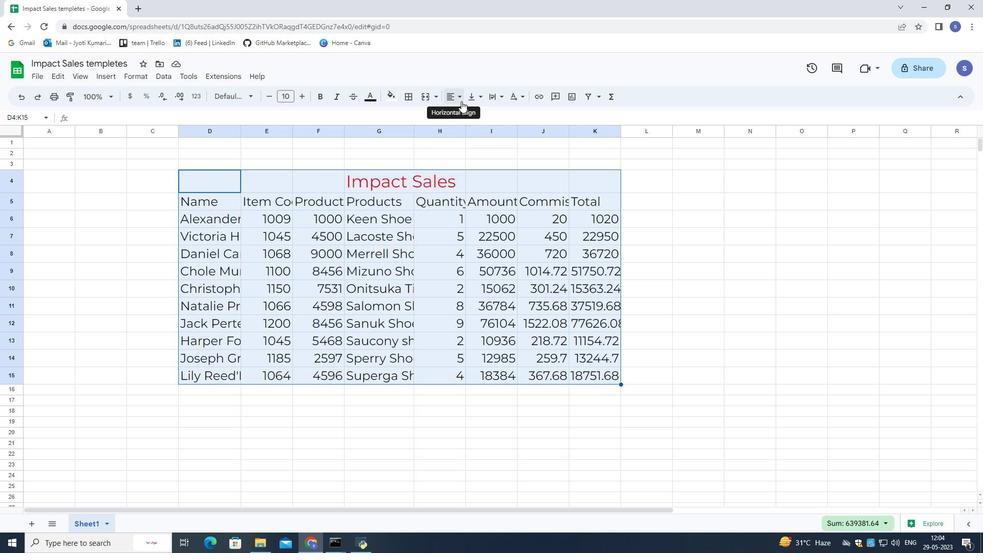 
Action: Mouse moved to (455, 117)
Screenshot: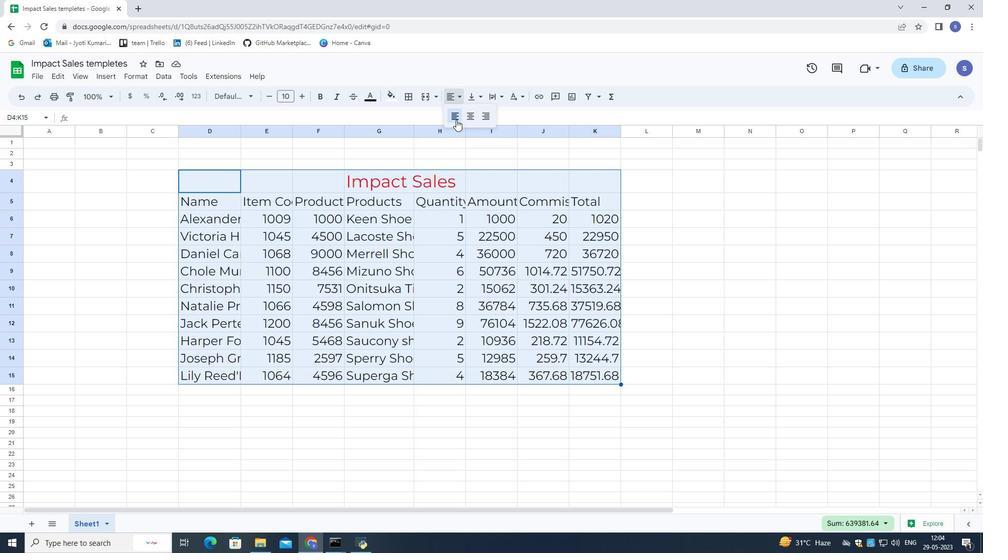 
Action: Mouse pressed left at (455, 117)
Screenshot: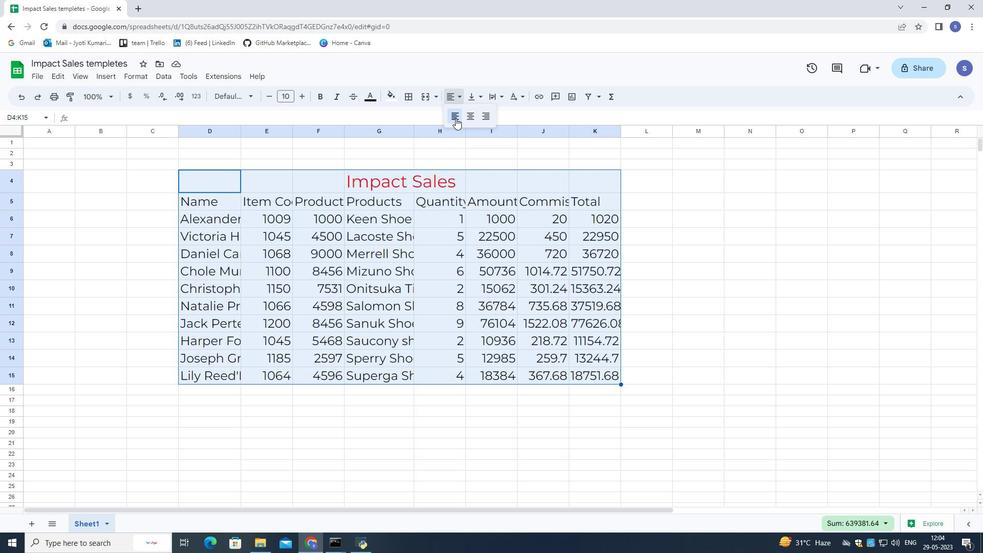 
Action: Mouse moved to (722, 267)
Screenshot: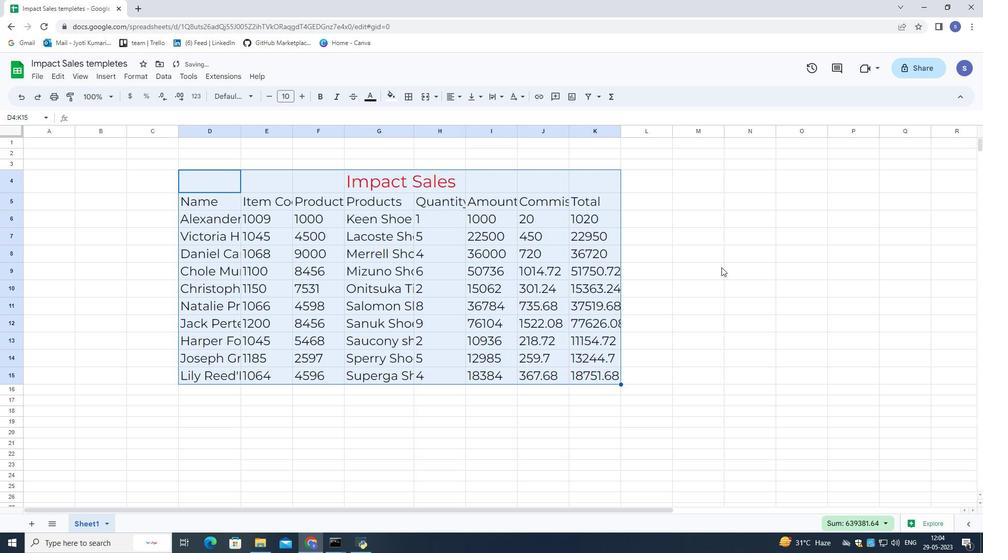 
Action: Mouse pressed left at (722, 267)
Screenshot: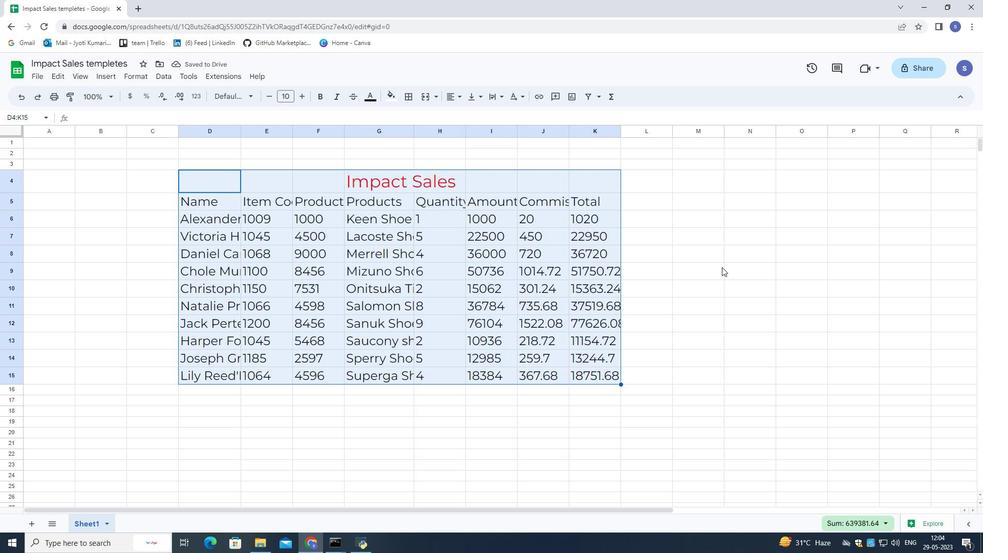 
Action: Mouse moved to (437, 202)
Screenshot: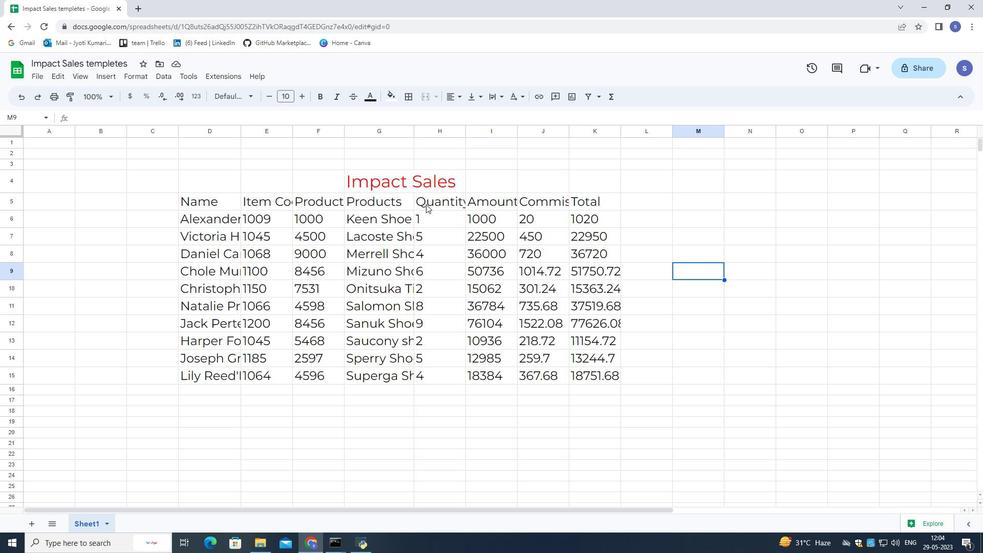 
Action: Mouse pressed left at (437, 202)
Screenshot: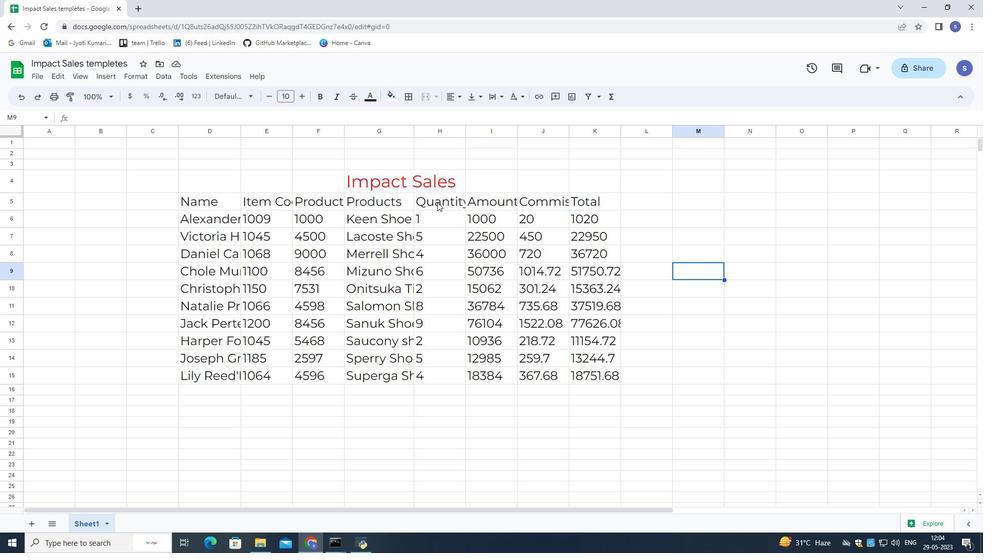 
Action: Mouse moved to (447, 129)
Screenshot: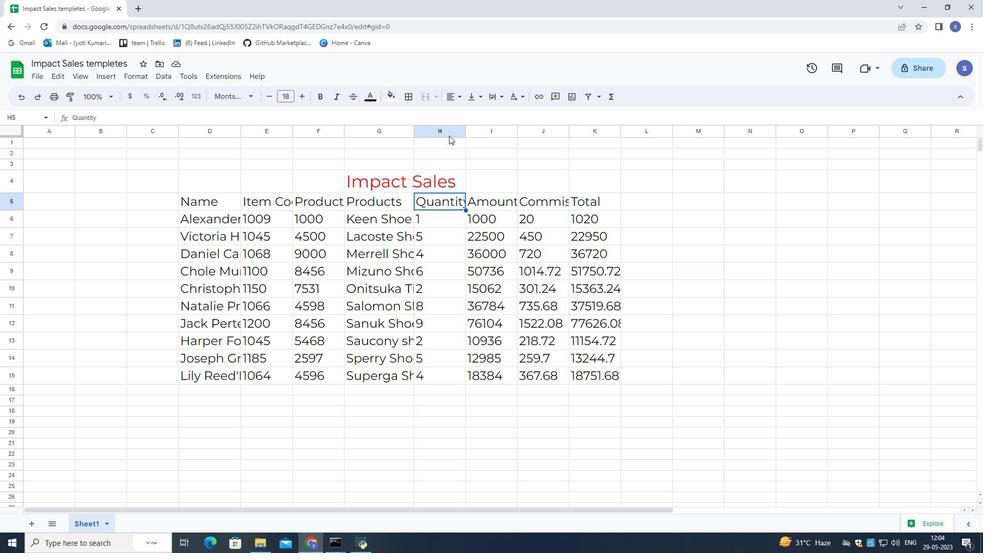 
Action: Mouse pressed left at (447, 129)
Screenshot: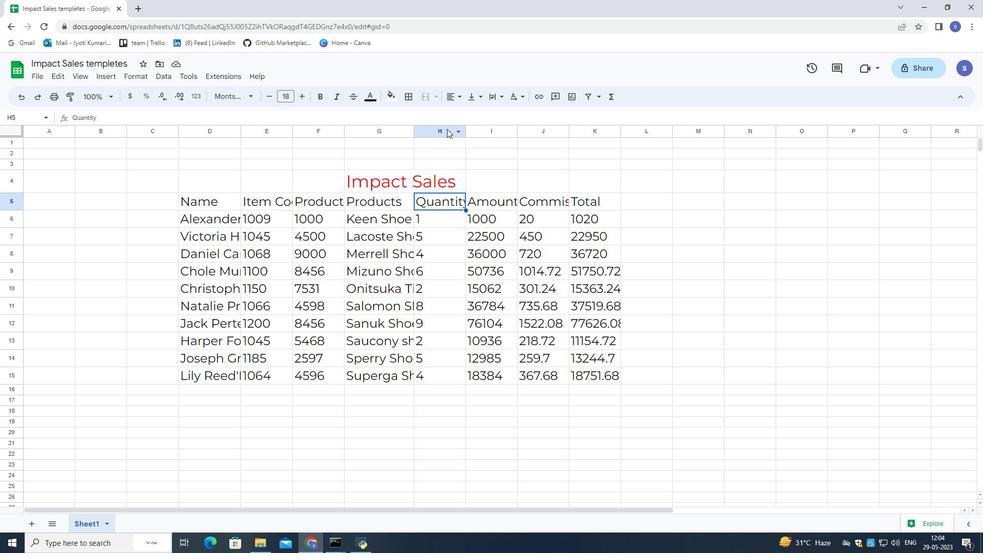 
Action: Mouse moved to (464, 130)
Screenshot: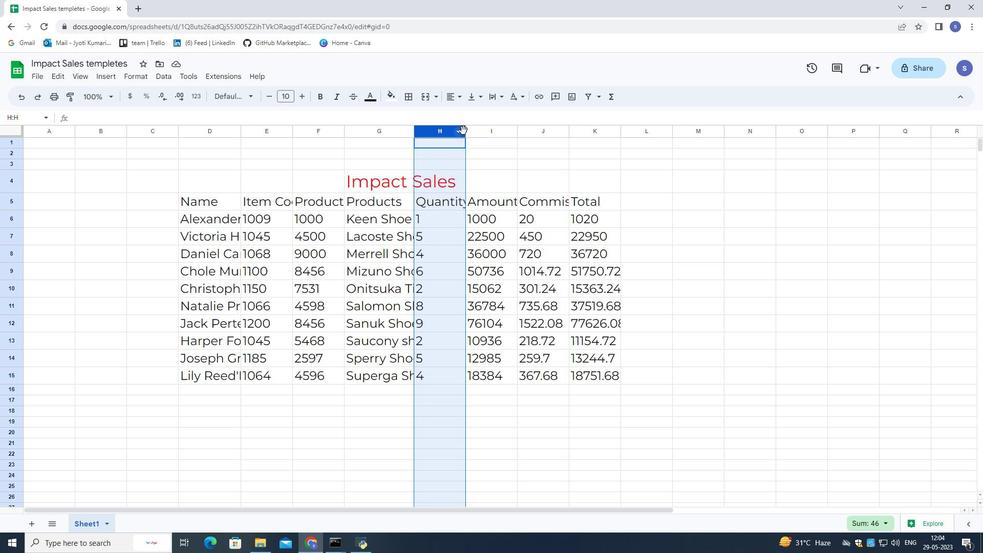 
Action: Mouse pressed left at (464, 130)
Screenshot: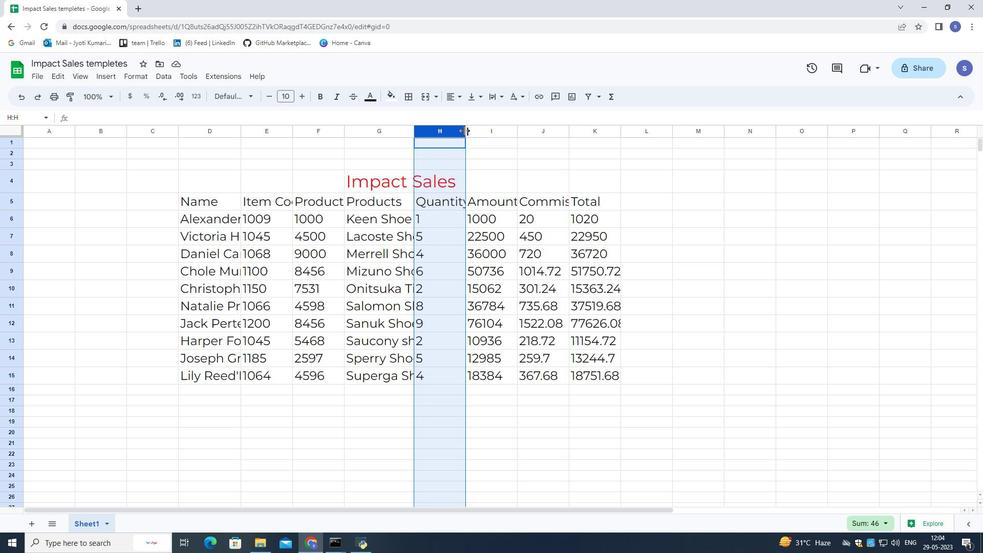 
Action: Mouse moved to (555, 134)
Screenshot: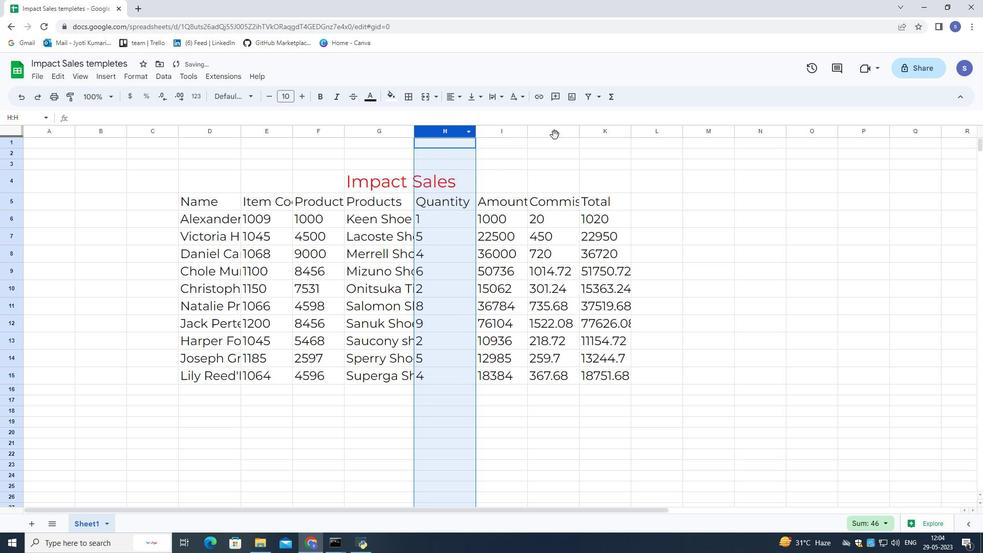 
Action: Mouse pressed left at (555, 134)
Screenshot: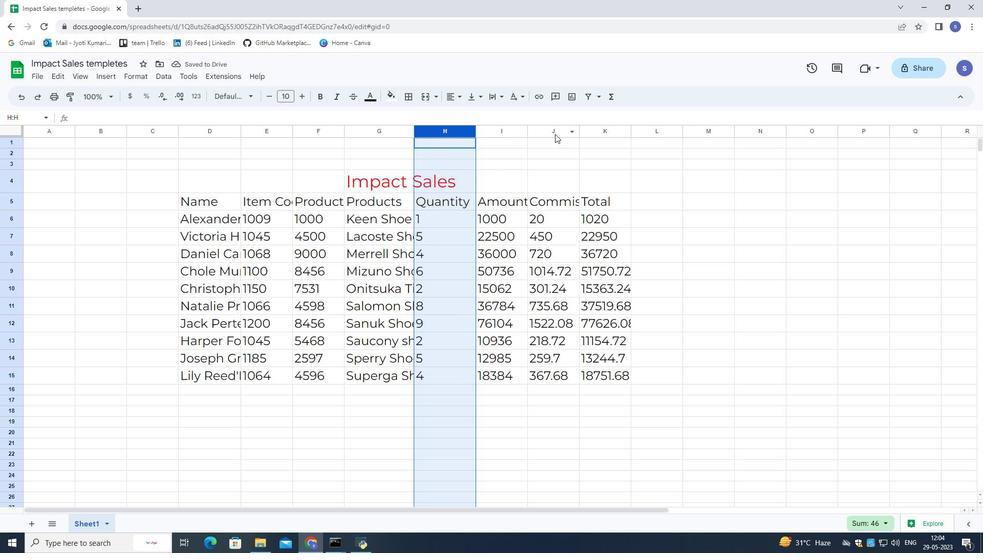 
Action: Mouse moved to (579, 134)
Screenshot: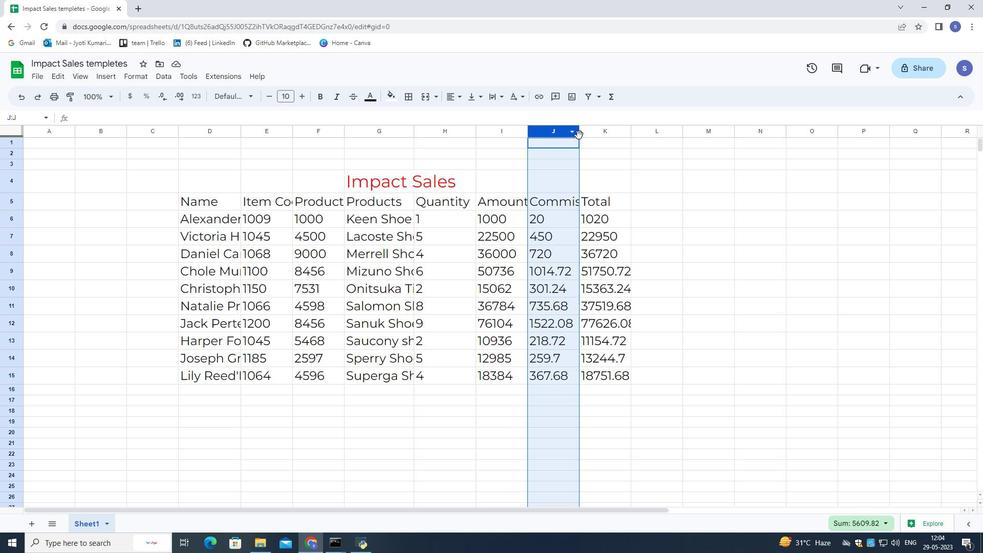 
Action: Mouse pressed left at (579, 134)
Screenshot: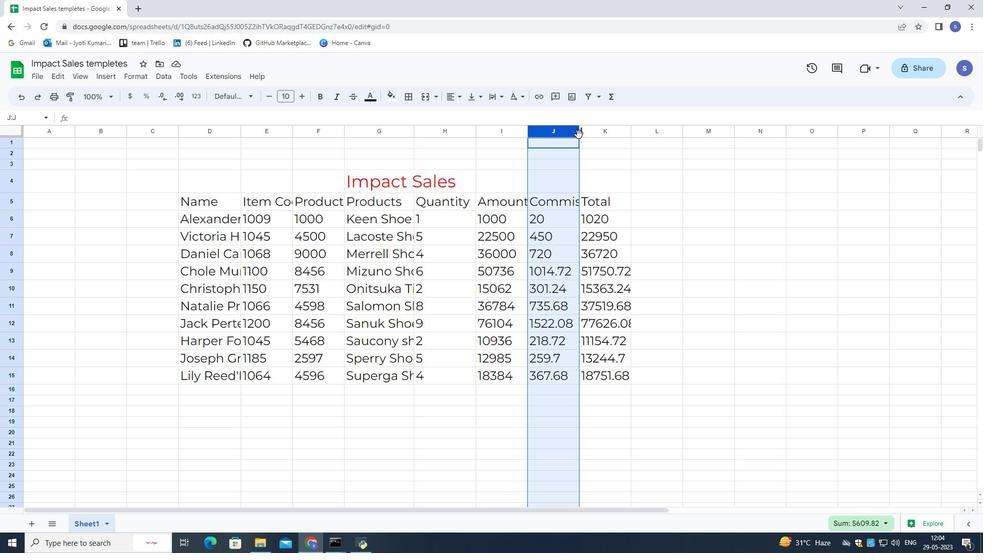 
Action: Mouse moved to (604, 136)
Screenshot: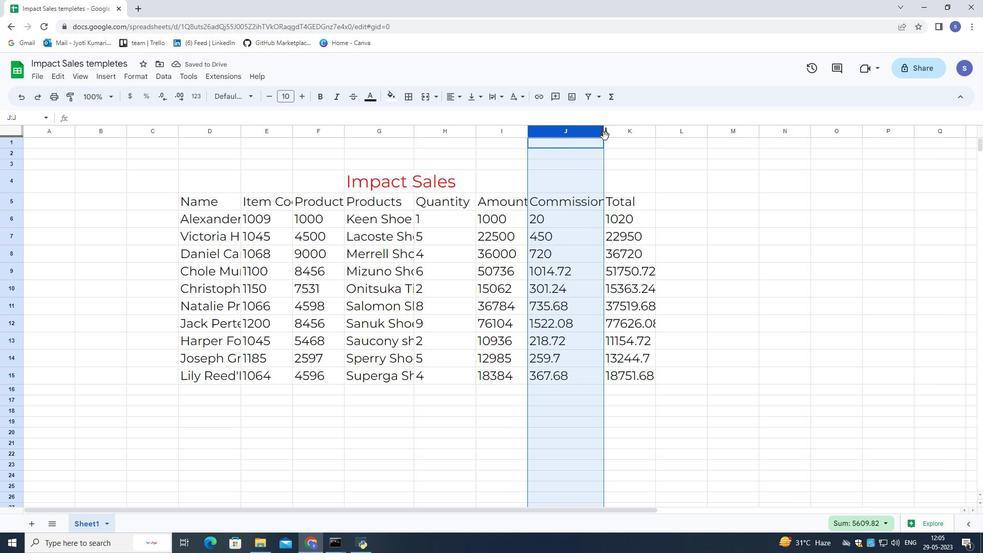 
Action: Mouse pressed left at (604, 136)
Screenshot: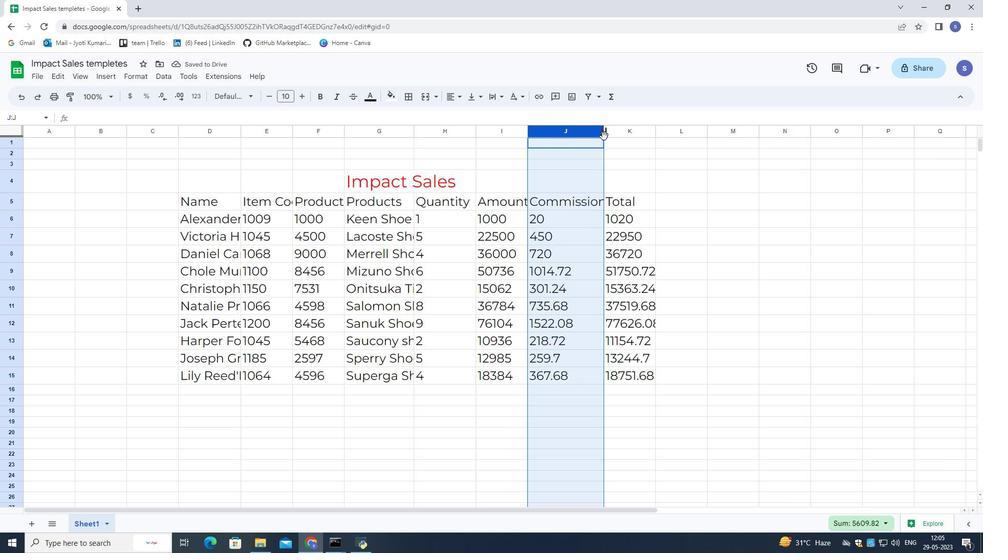 
Action: Mouse moved to (584, 132)
Screenshot: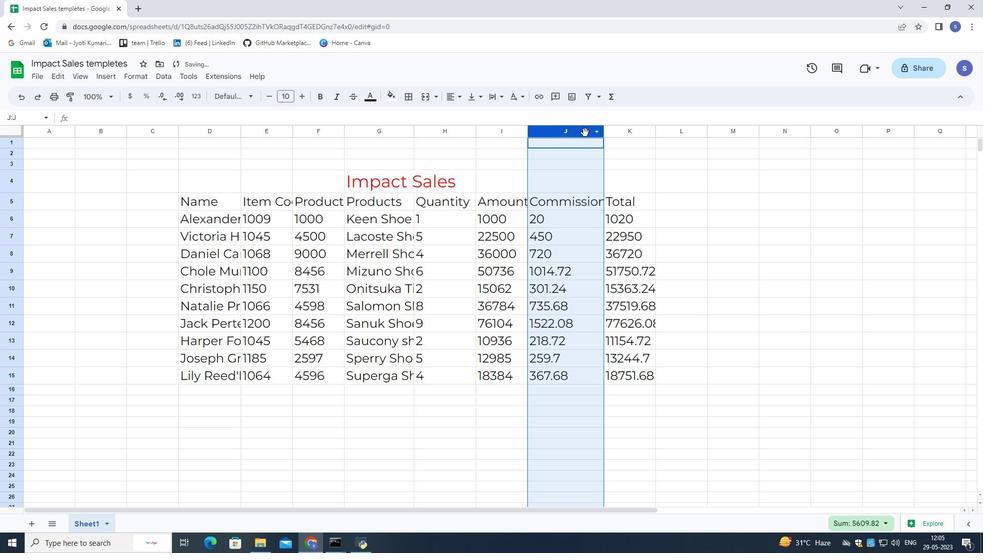 
Action: Mouse pressed left at (584, 132)
Screenshot: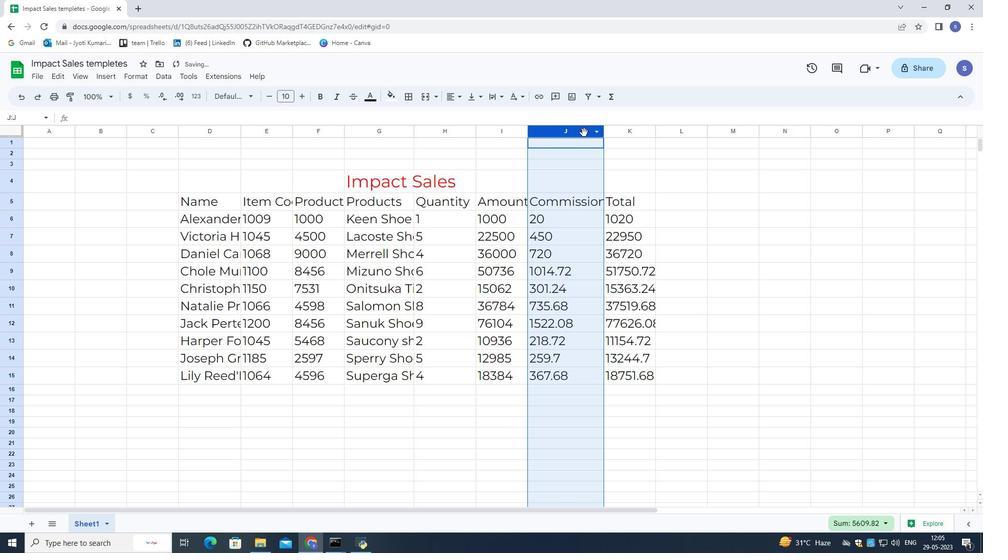 
Action: Mouse moved to (583, 137)
Screenshot: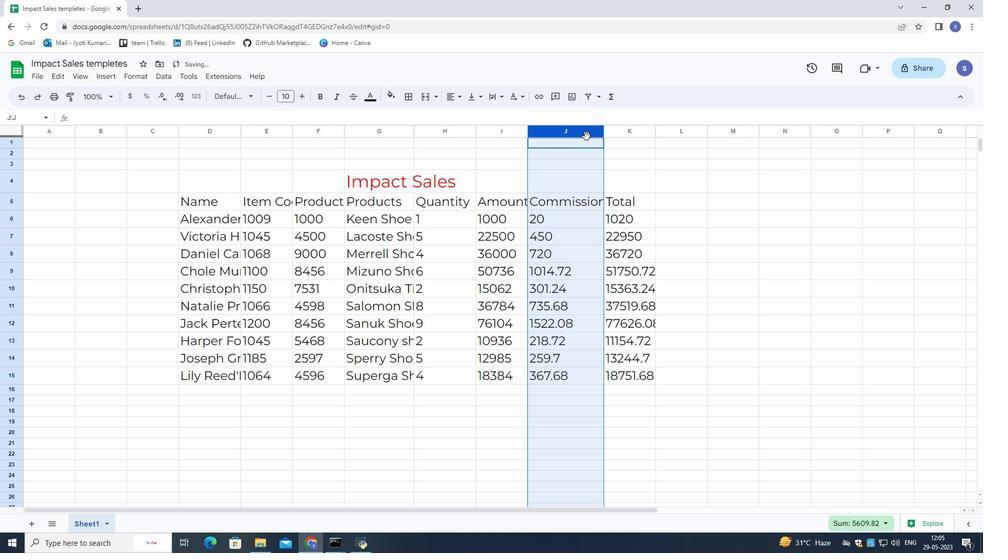 
Action: Mouse pressed left at (583, 137)
Screenshot: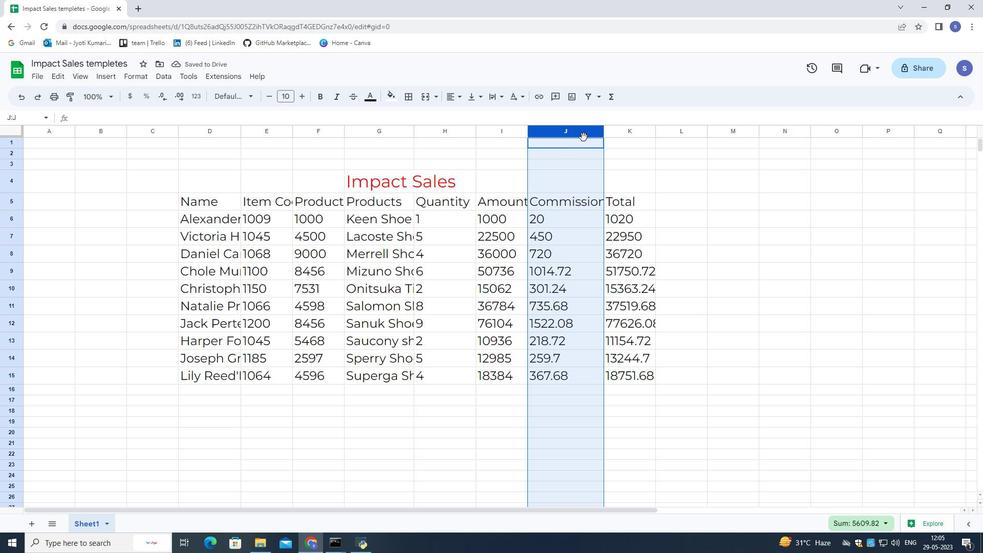 
Action: Mouse moved to (617, 151)
Screenshot: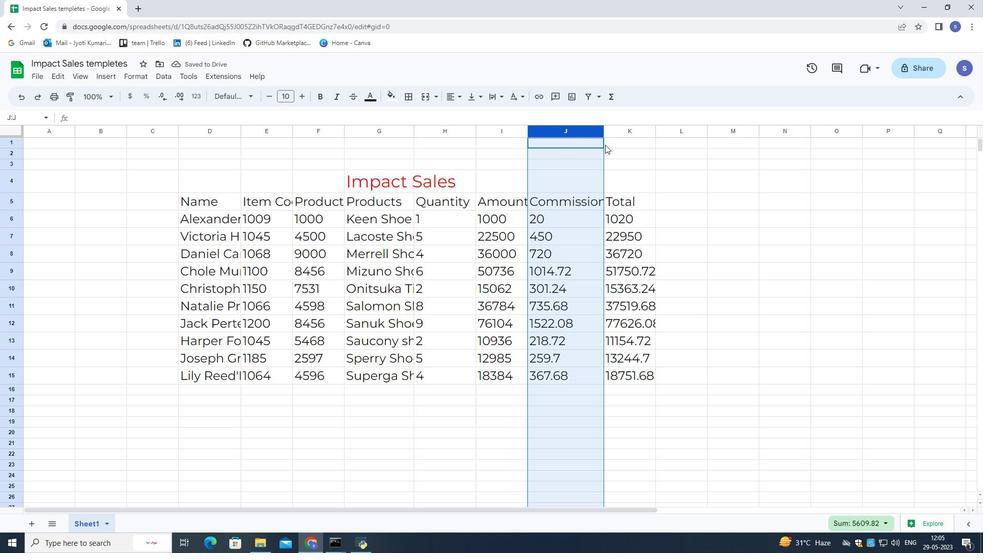 
Action: Mouse pressed left at (617, 151)
Screenshot: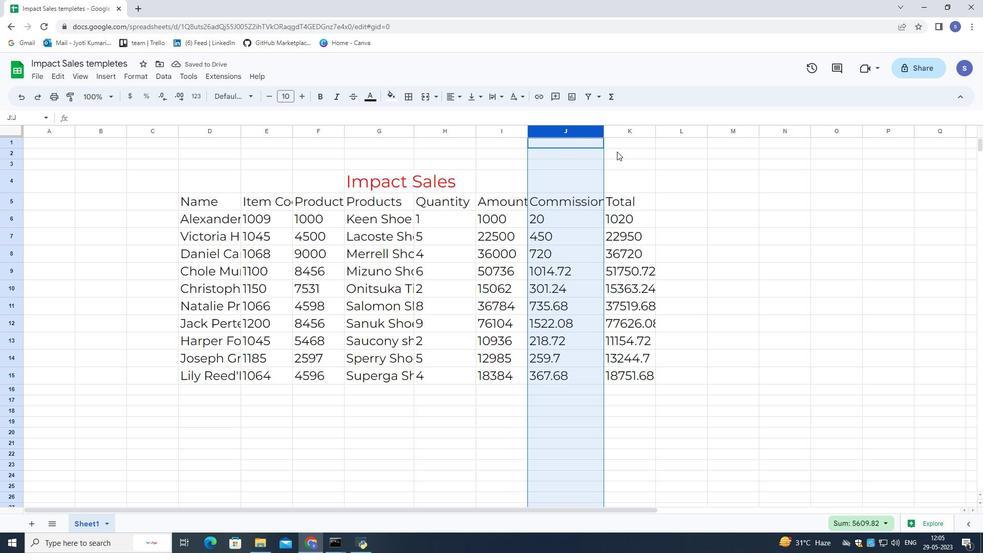
Action: Mouse moved to (562, 128)
Screenshot: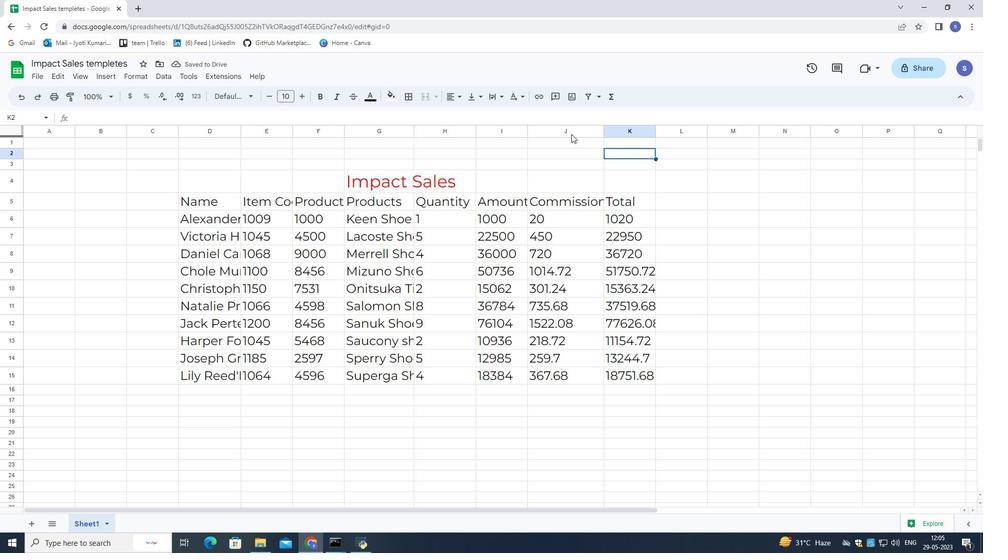
Action: Mouse pressed left at (562, 128)
Screenshot: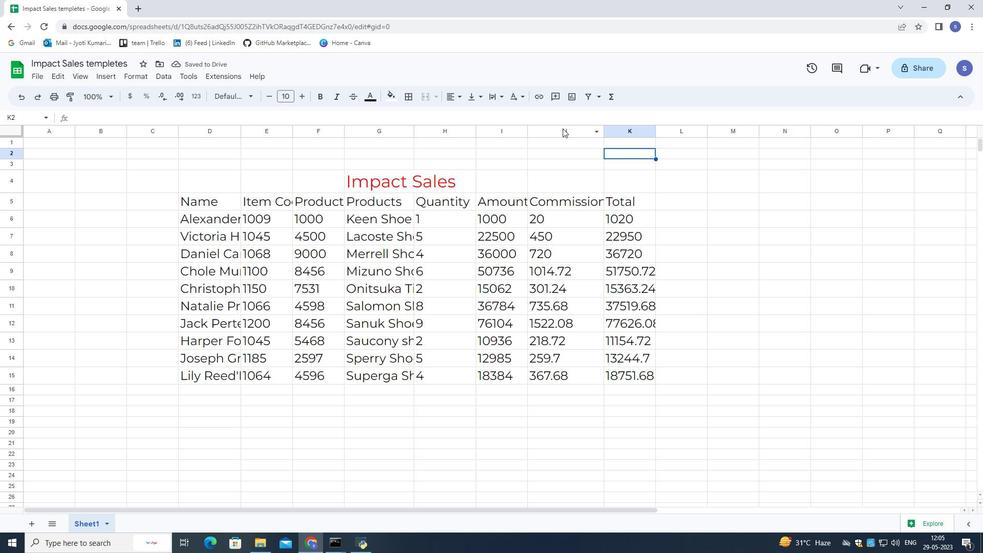 
Action: Mouse moved to (603, 133)
Screenshot: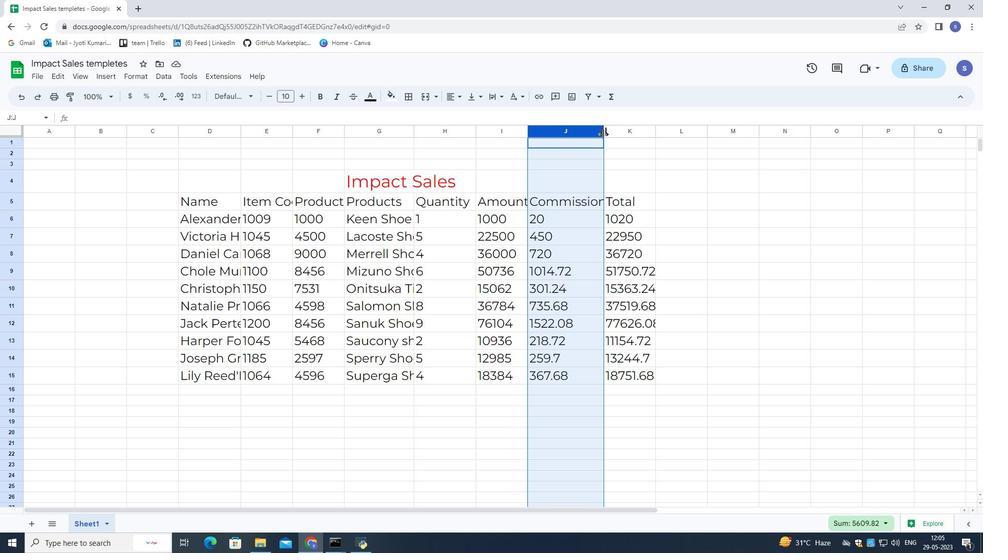 
Action: Mouse pressed left at (603, 133)
Screenshot: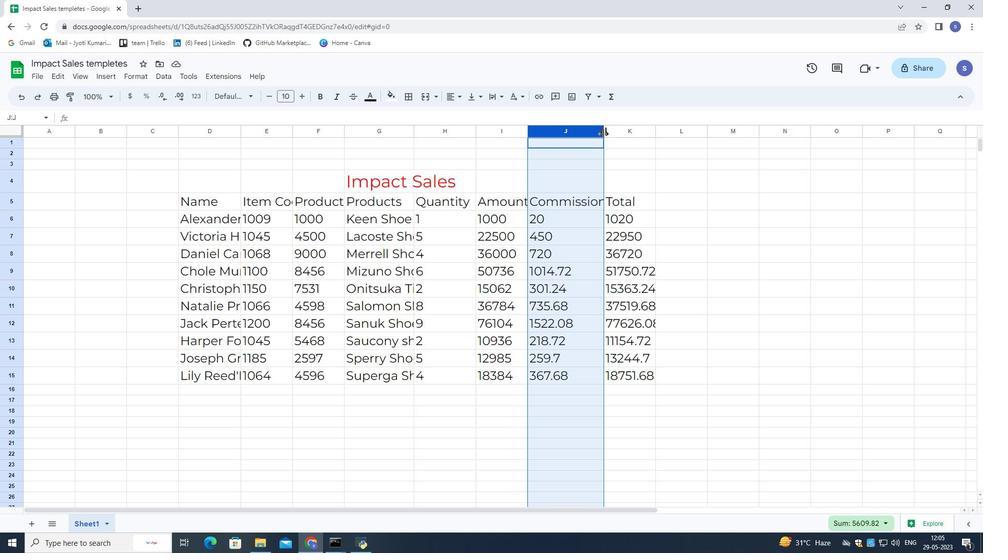 
Action: Mouse moved to (632, 130)
Screenshot: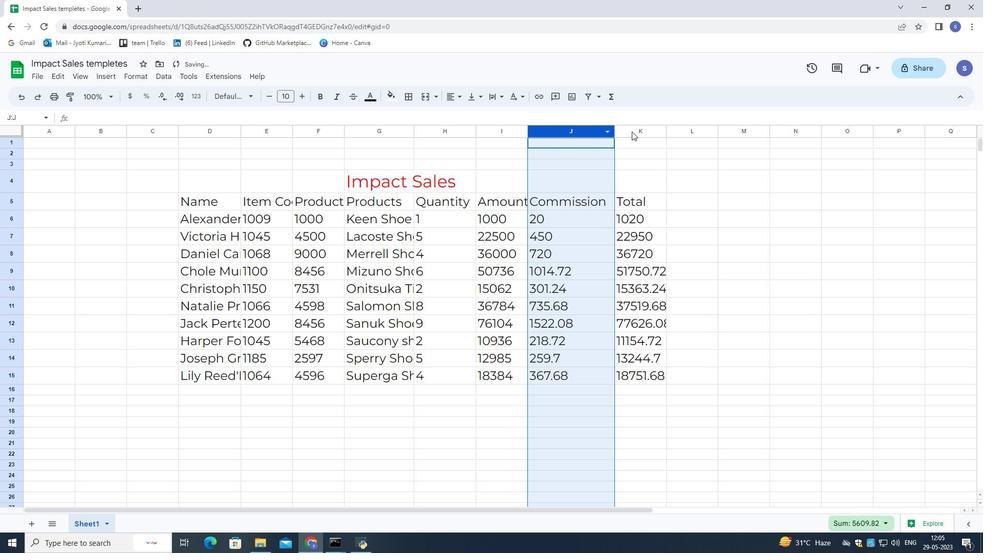 
Action: Mouse pressed left at (632, 130)
Screenshot: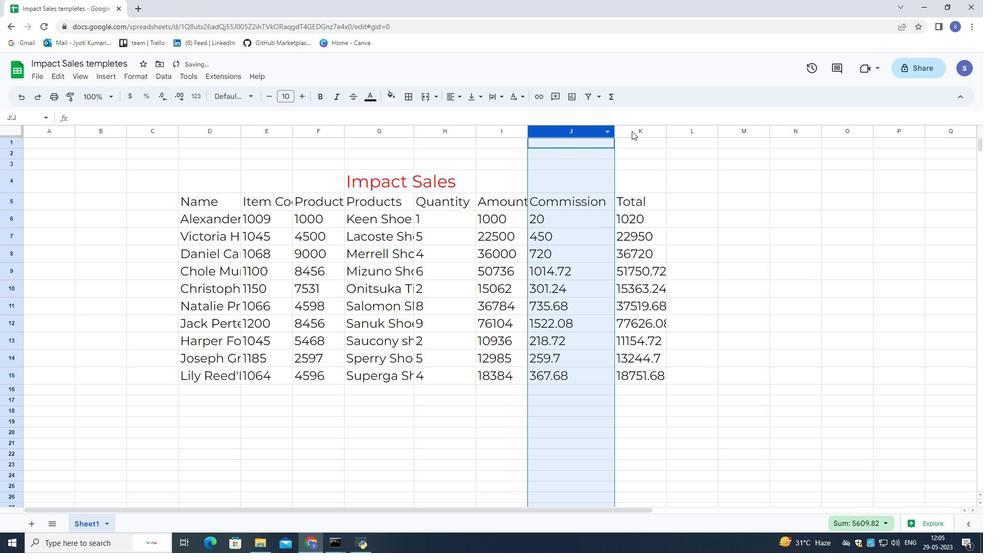 
Action: Mouse moved to (667, 133)
Screenshot: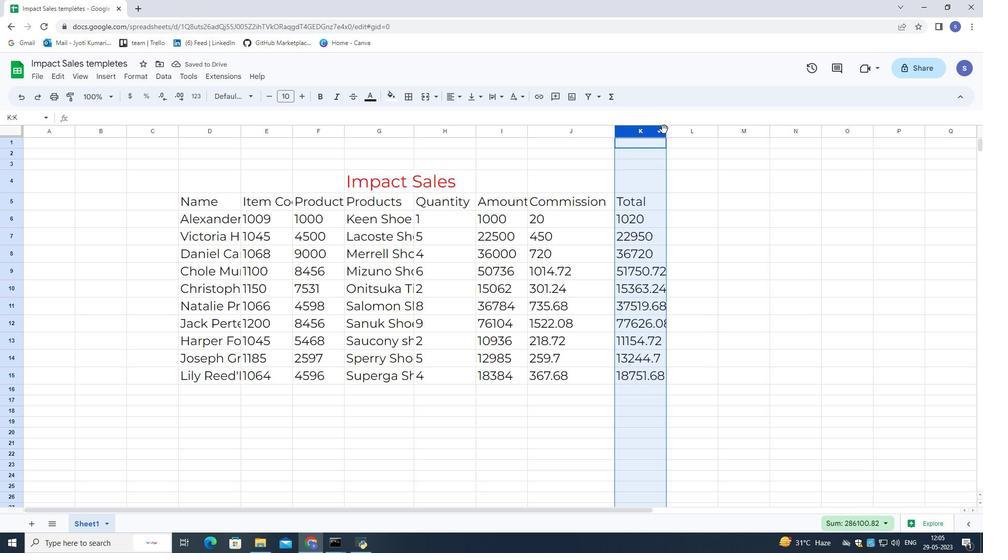 
Action: Mouse pressed left at (667, 133)
Screenshot: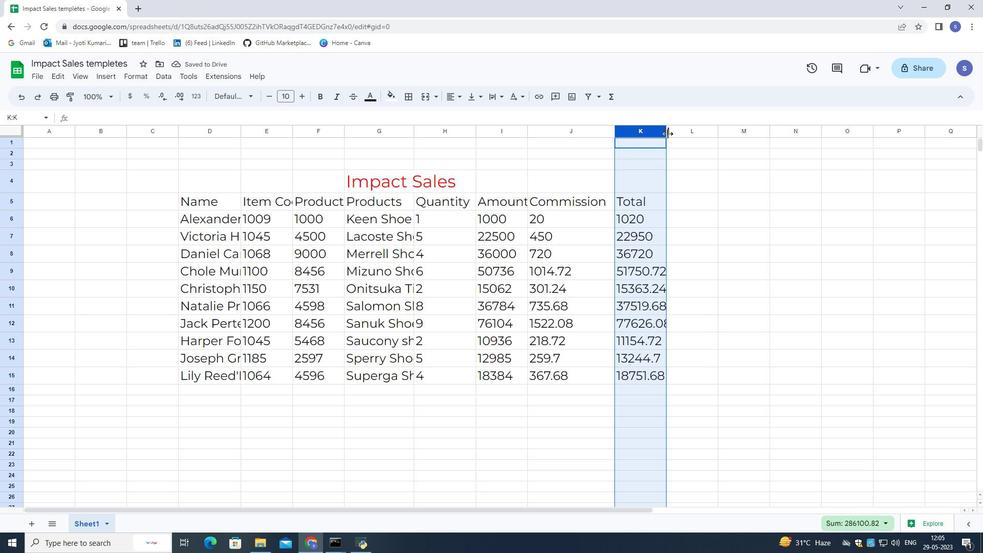 
Action: Mouse moved to (375, 129)
Screenshot: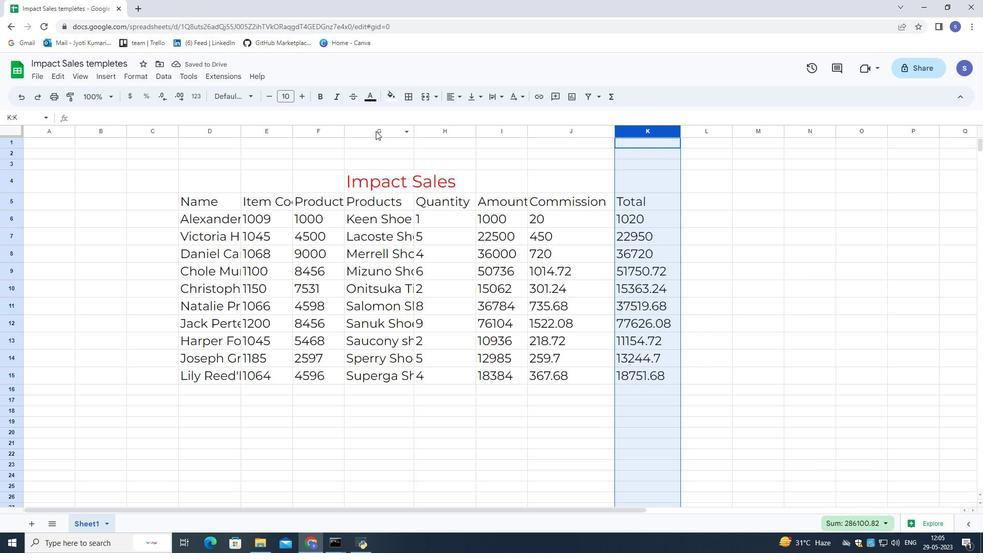 
Action: Mouse pressed left at (375, 129)
Screenshot: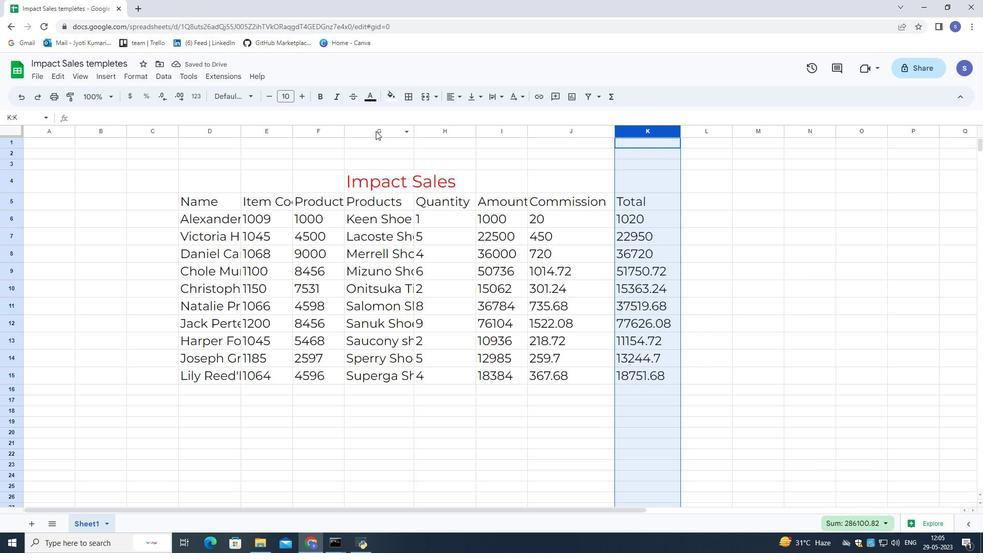 
Action: Mouse moved to (412, 135)
Screenshot: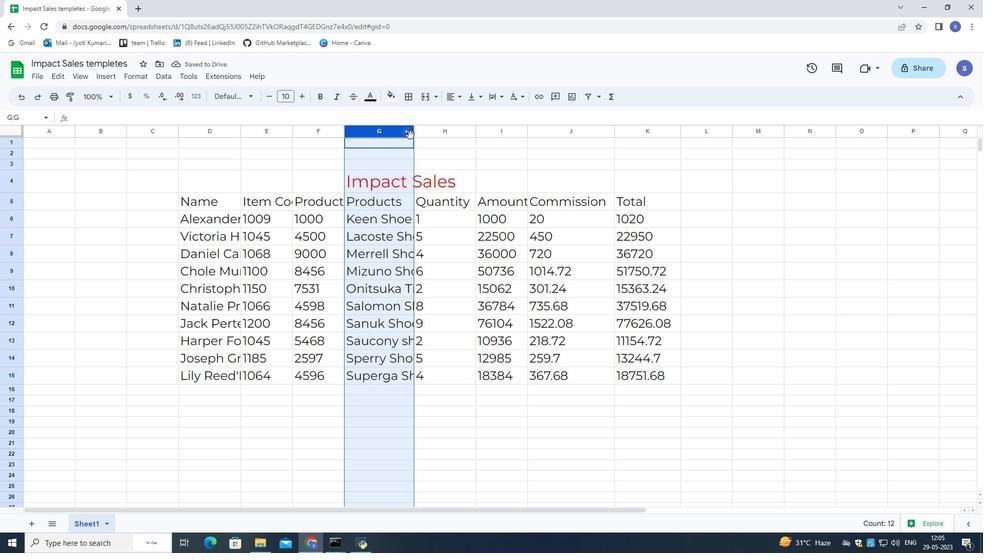 
Action: Mouse pressed left at (412, 135)
Screenshot: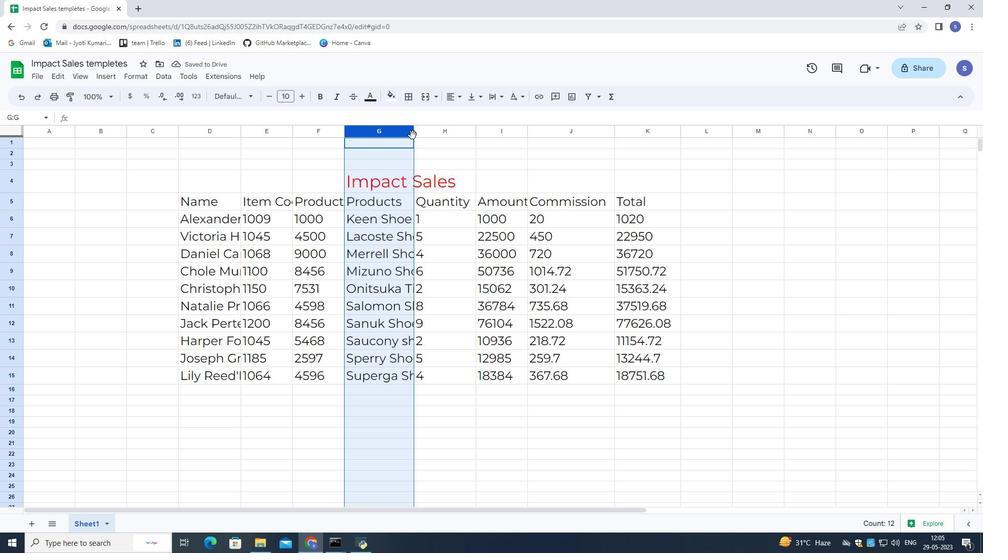 
Action: Mouse moved to (433, 145)
Screenshot: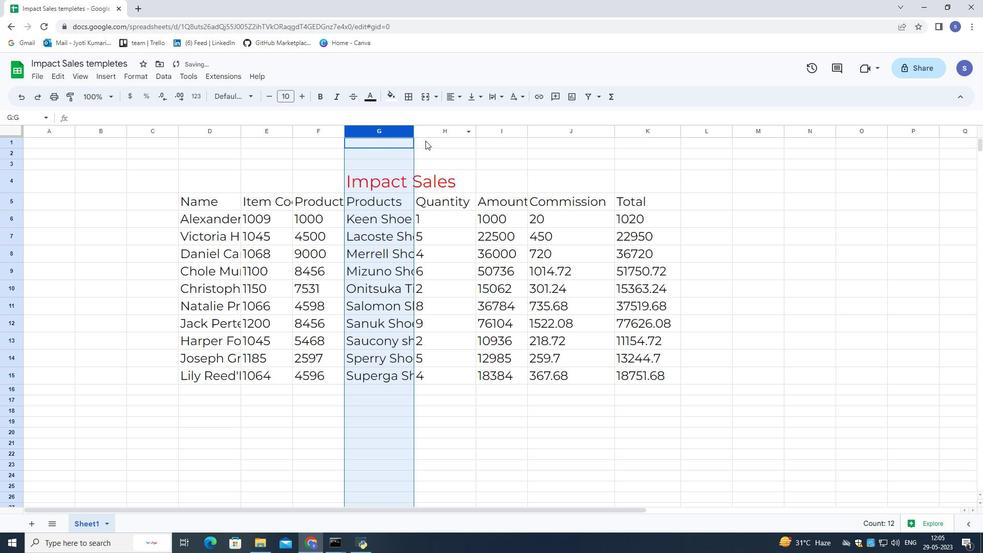 
Action: Mouse pressed left at (433, 145)
Screenshot: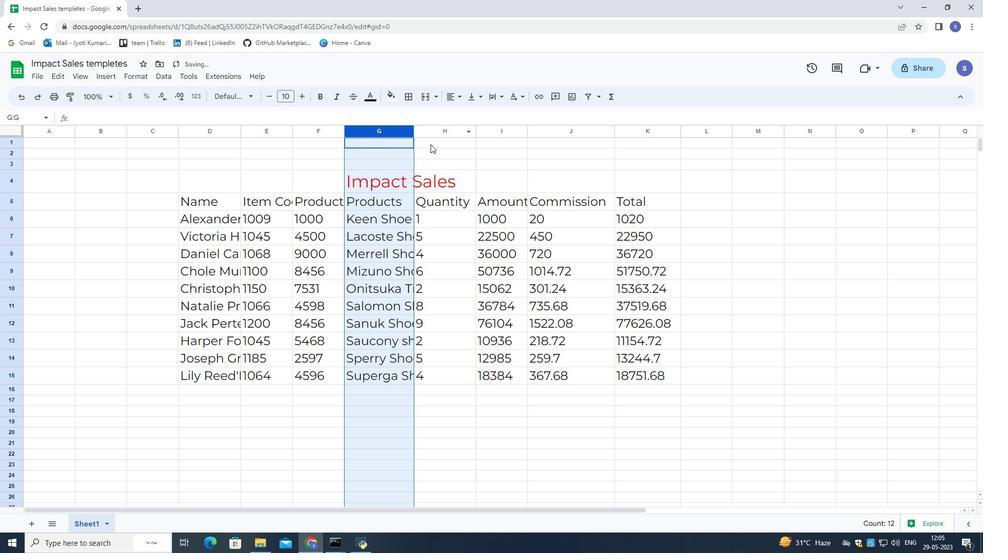 
Action: Mouse moved to (386, 129)
Screenshot: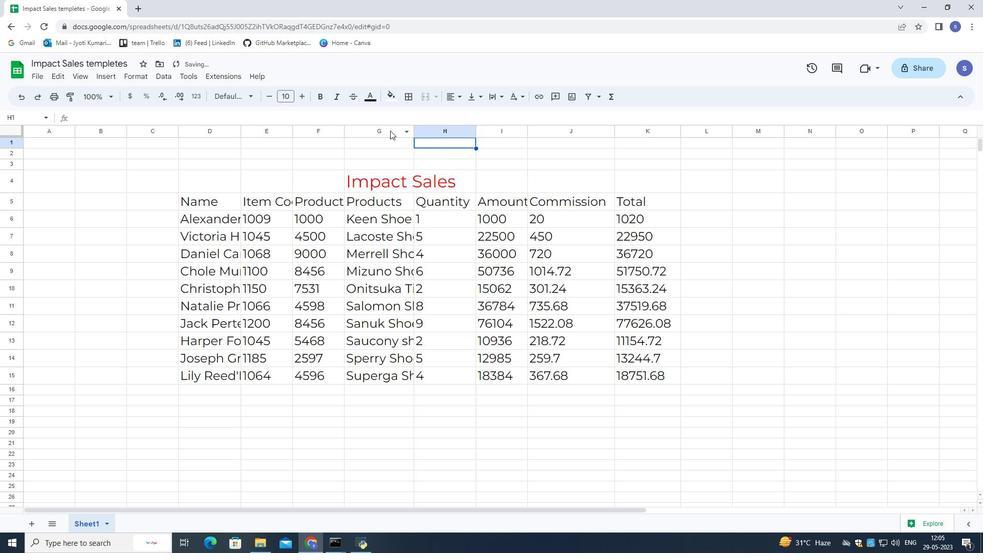 
Action: Mouse pressed left at (386, 129)
Screenshot: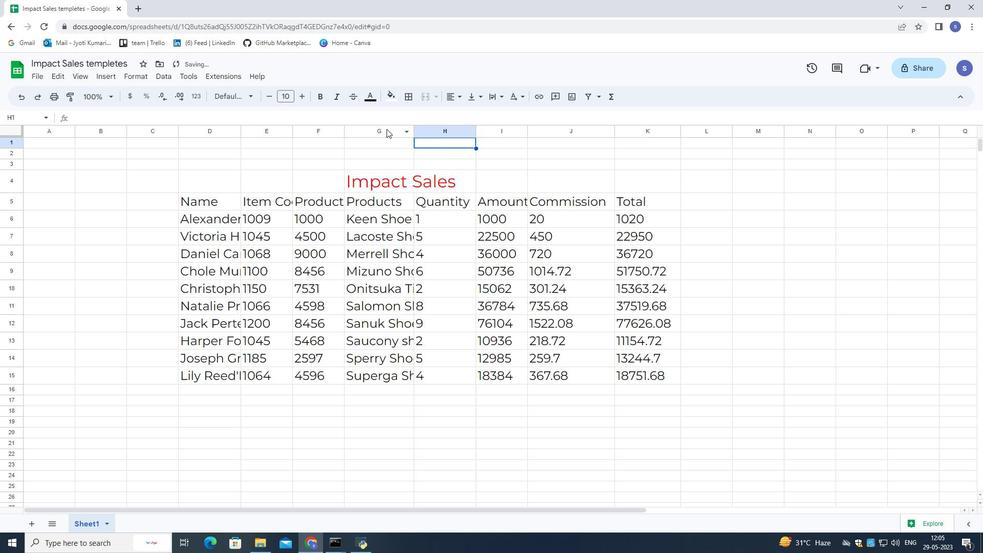 
Action: Mouse moved to (415, 132)
Screenshot: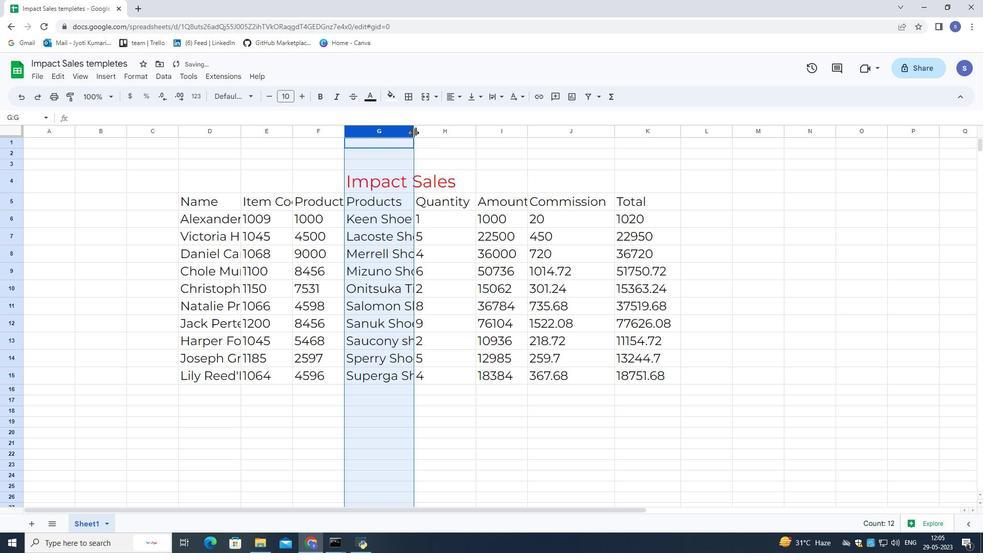 
Action: Mouse pressed left at (415, 132)
Screenshot: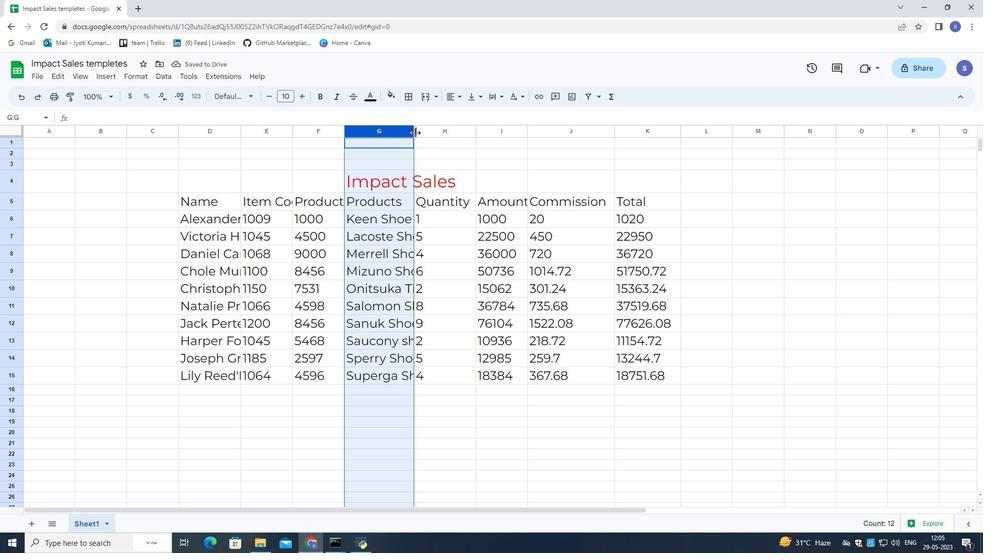 
Action: Mouse moved to (434, 133)
Screenshot: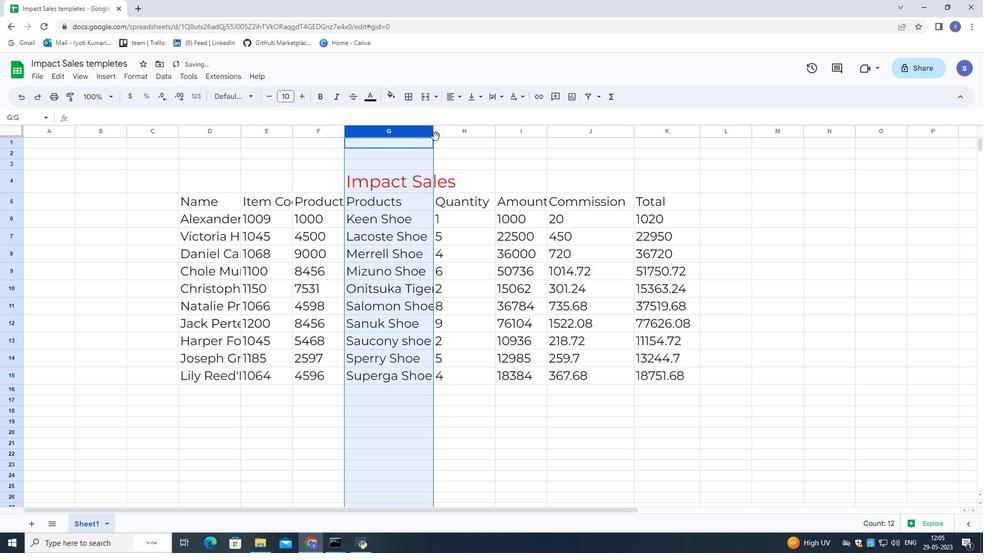 
Action: Mouse pressed left at (434, 133)
Screenshot: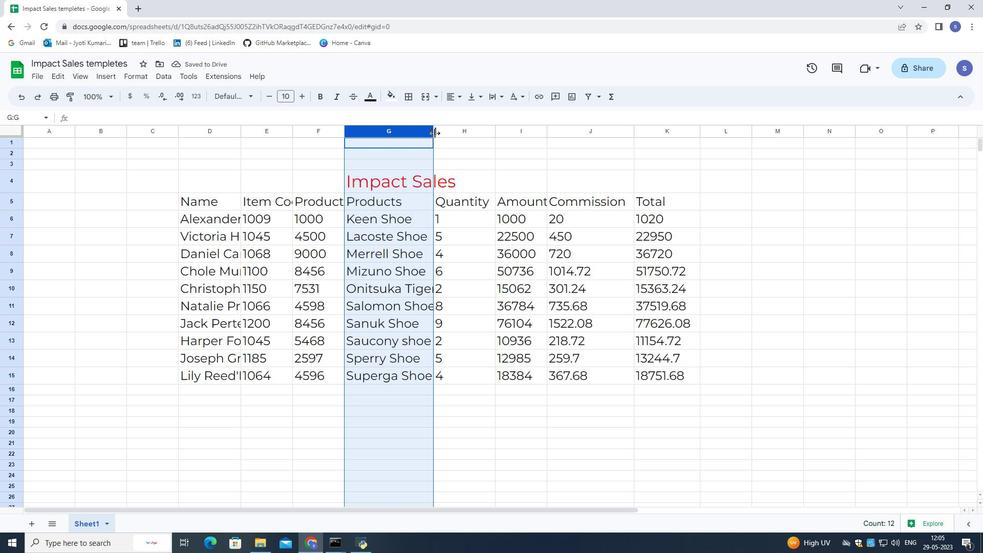 
Action: Mouse moved to (448, 137)
Screenshot: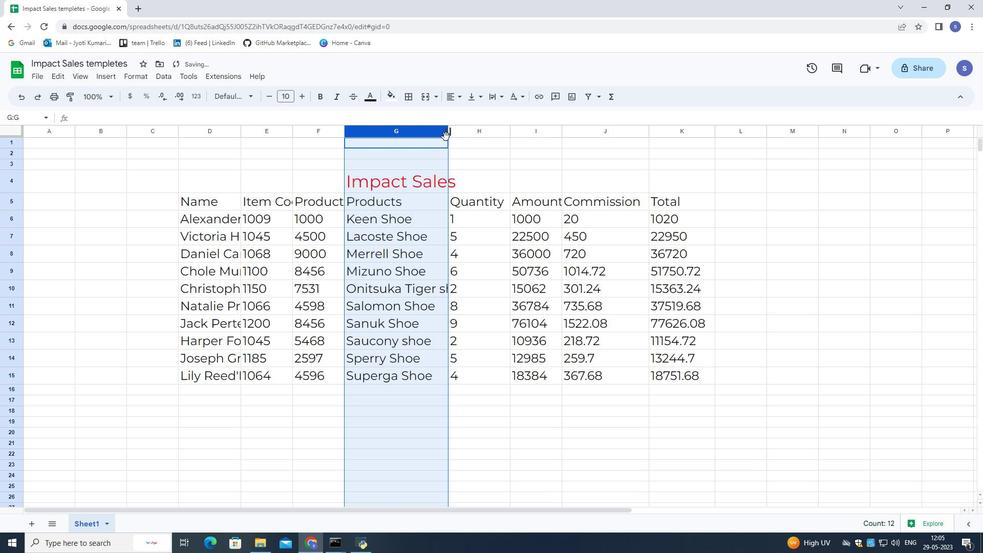 
Action: Mouse pressed left at (448, 137)
Screenshot: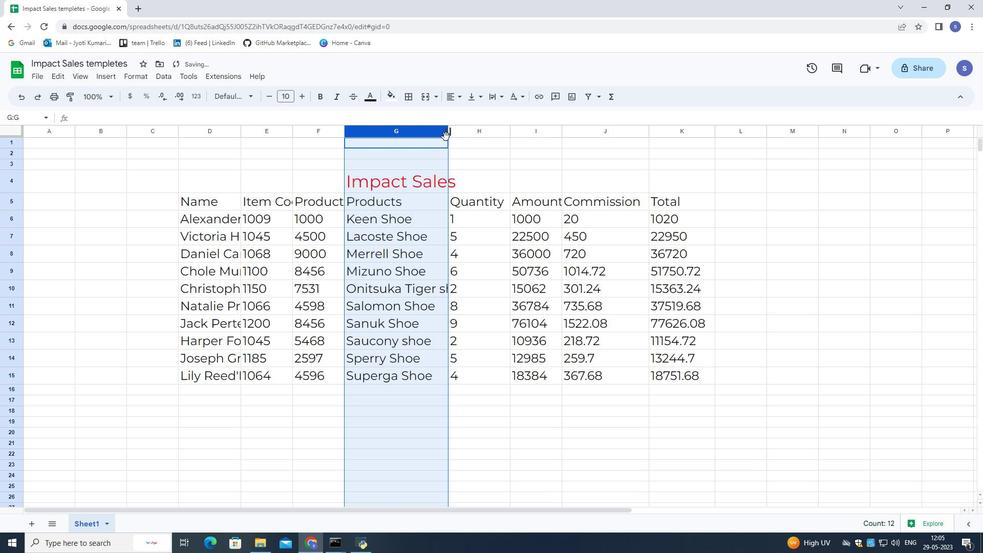 
Action: Mouse moved to (426, 132)
Screenshot: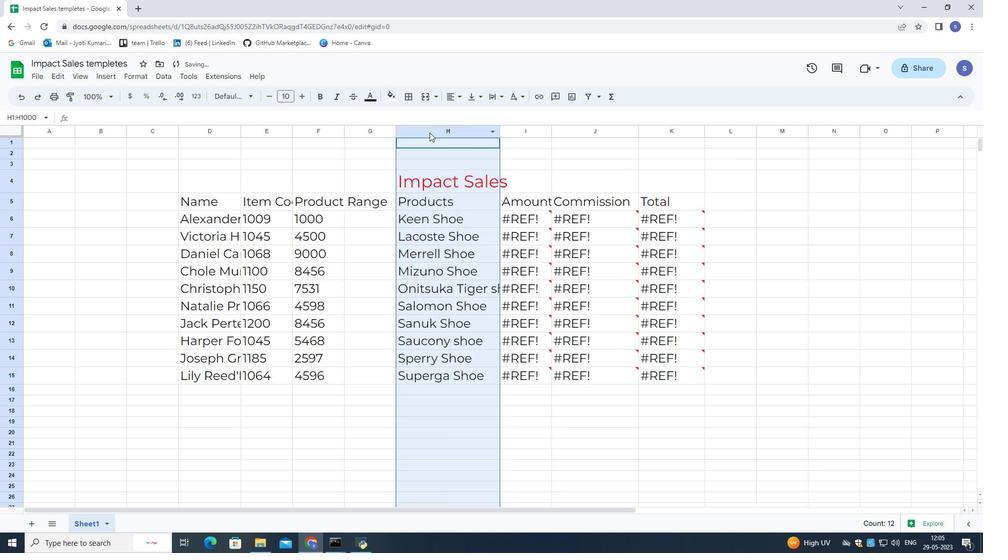 
Action: Key pressed ctrl+Z
Screenshot: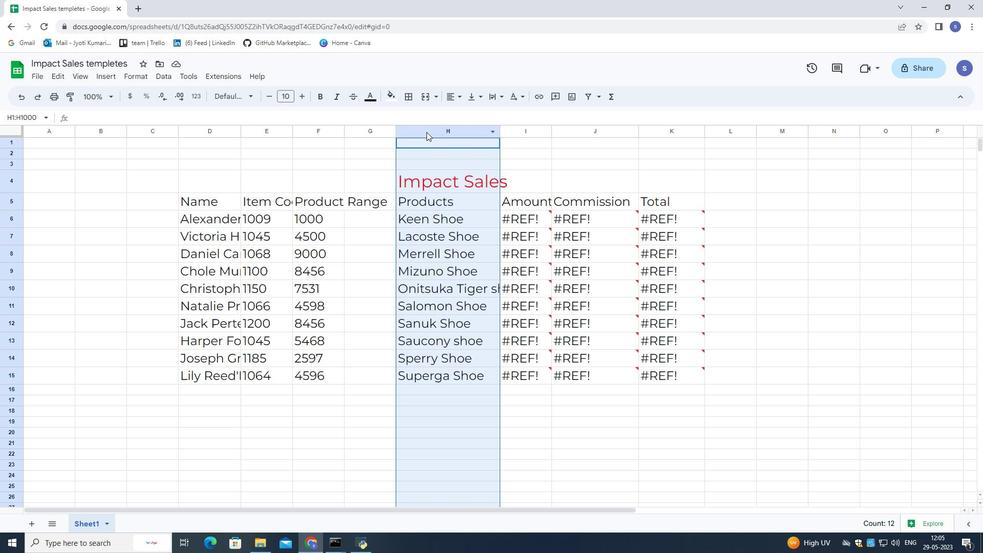 
Action: Mouse moved to (400, 421)
Screenshot: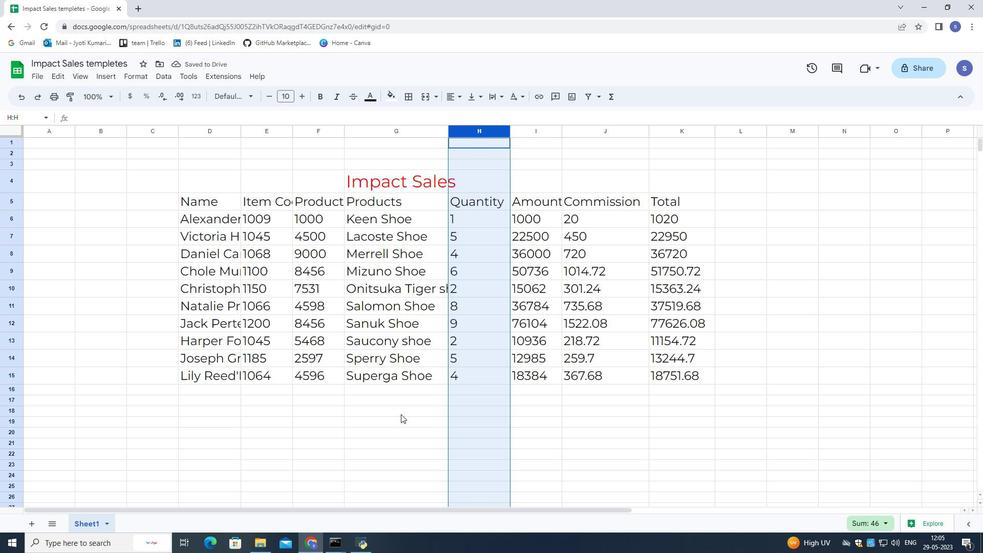 
Action: Mouse pressed left at (400, 421)
Screenshot: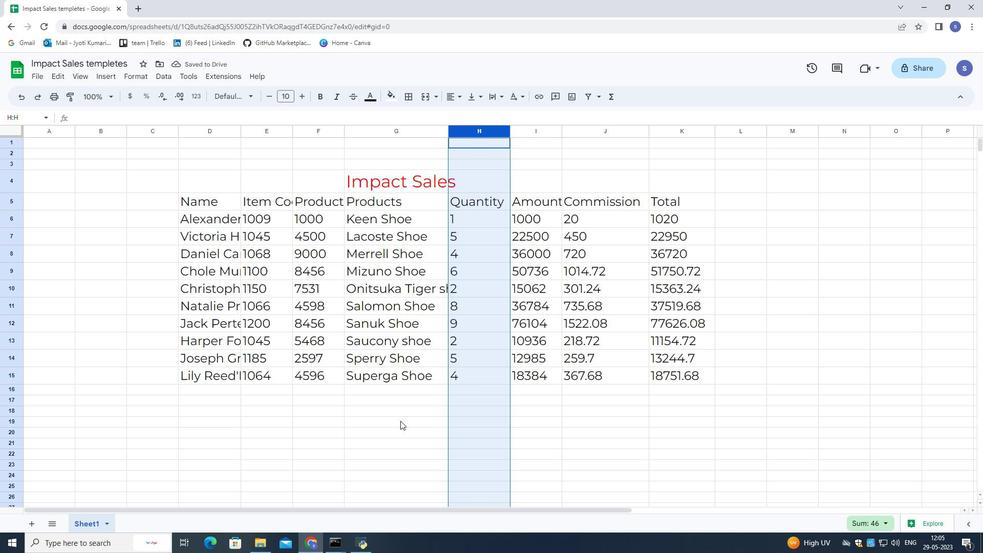 
Action: Mouse moved to (409, 132)
Screenshot: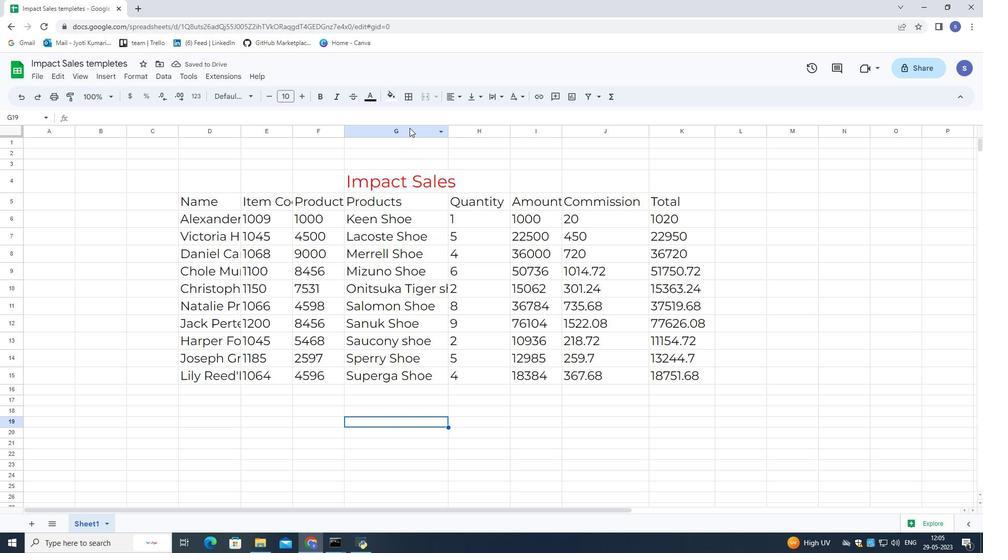 
Action: Mouse pressed left at (409, 132)
Screenshot: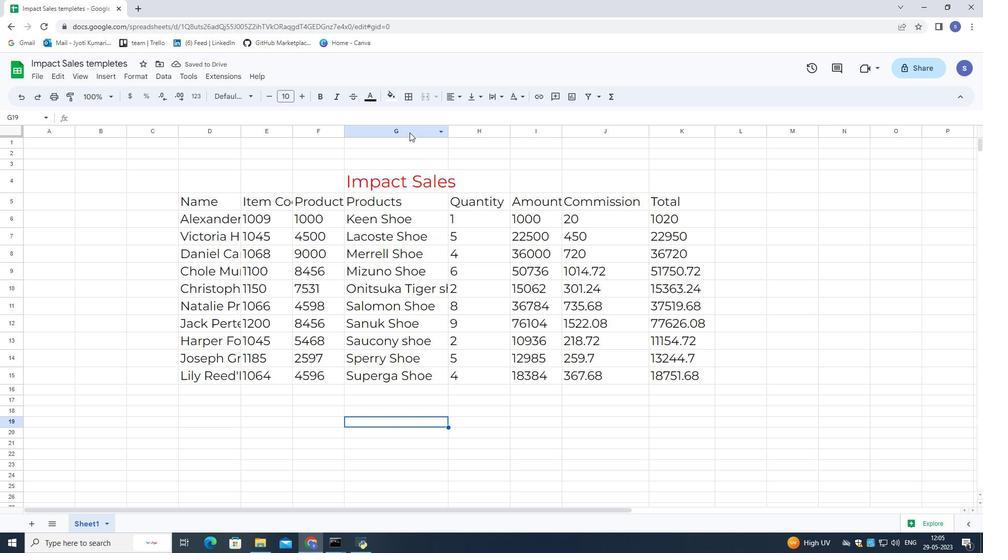 
Action: Mouse moved to (447, 128)
Screenshot: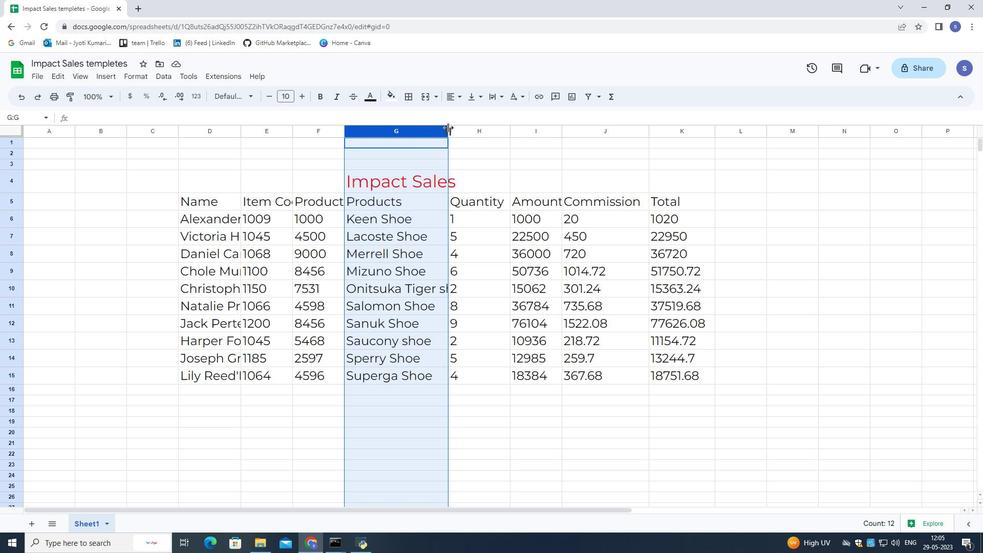 
Action: Mouse pressed left at (447, 128)
Screenshot: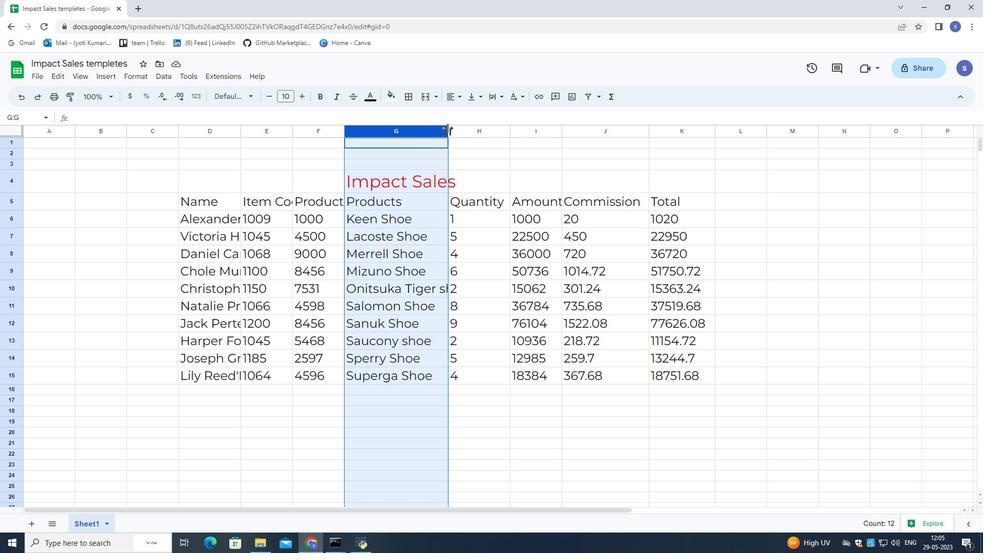 
Action: Mouse moved to (461, 133)
Screenshot: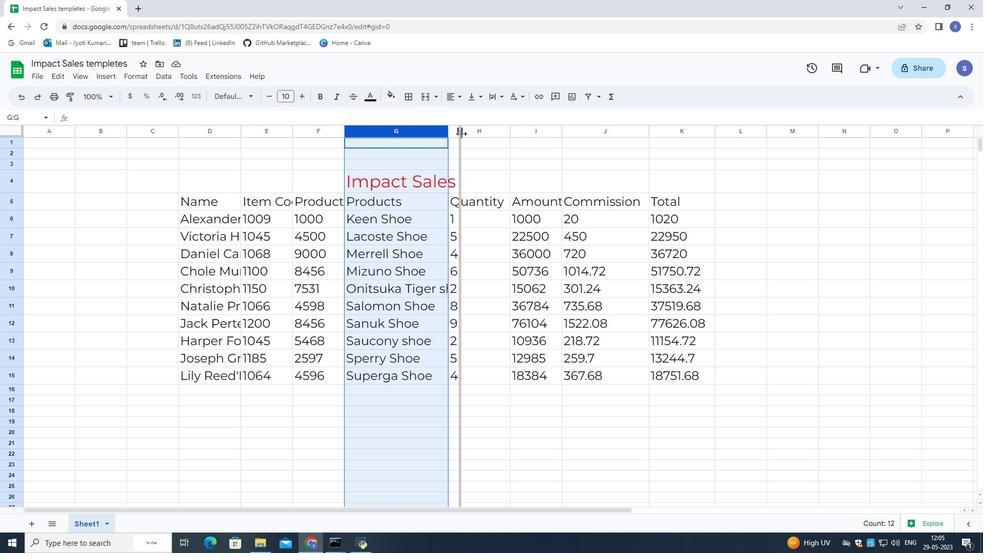 
Action: Mouse pressed left at (461, 133)
Screenshot: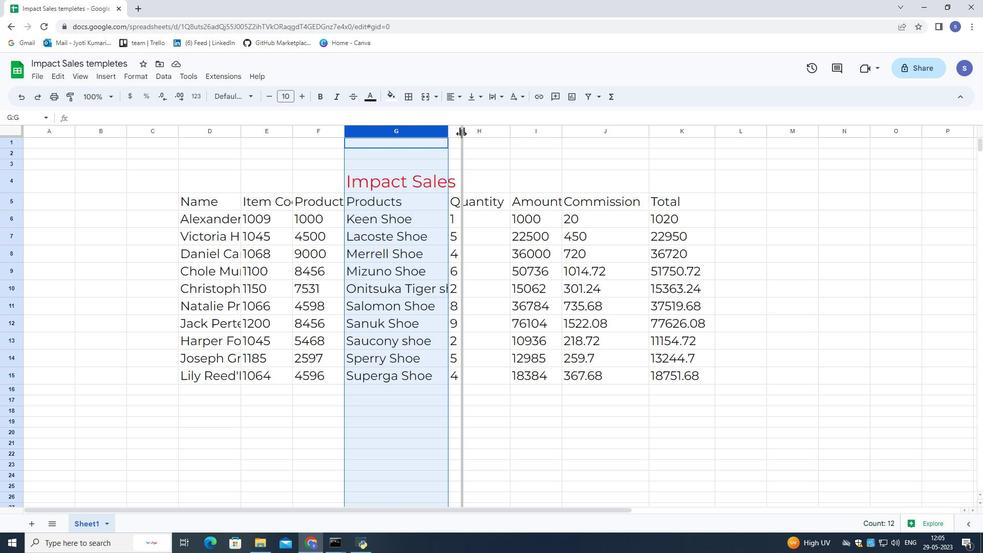 
Action: Mouse moved to (461, 133)
Screenshot: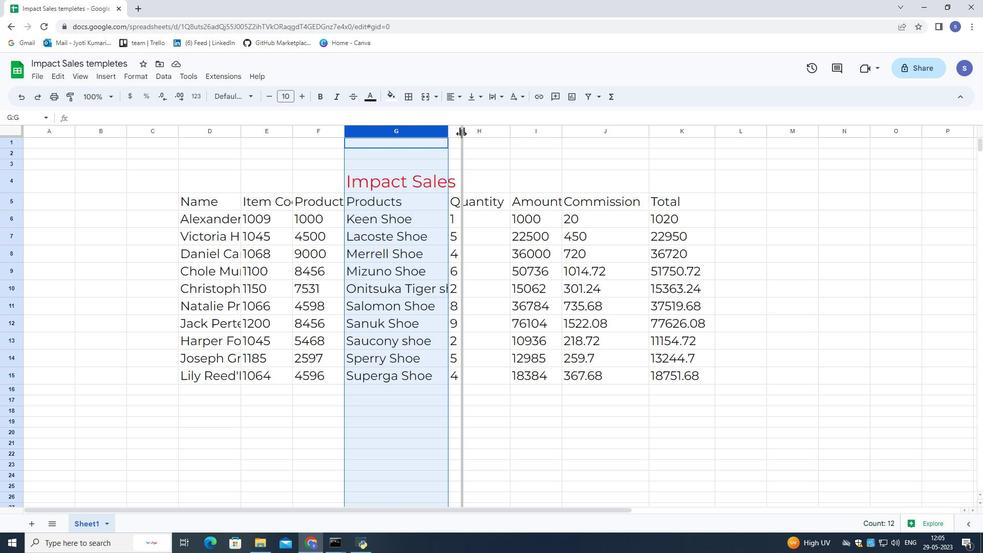 
Action: Mouse pressed left at (461, 133)
Screenshot: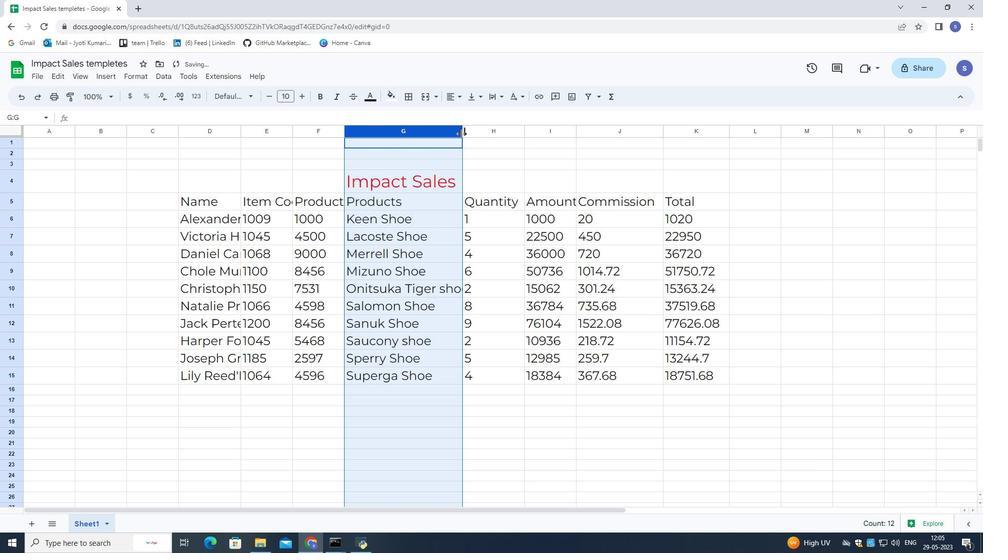 
Action: Mouse moved to (315, 133)
Screenshot: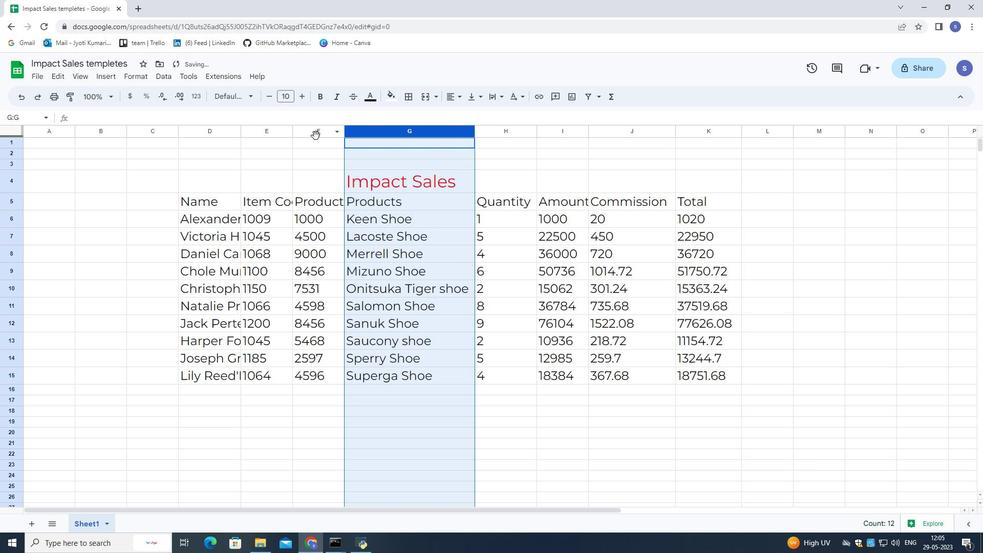 
Action: Mouse pressed left at (315, 133)
Screenshot: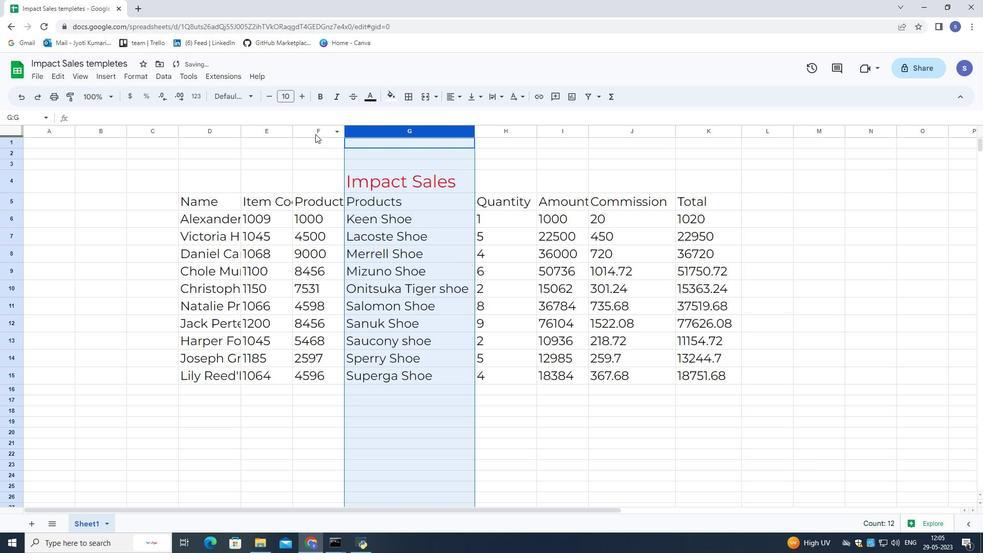 
Action: Mouse moved to (344, 134)
Screenshot: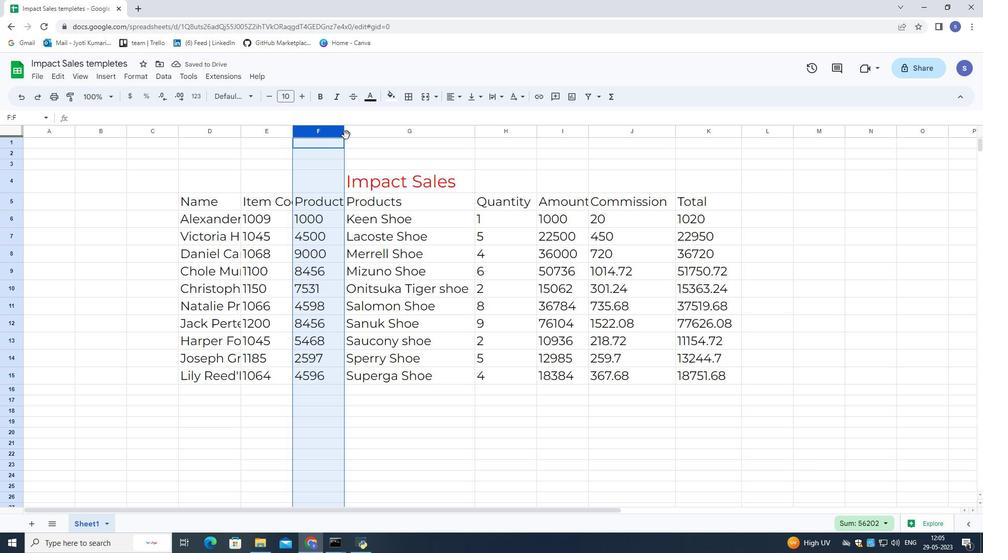 
Action: Mouse pressed left at (344, 134)
Screenshot: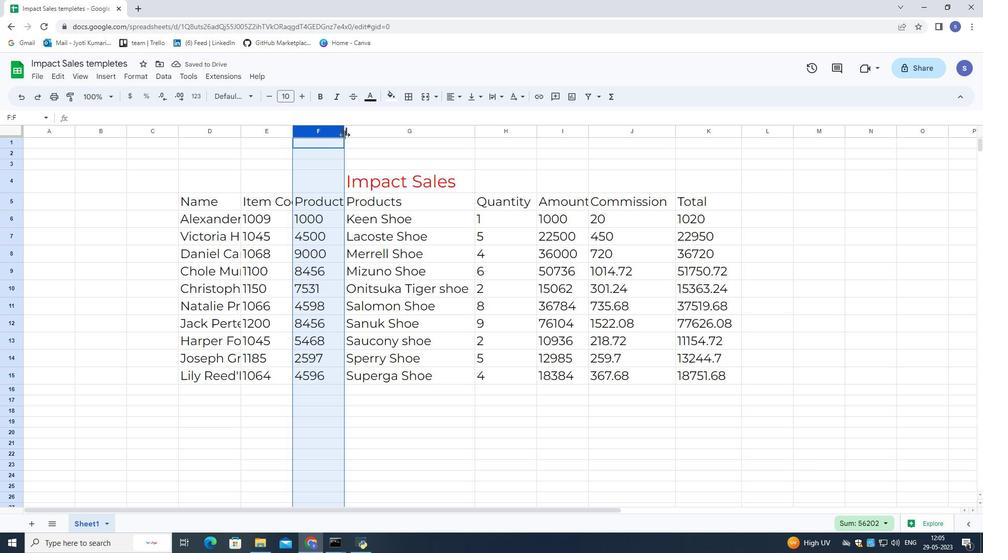
Action: Mouse moved to (133, 241)
Screenshot: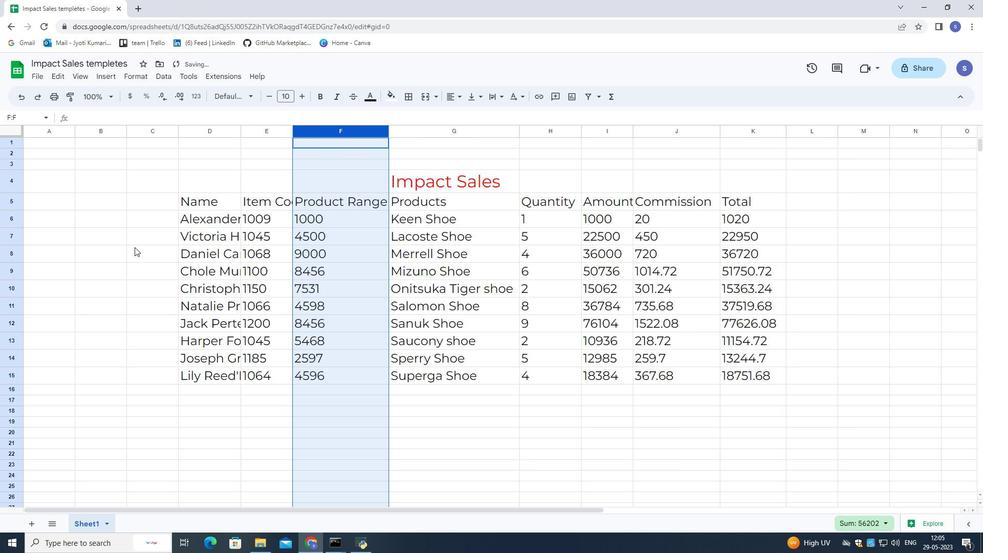 
Action: Mouse pressed left at (133, 241)
Screenshot: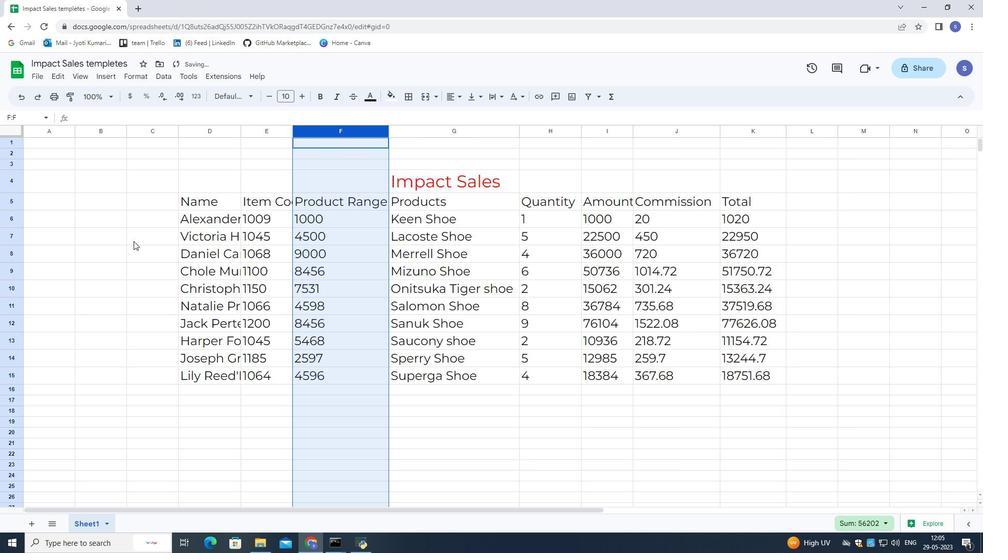 
Action: Mouse moved to (268, 132)
Screenshot: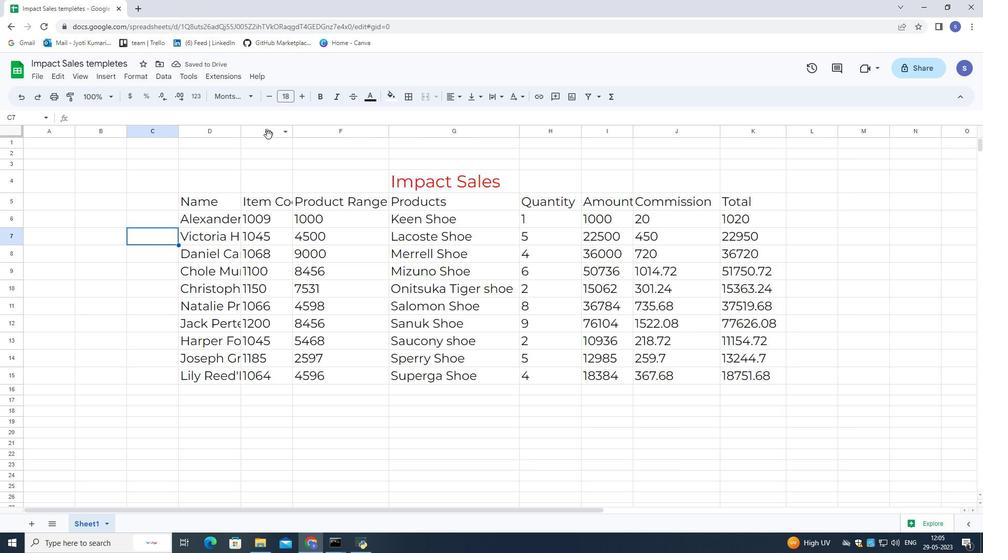 
Action: Mouse pressed left at (268, 132)
Screenshot: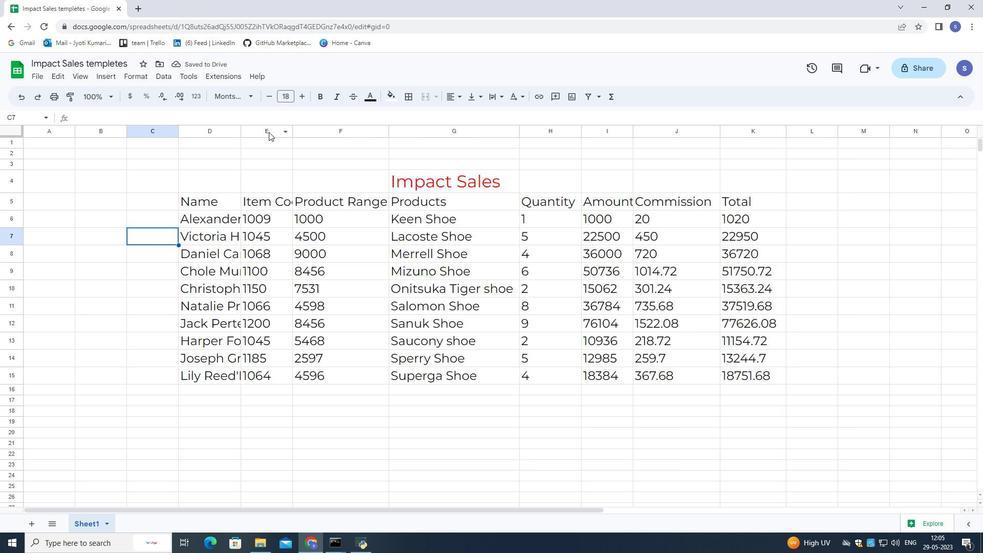 
Action: Mouse moved to (292, 133)
Screenshot: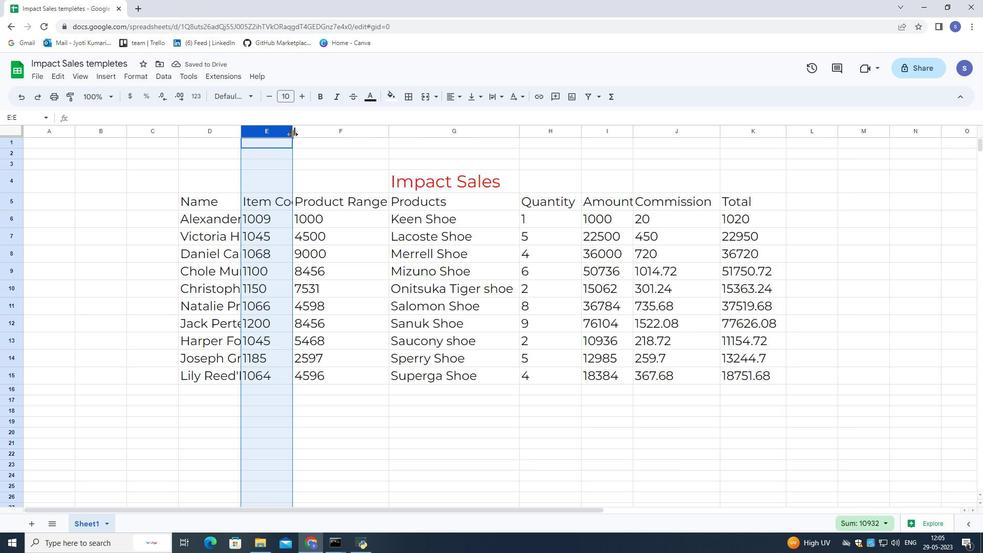 
Action: Mouse pressed left at (292, 133)
Screenshot: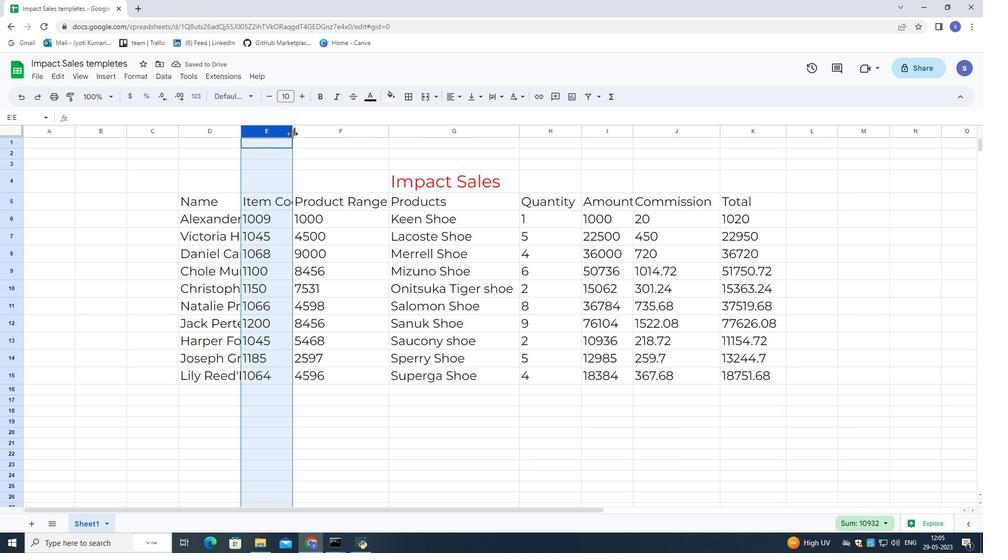 
Action: Mouse moved to (201, 129)
Screenshot: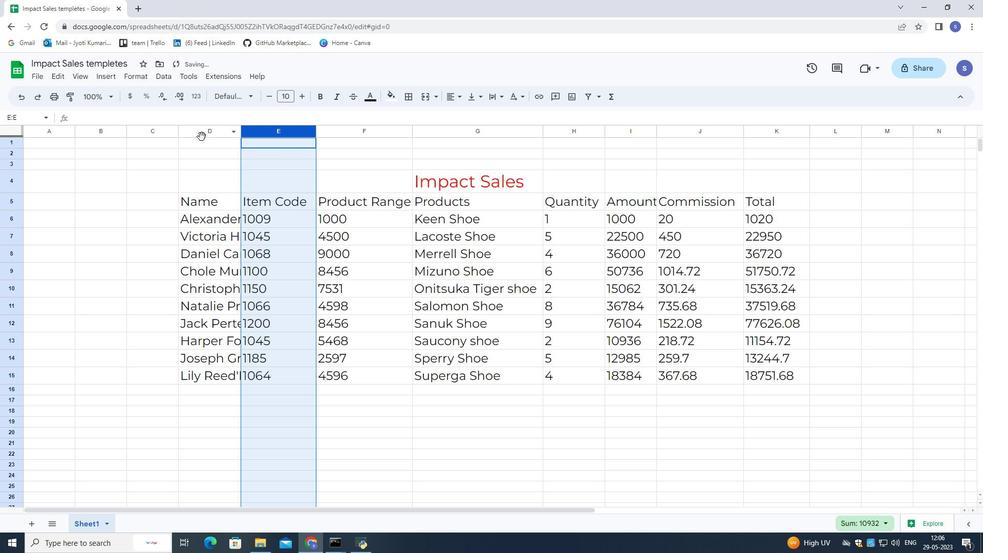 
Action: Mouse pressed left at (201, 129)
Screenshot: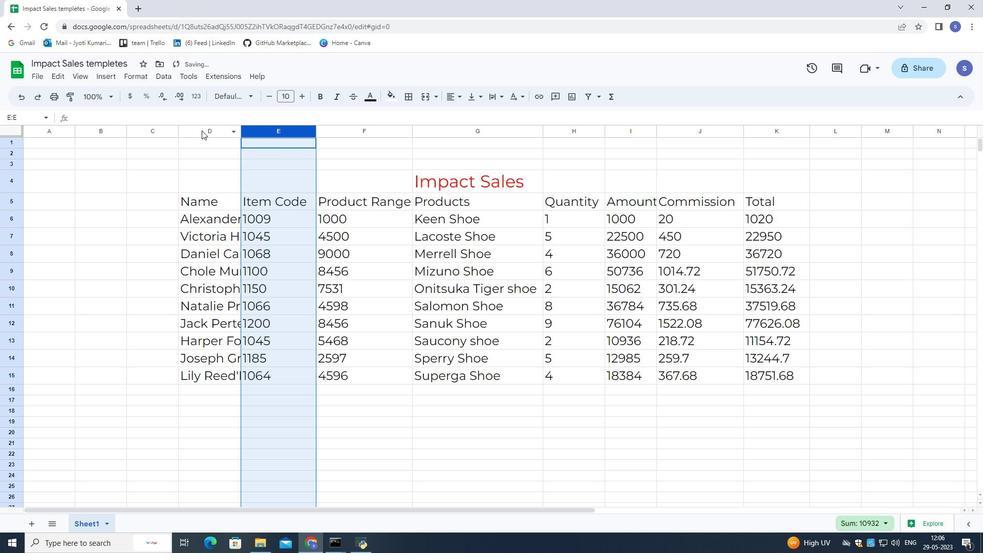 
Action: Mouse moved to (240, 129)
Screenshot: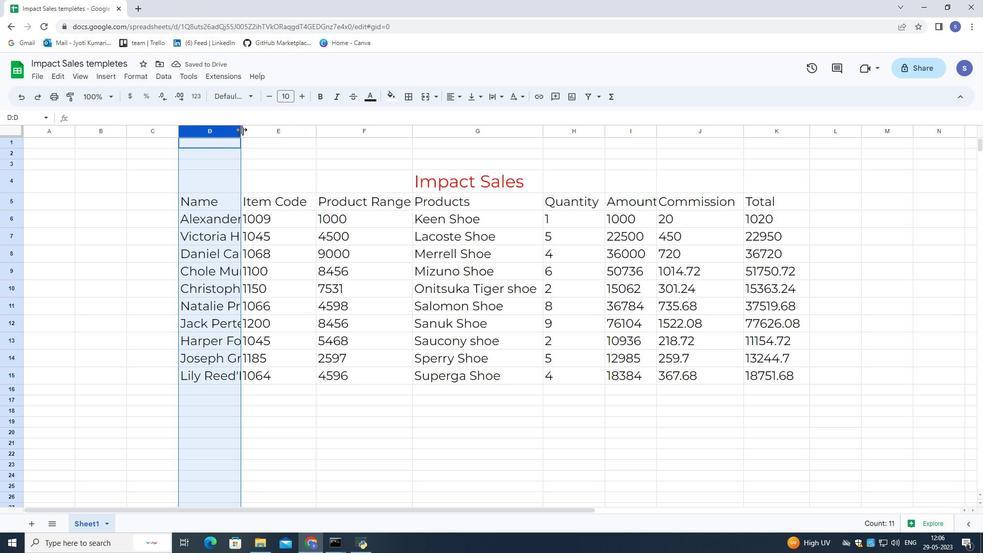 
Action: Mouse pressed left at (240, 129)
Screenshot: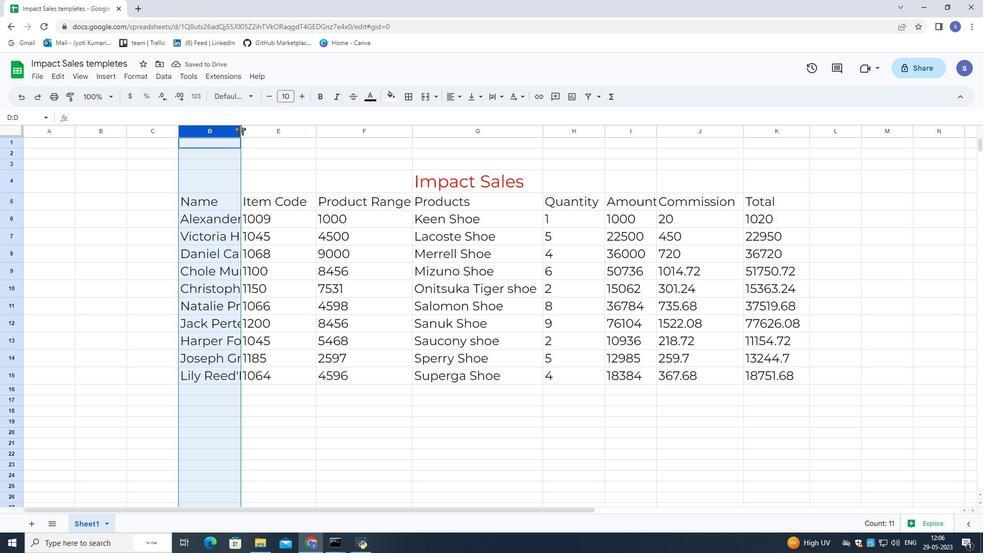 
Action: Mouse moved to (277, 138)
Screenshot: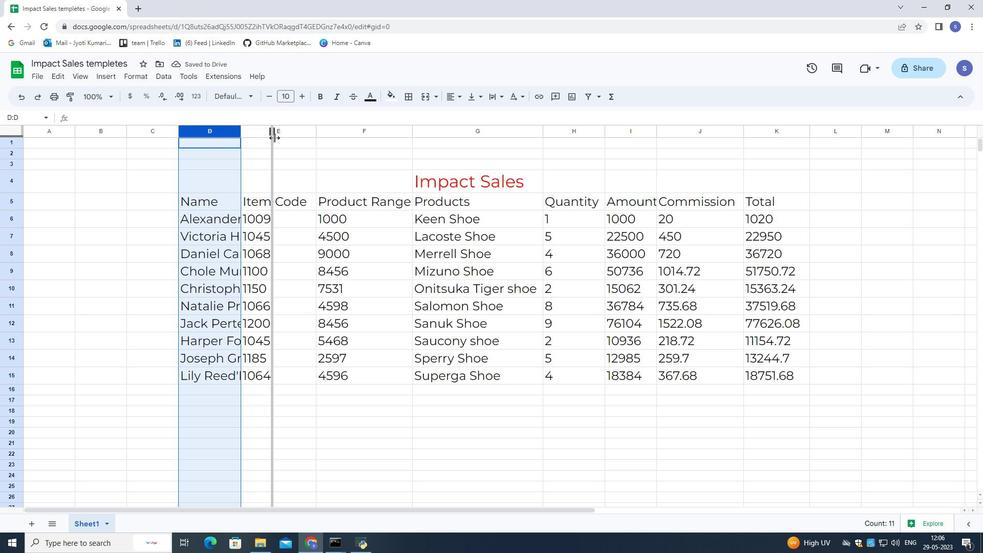 
Action: Mouse pressed left at (277, 138)
Screenshot: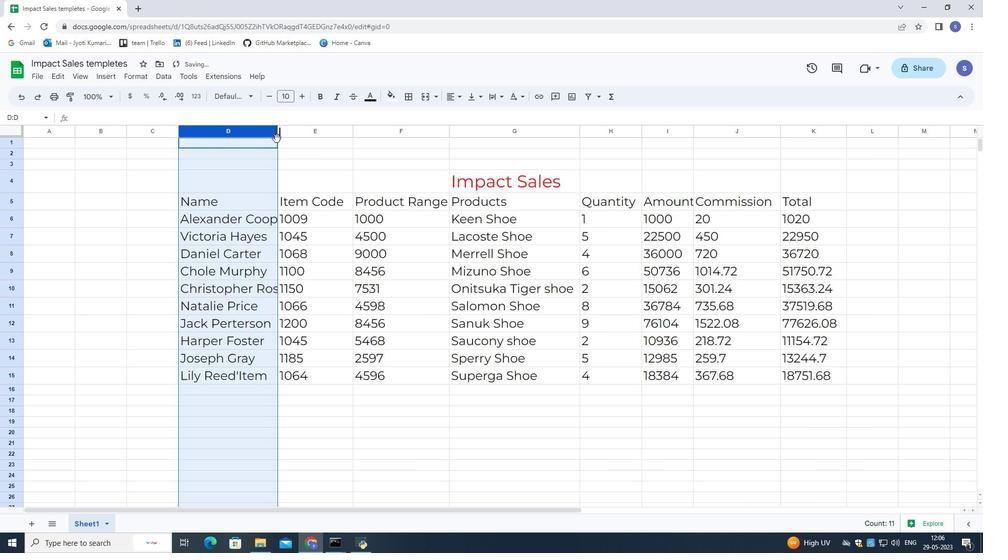 
Action: Mouse moved to (258, 134)
Screenshot: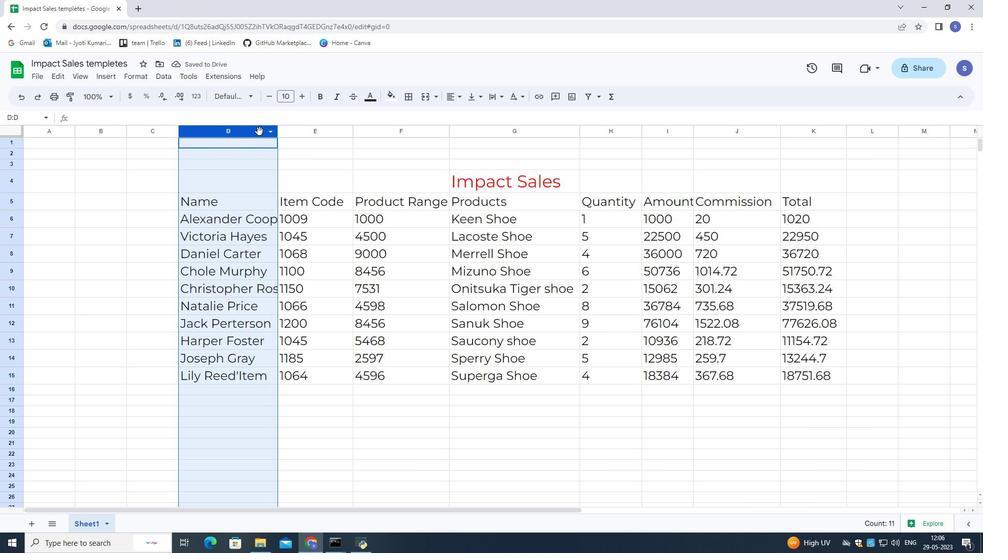 
Action: Mouse pressed left at (258, 134)
Screenshot: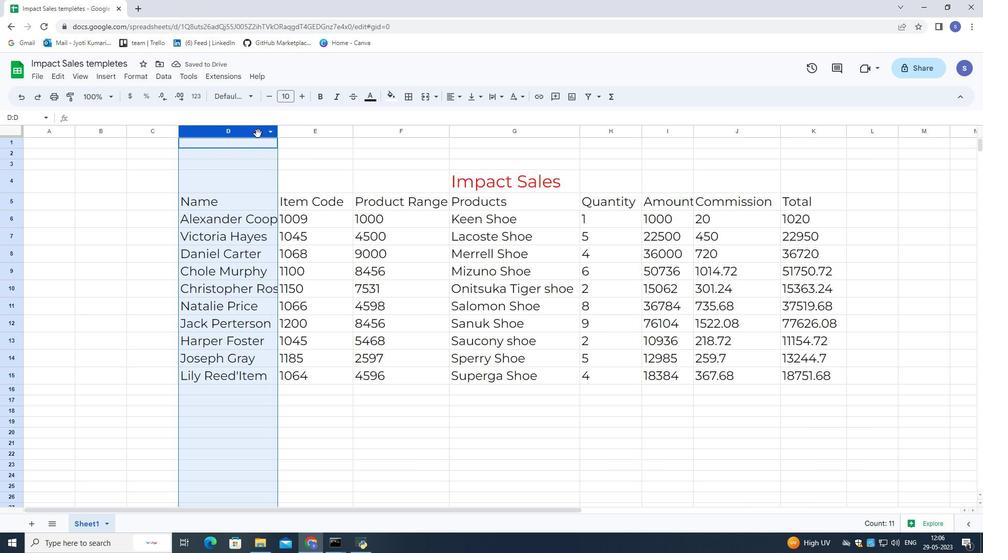 
Action: Mouse moved to (278, 132)
Screenshot: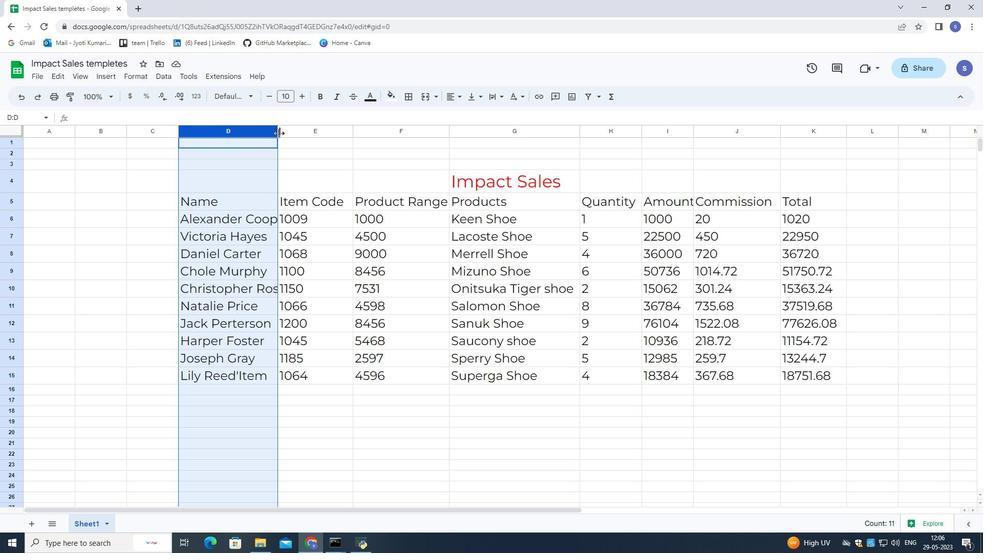 
Action: Mouse pressed left at (278, 132)
Screenshot: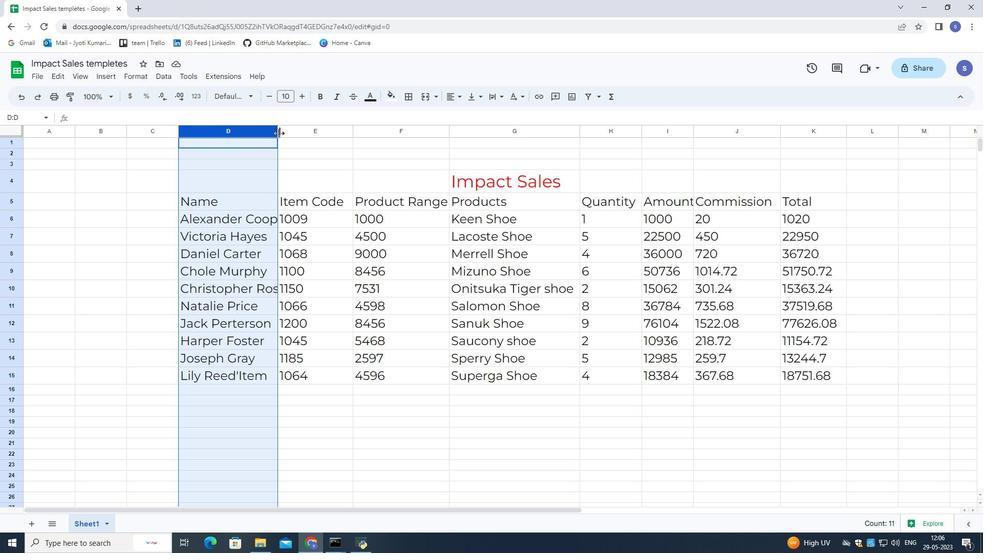 
Action: Mouse moved to (152, 189)
Screenshot: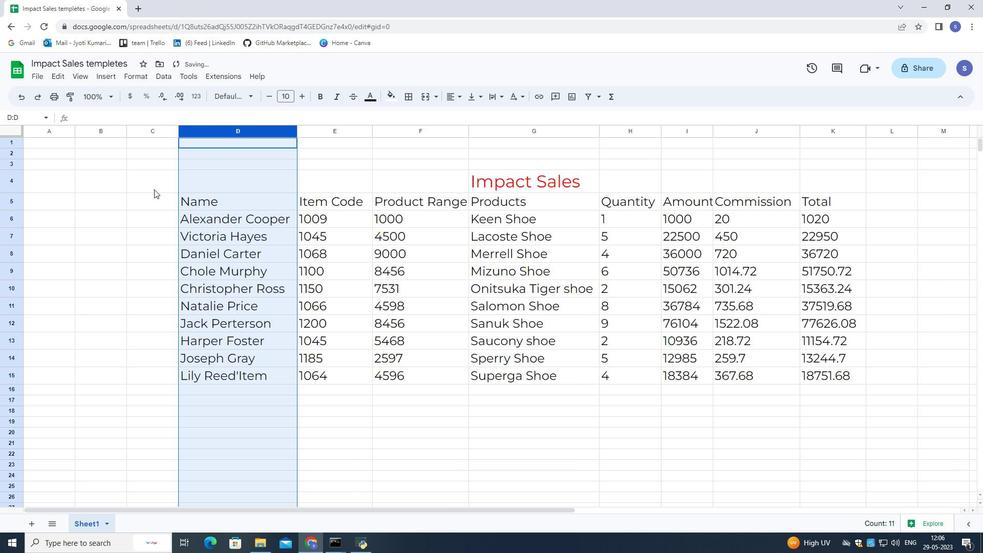 
Action: Mouse pressed left at (152, 189)
Screenshot: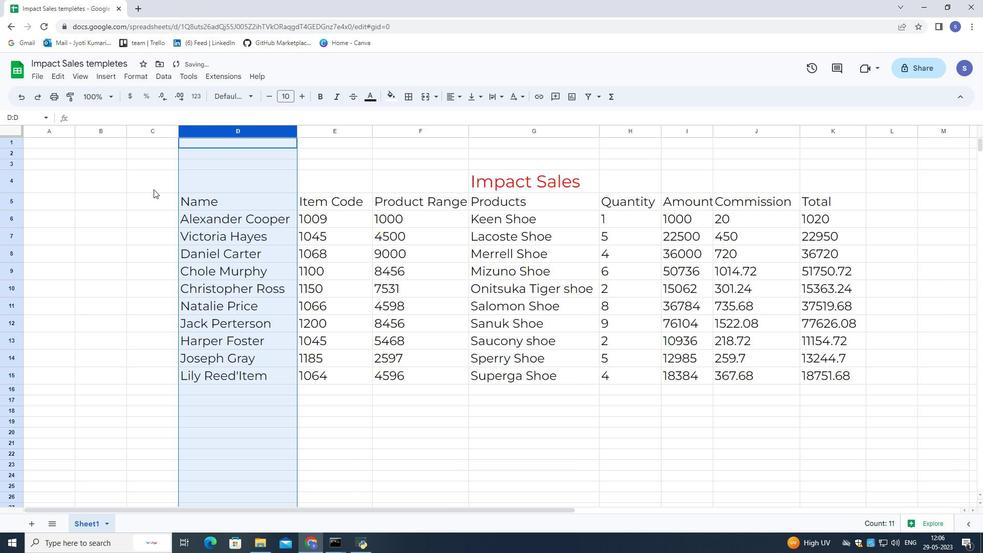 
Action: Mouse moved to (409, 387)
Screenshot: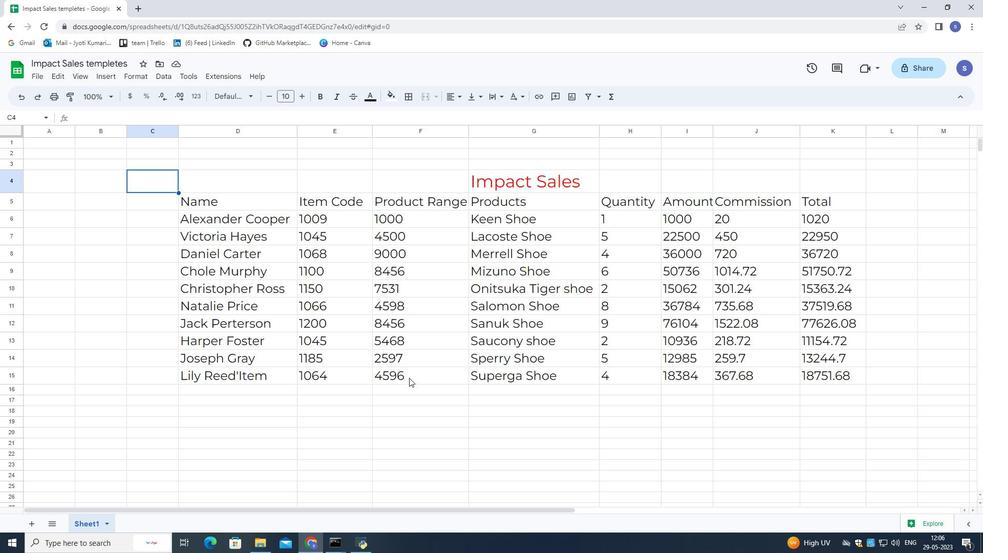 
Action: Mouse pressed left at (409, 387)
Screenshot: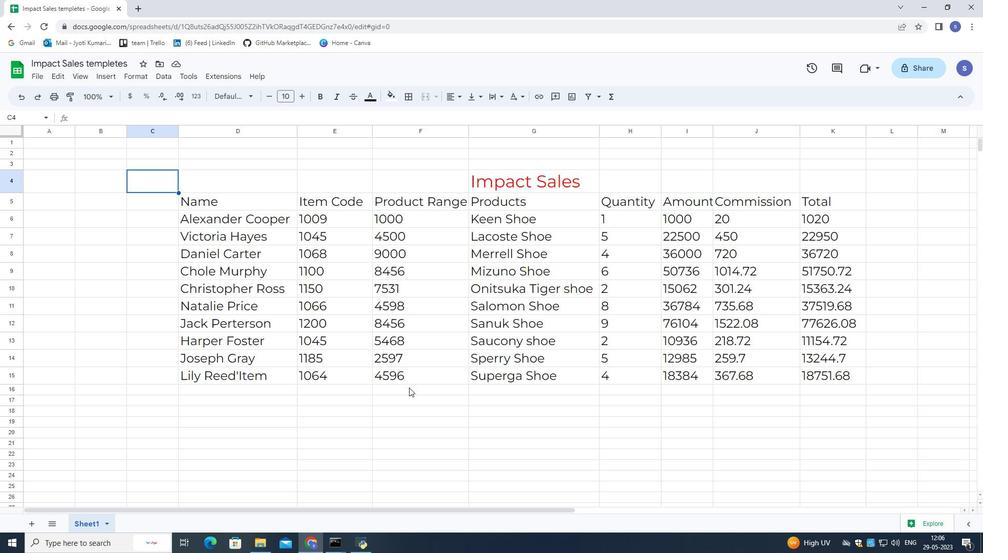 
Action: Mouse moved to (413, 401)
Screenshot: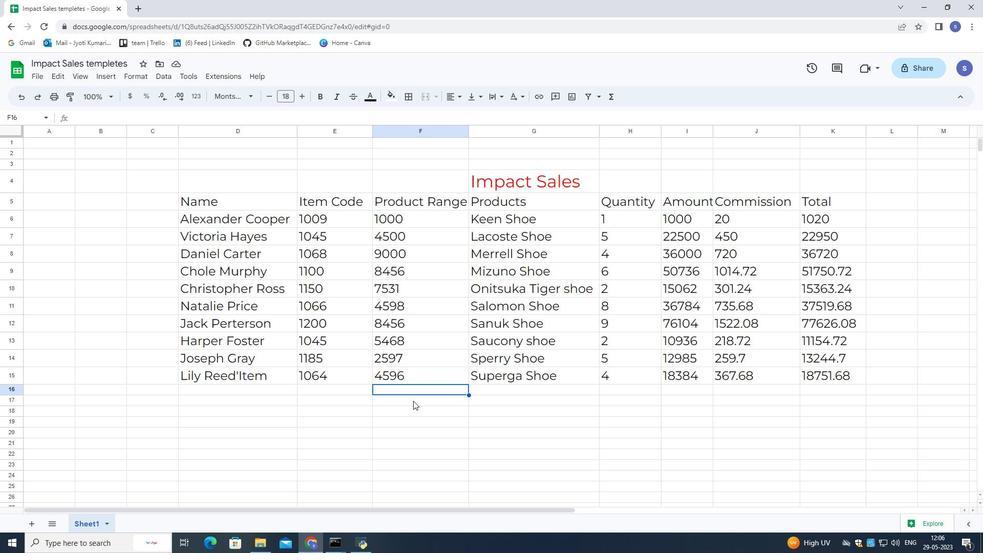 
